 Task: Search one way flight ticket for 2 adults, 2 infants in seat and 1 infant on lap in first from Harlingen: Valley International Airport to Evansville: Evansville Regional Airport on 8-3-2023. Choice of flights is Emirates and Kenya Airways. Number of bags: 3 checked bags. Price is upto 65000. Outbound departure time preference is 18:15.
Action: Mouse moved to (420, 171)
Screenshot: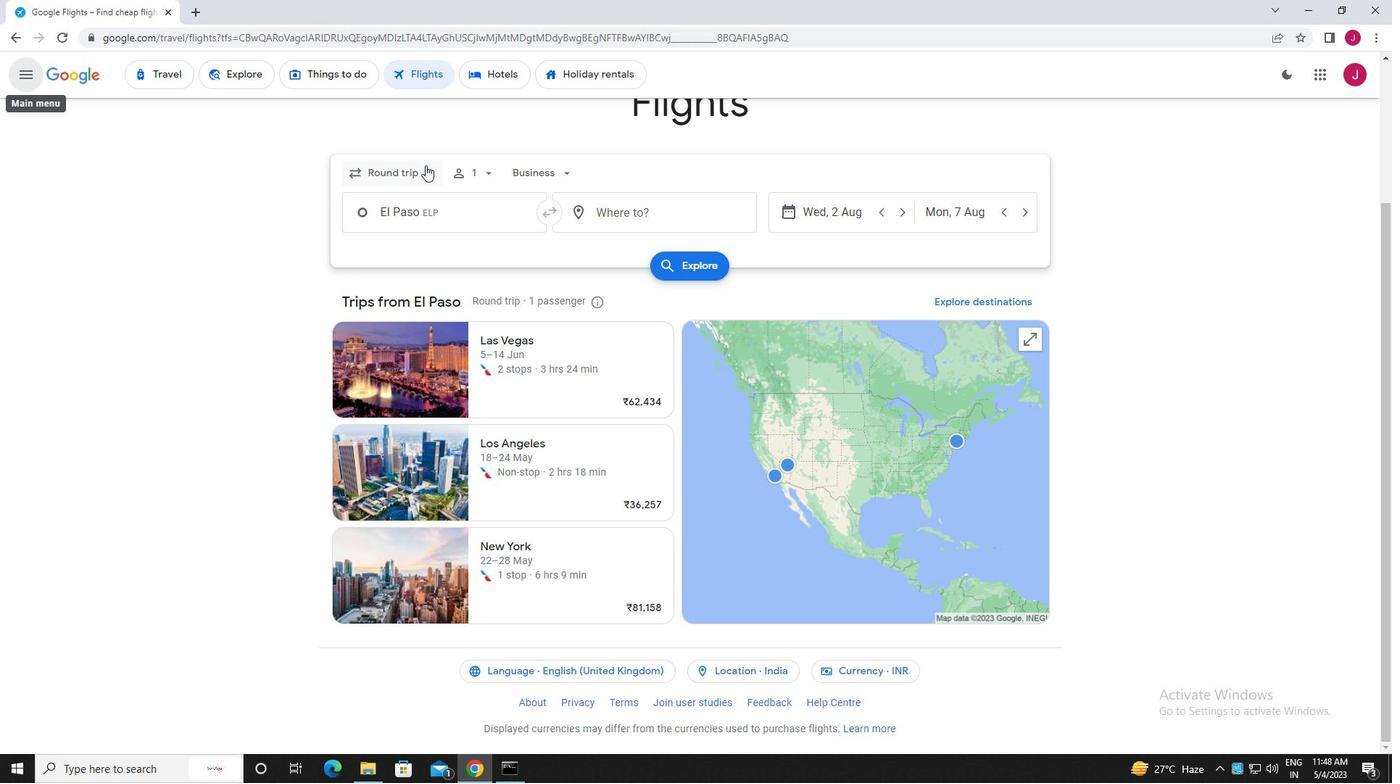 
Action: Mouse pressed left at (420, 171)
Screenshot: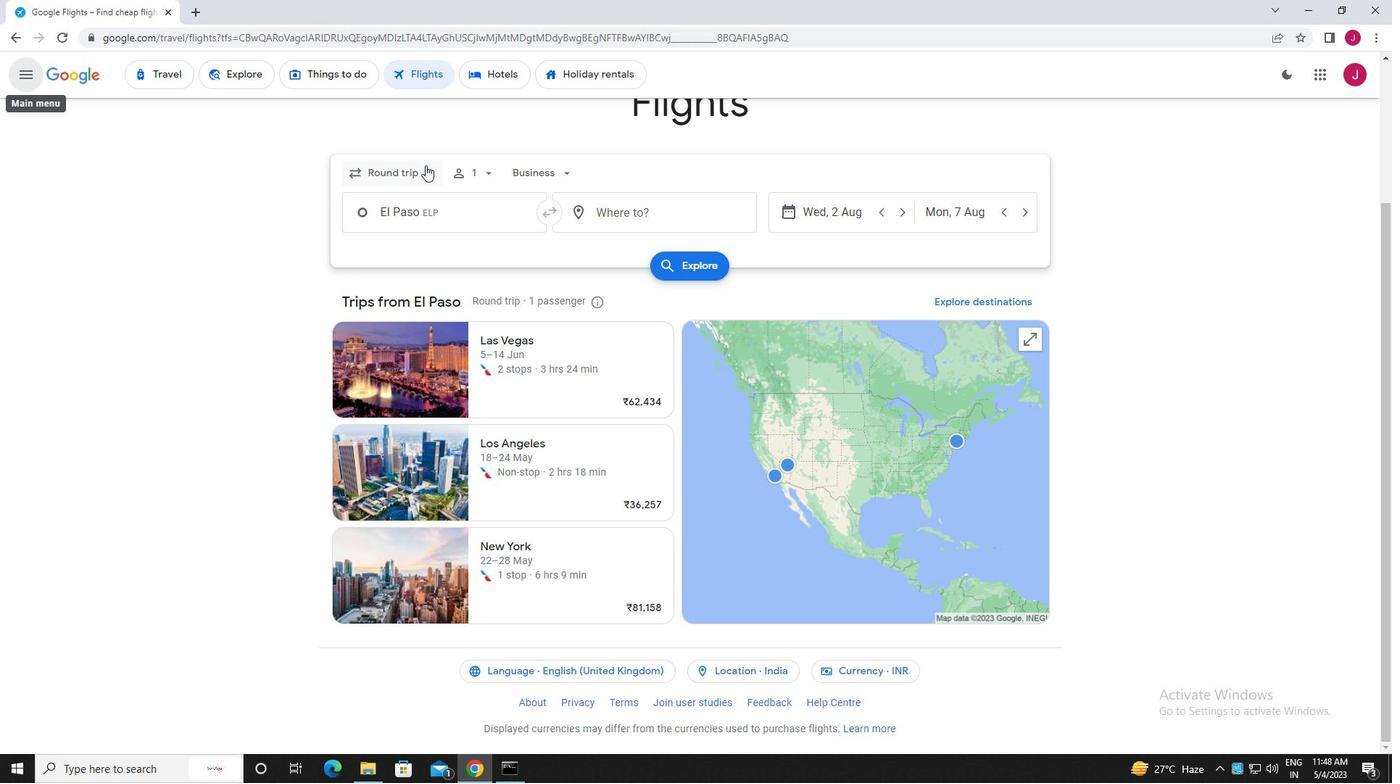 
Action: Mouse moved to (411, 241)
Screenshot: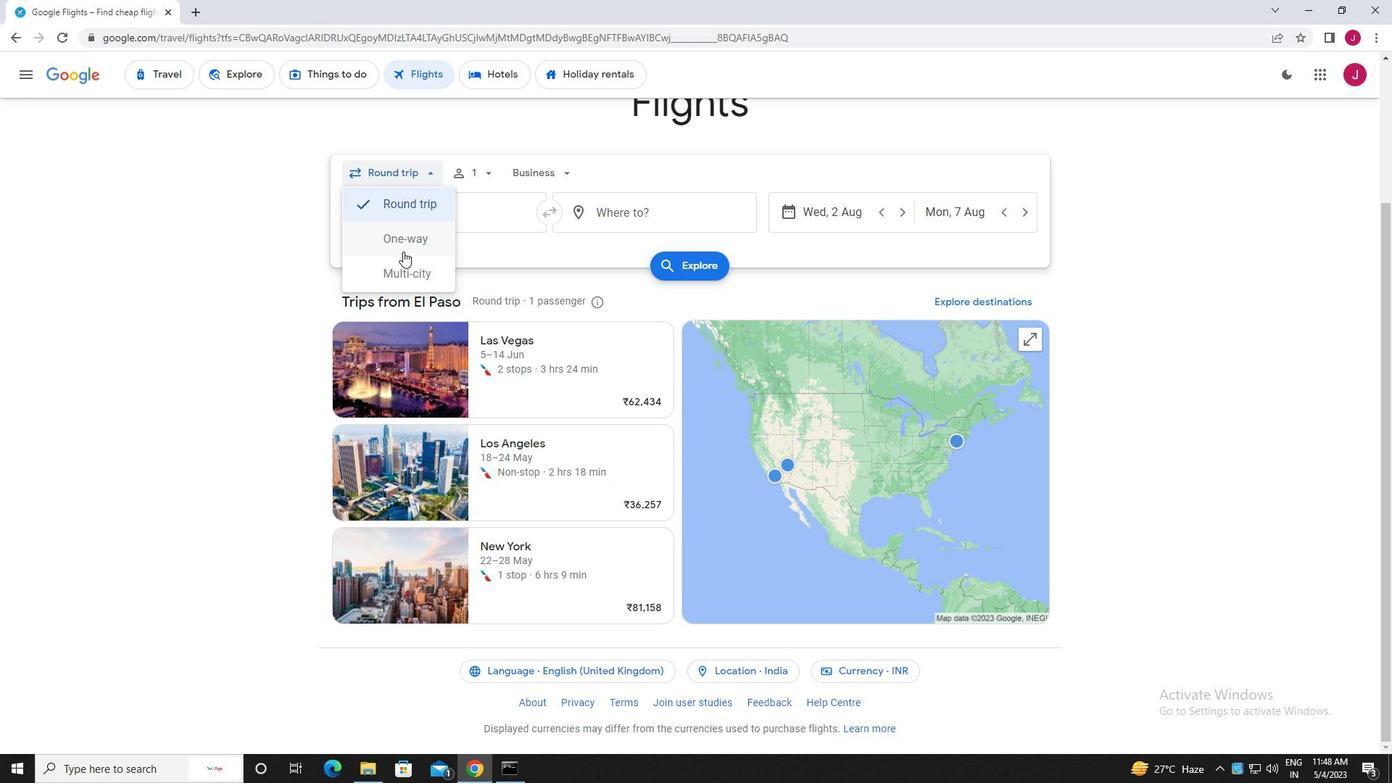 
Action: Mouse pressed left at (411, 241)
Screenshot: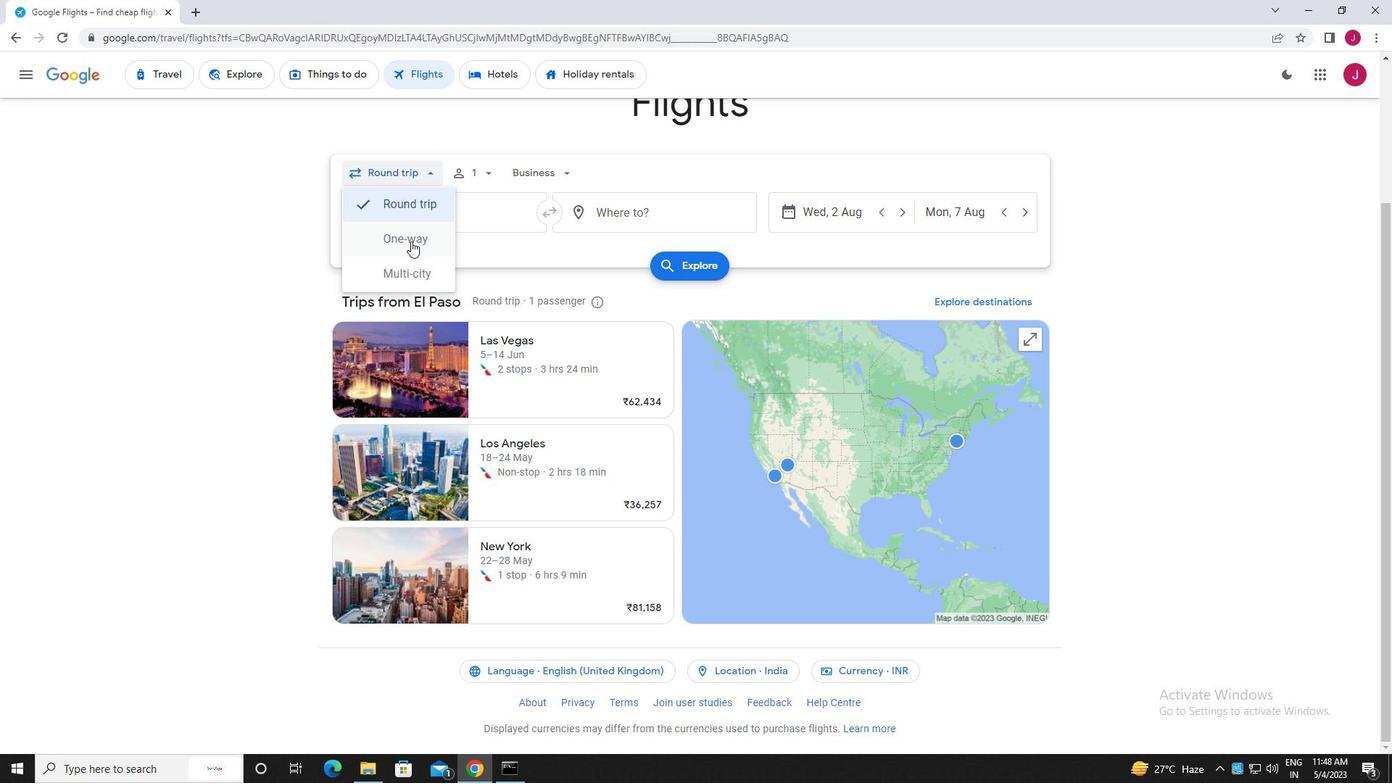 
Action: Mouse moved to (479, 174)
Screenshot: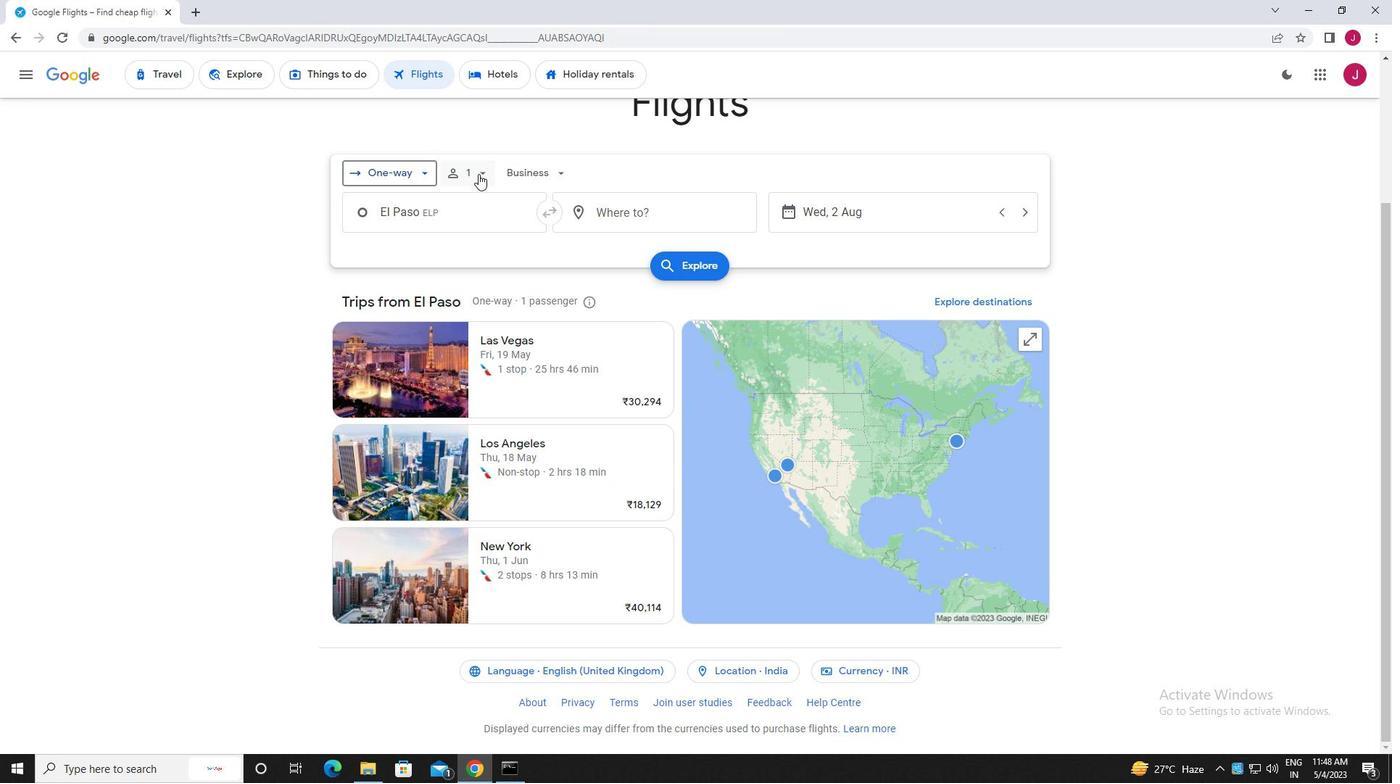 
Action: Mouse pressed left at (479, 174)
Screenshot: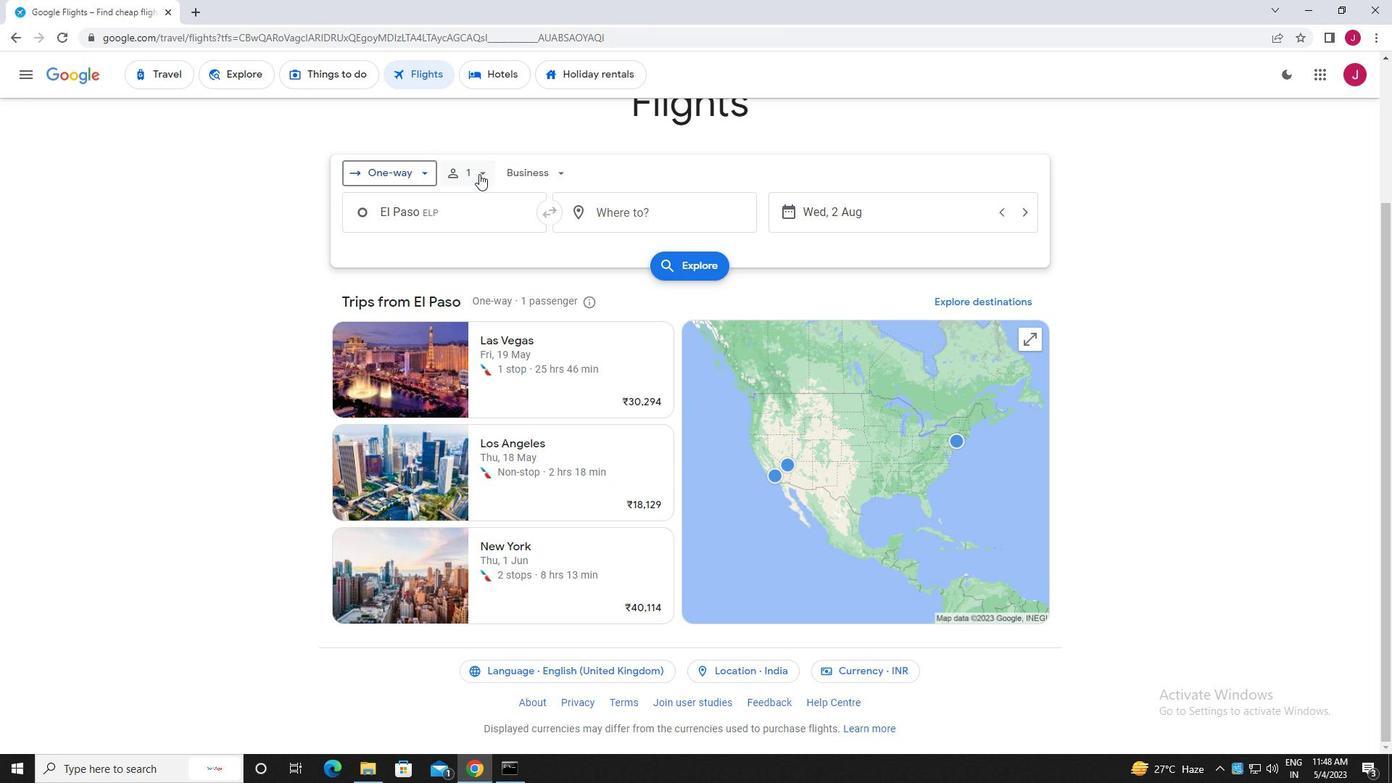 
Action: Mouse moved to (592, 214)
Screenshot: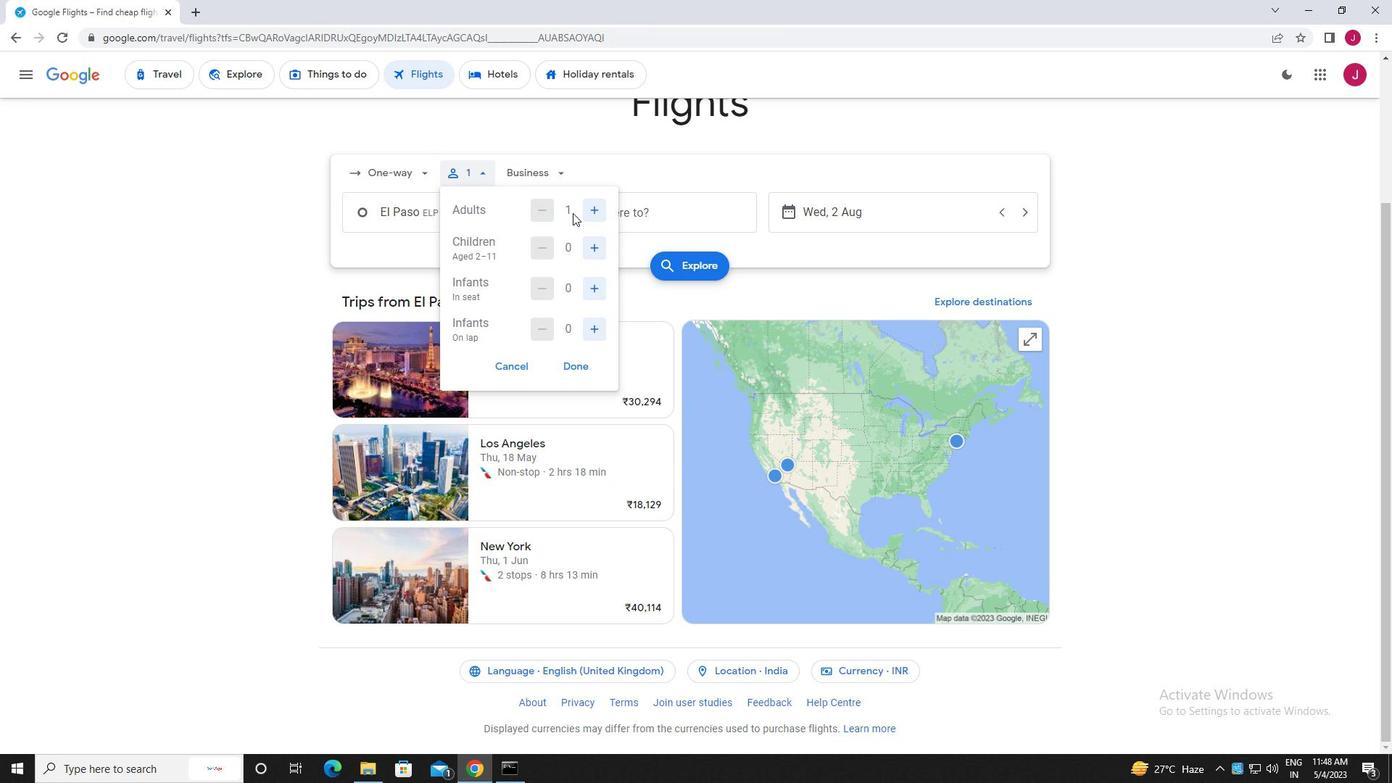 
Action: Mouse pressed left at (592, 214)
Screenshot: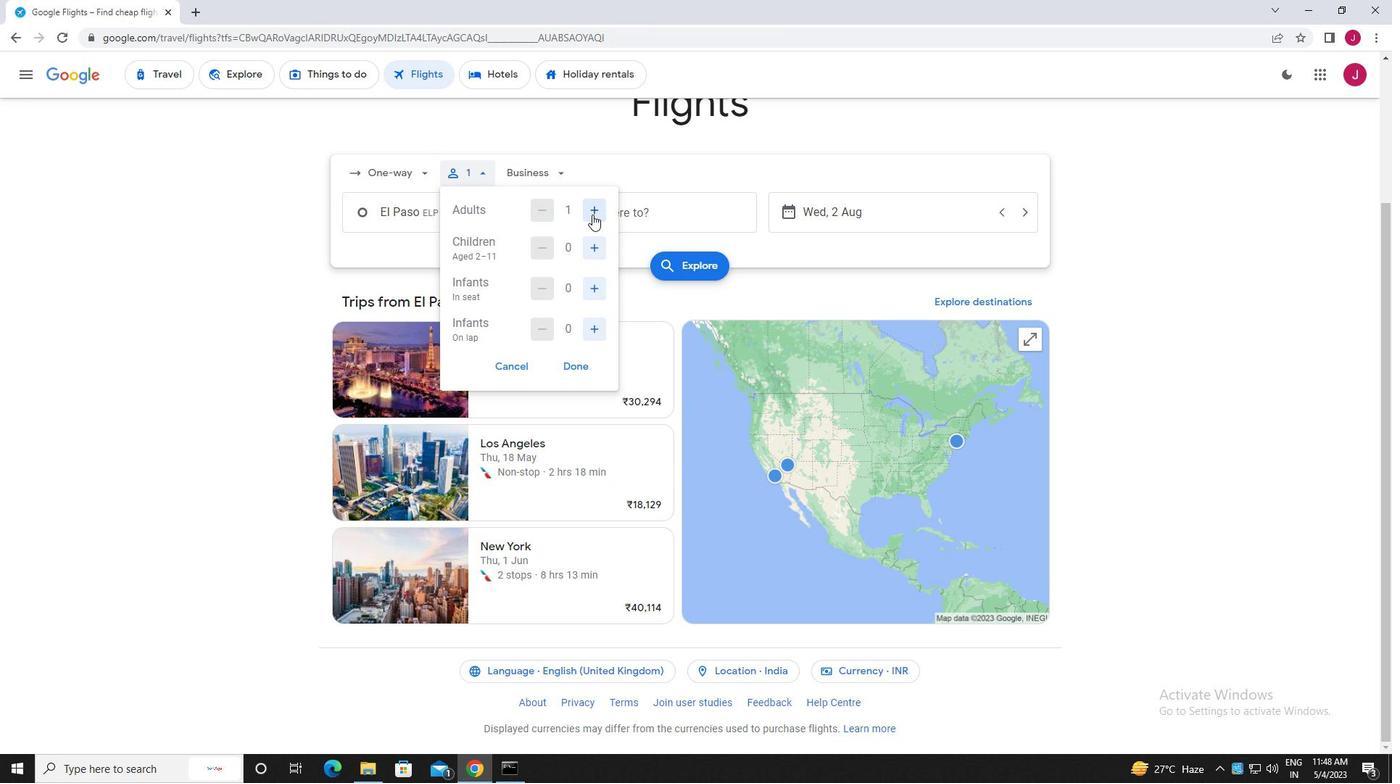 
Action: Mouse moved to (593, 249)
Screenshot: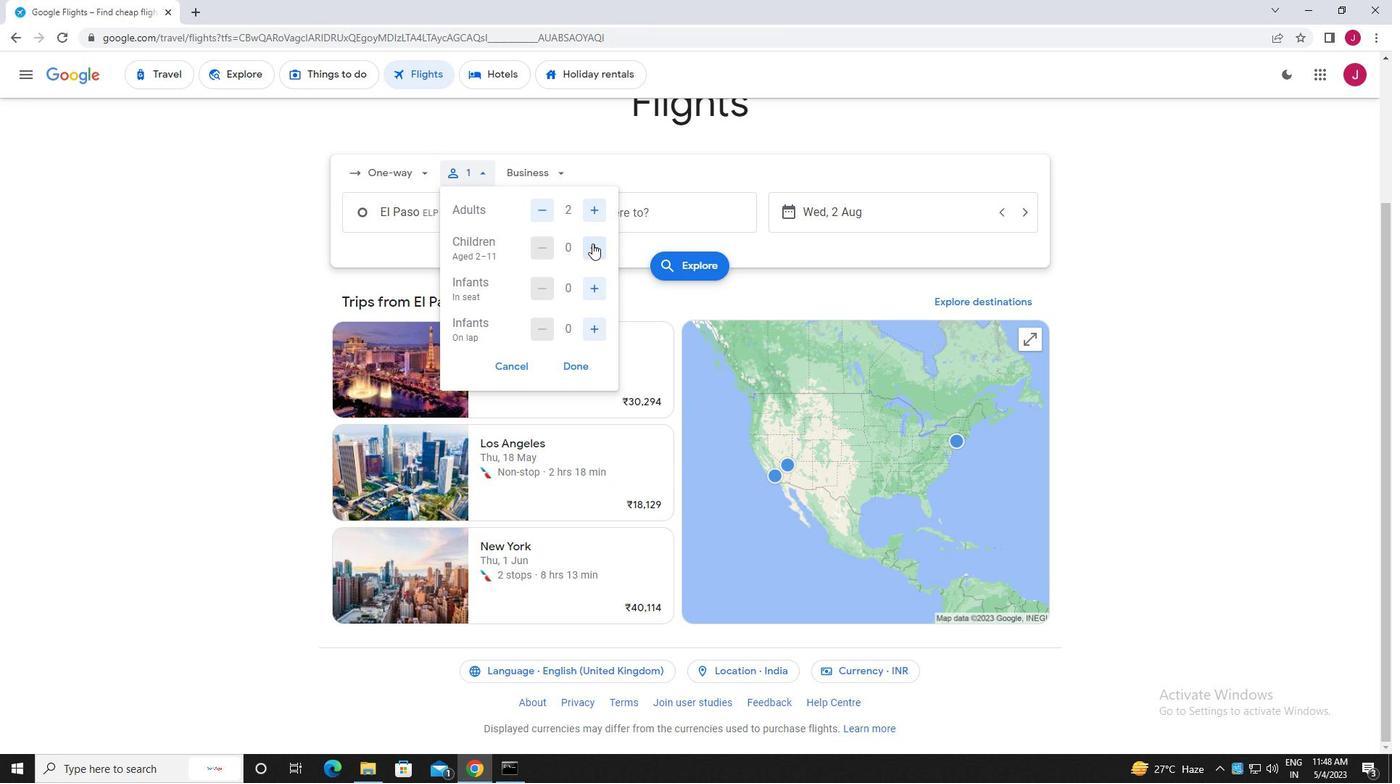 
Action: Mouse pressed left at (593, 249)
Screenshot: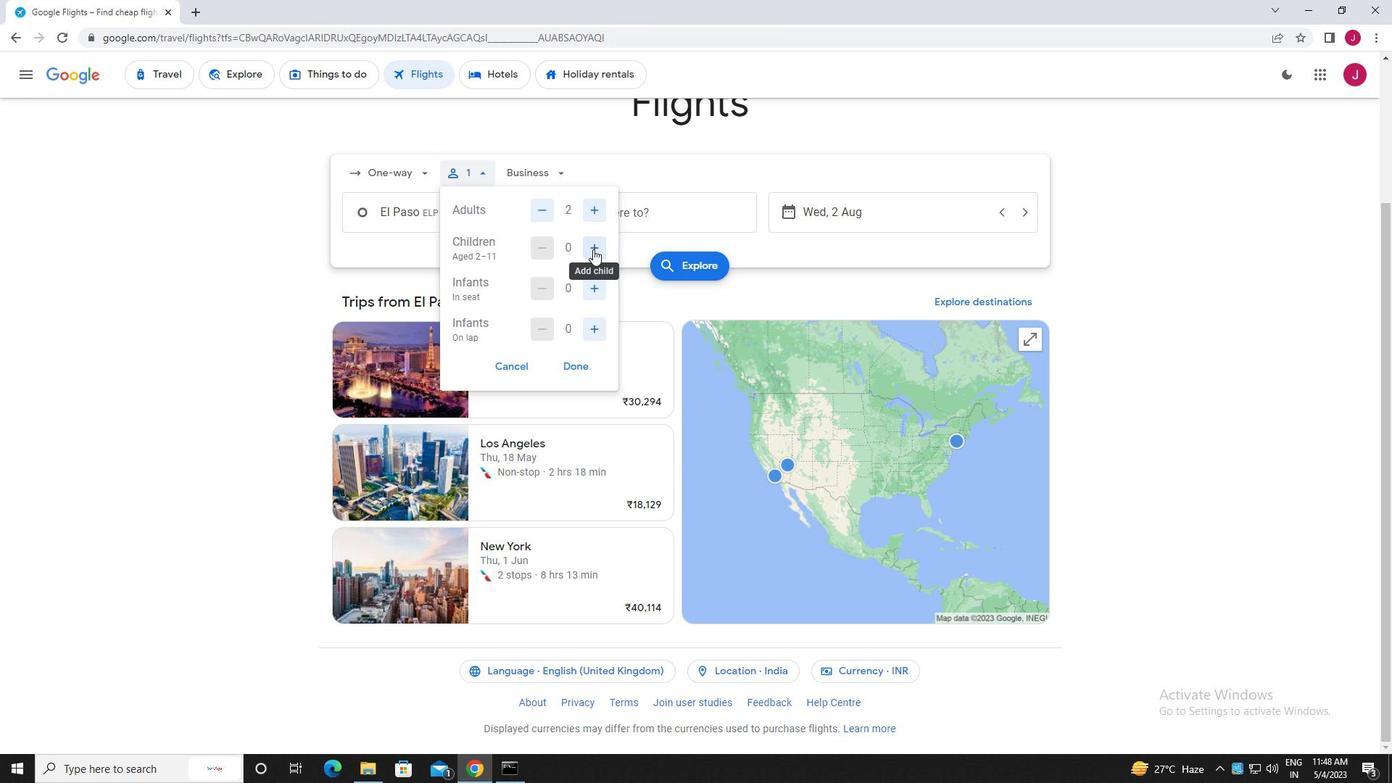 
Action: Mouse moved to (536, 243)
Screenshot: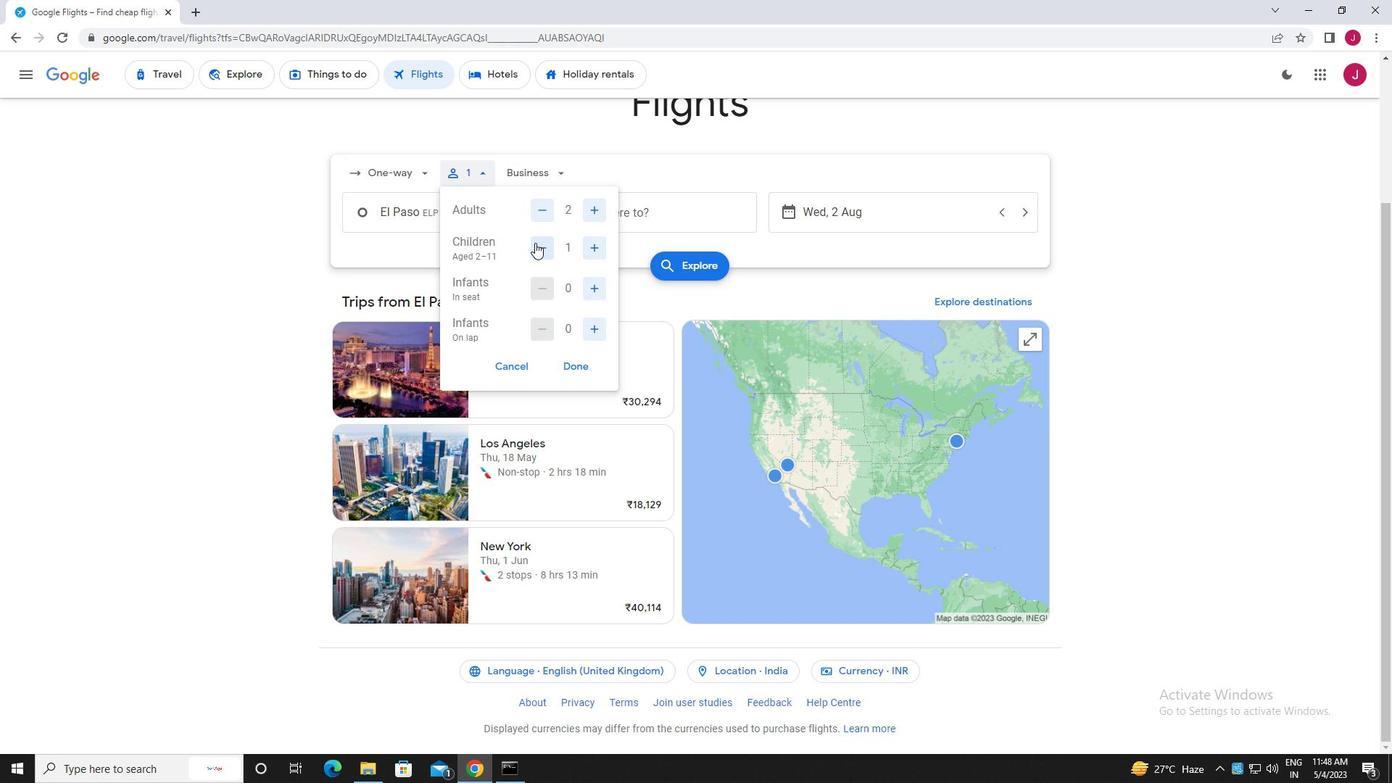 
Action: Mouse pressed left at (536, 243)
Screenshot: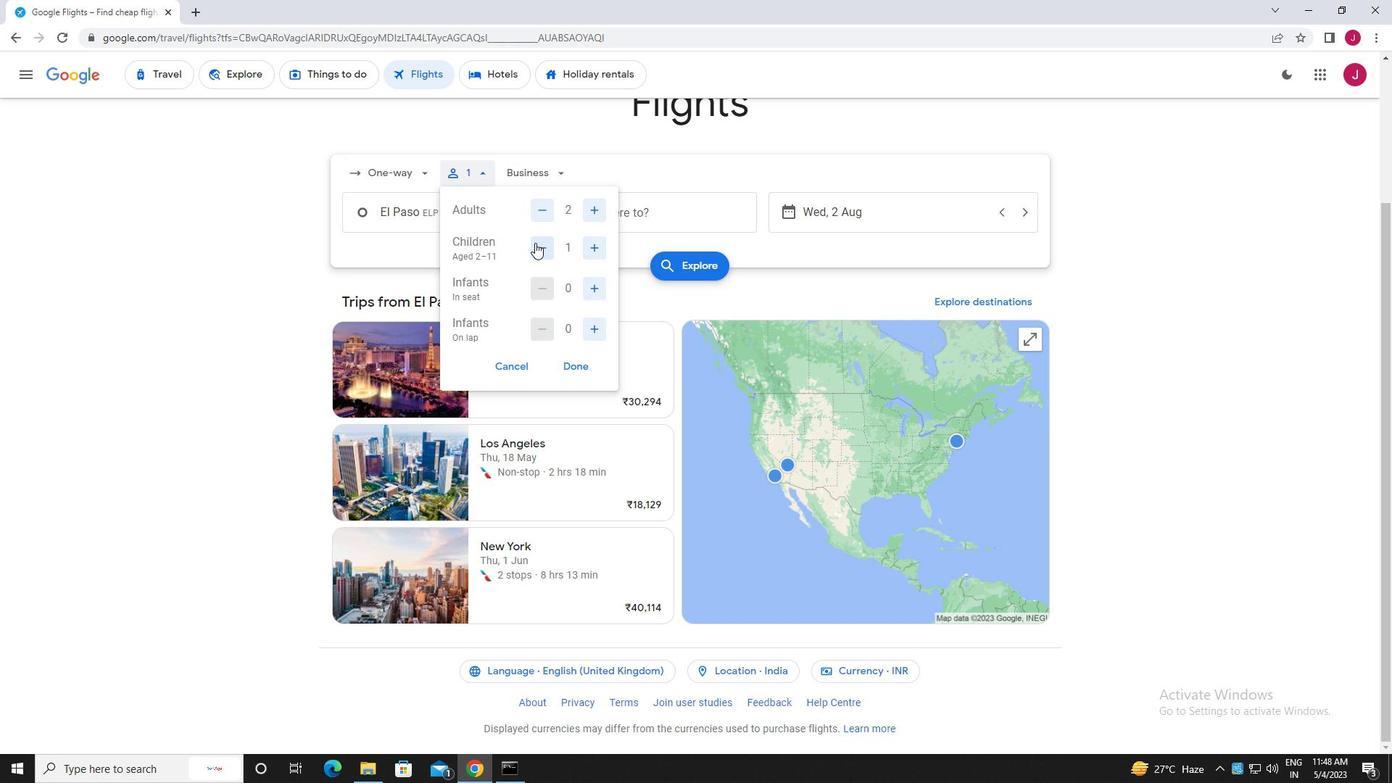 
Action: Mouse moved to (594, 285)
Screenshot: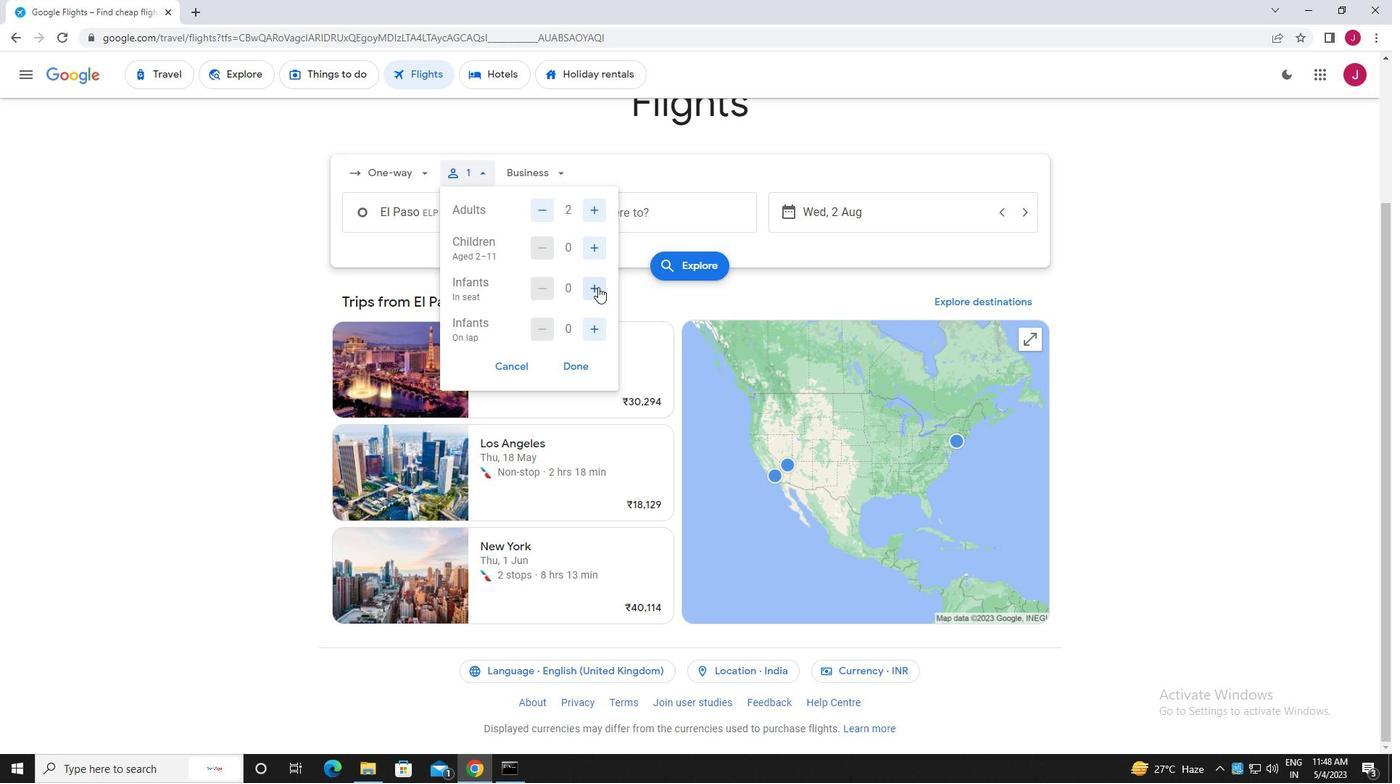 
Action: Mouse pressed left at (594, 285)
Screenshot: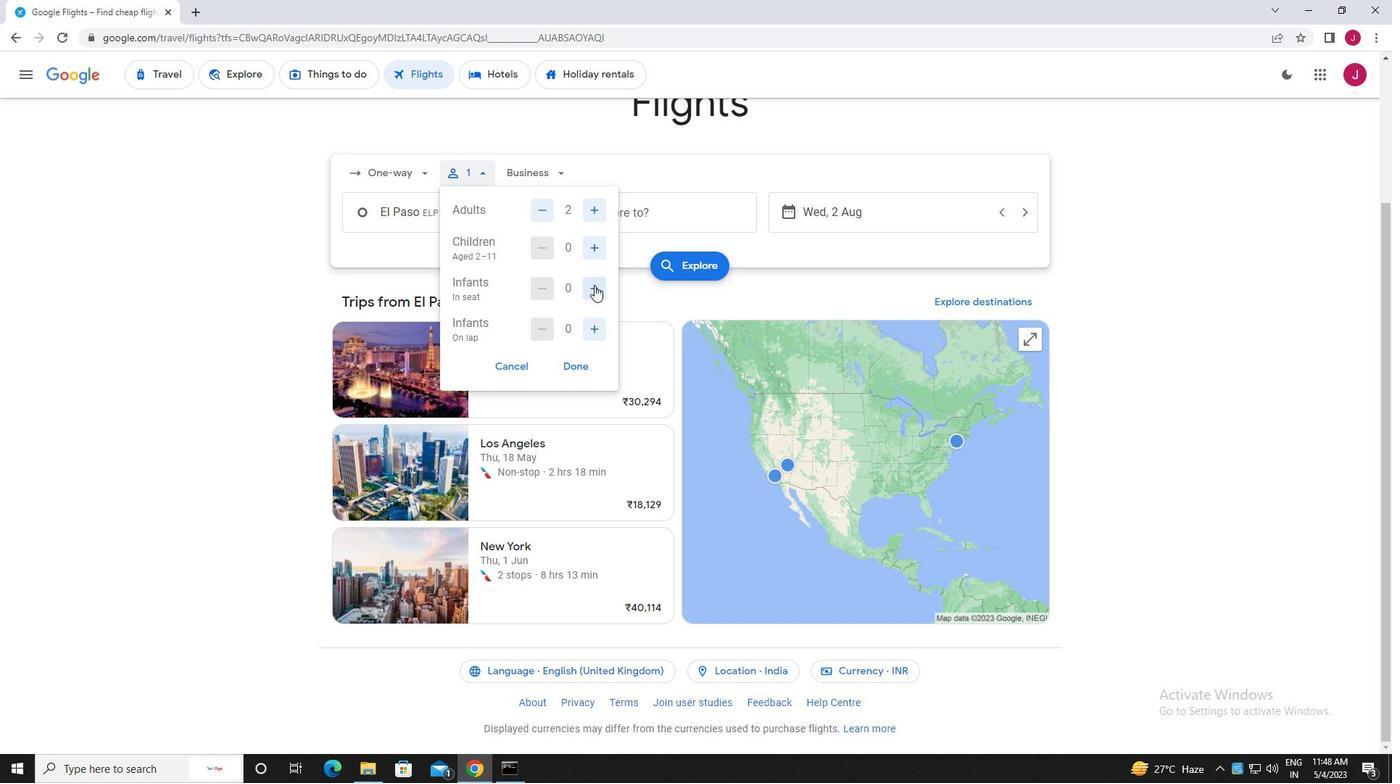 
Action: Mouse pressed left at (594, 285)
Screenshot: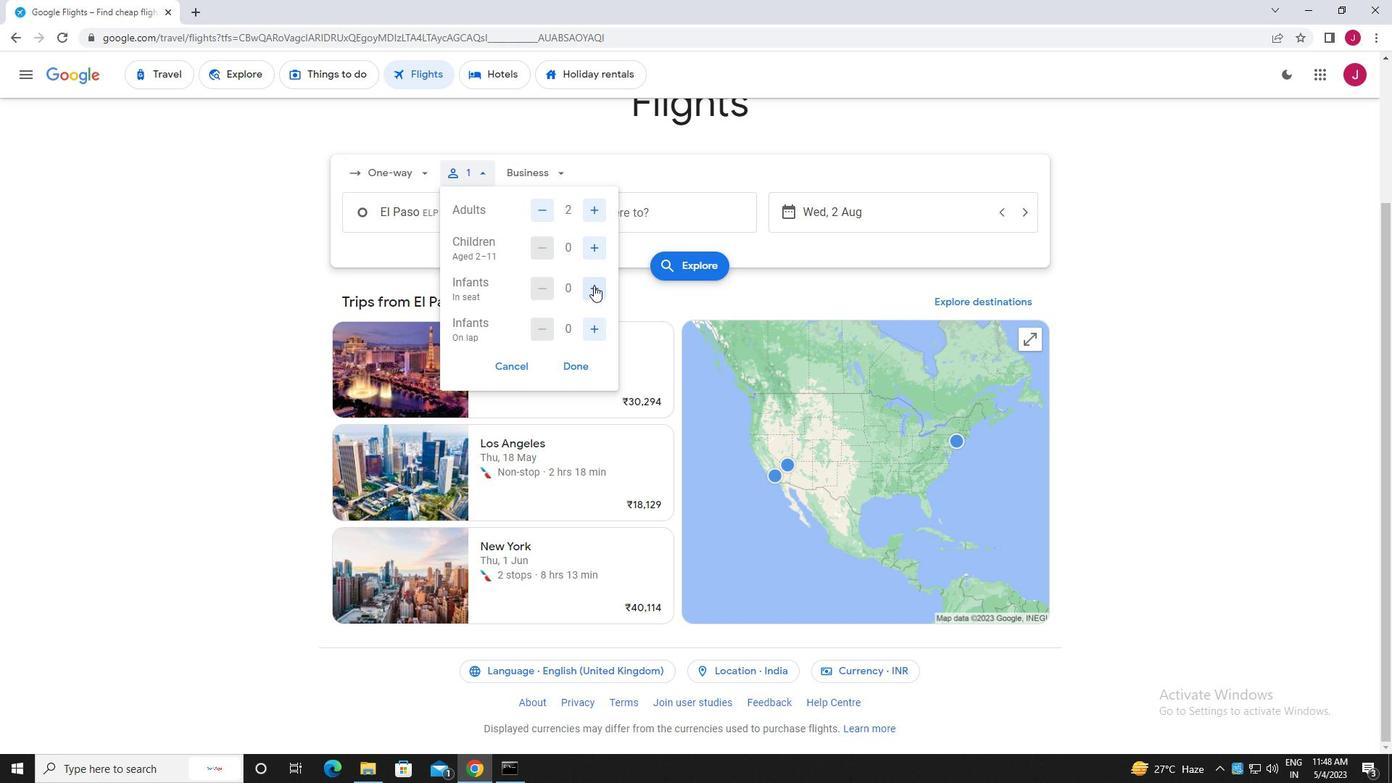 
Action: Mouse moved to (590, 331)
Screenshot: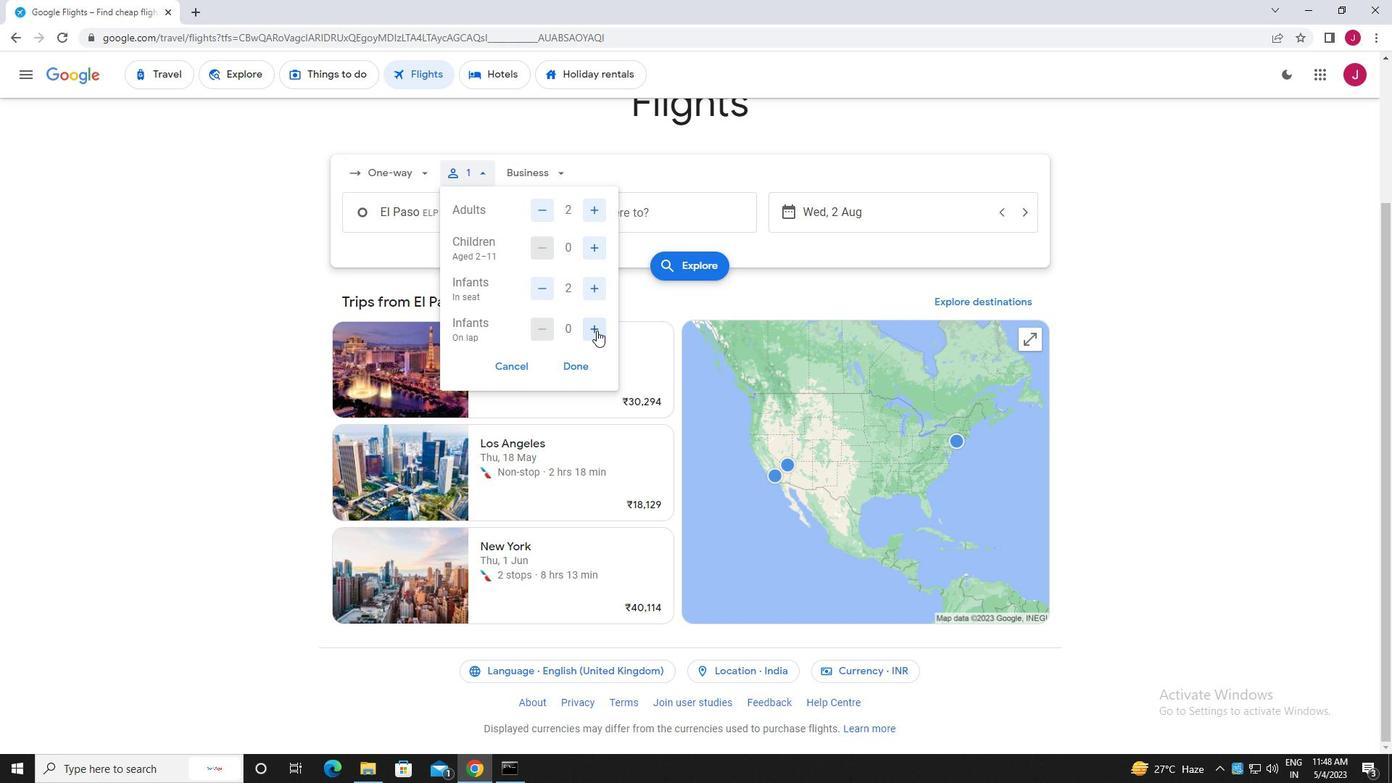 
Action: Mouse pressed left at (590, 331)
Screenshot: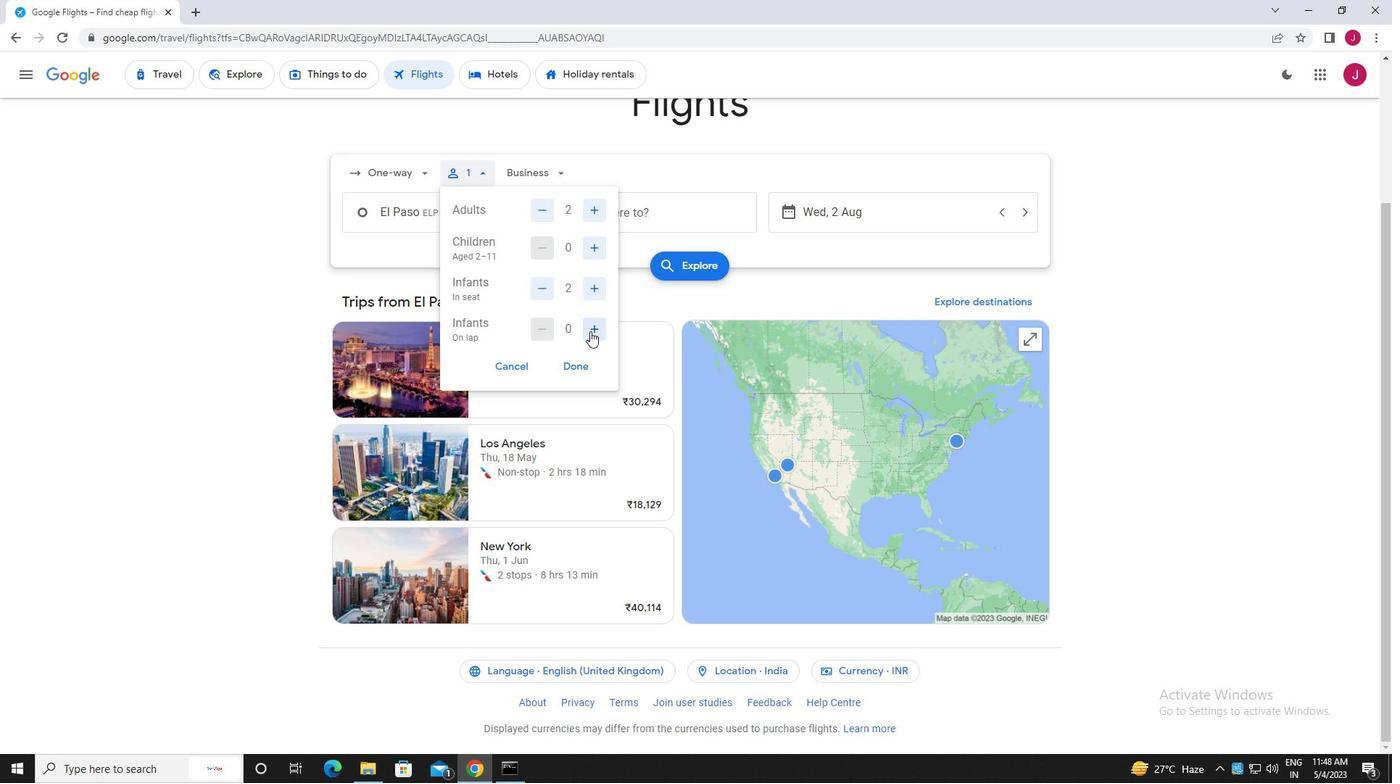 
Action: Mouse moved to (578, 361)
Screenshot: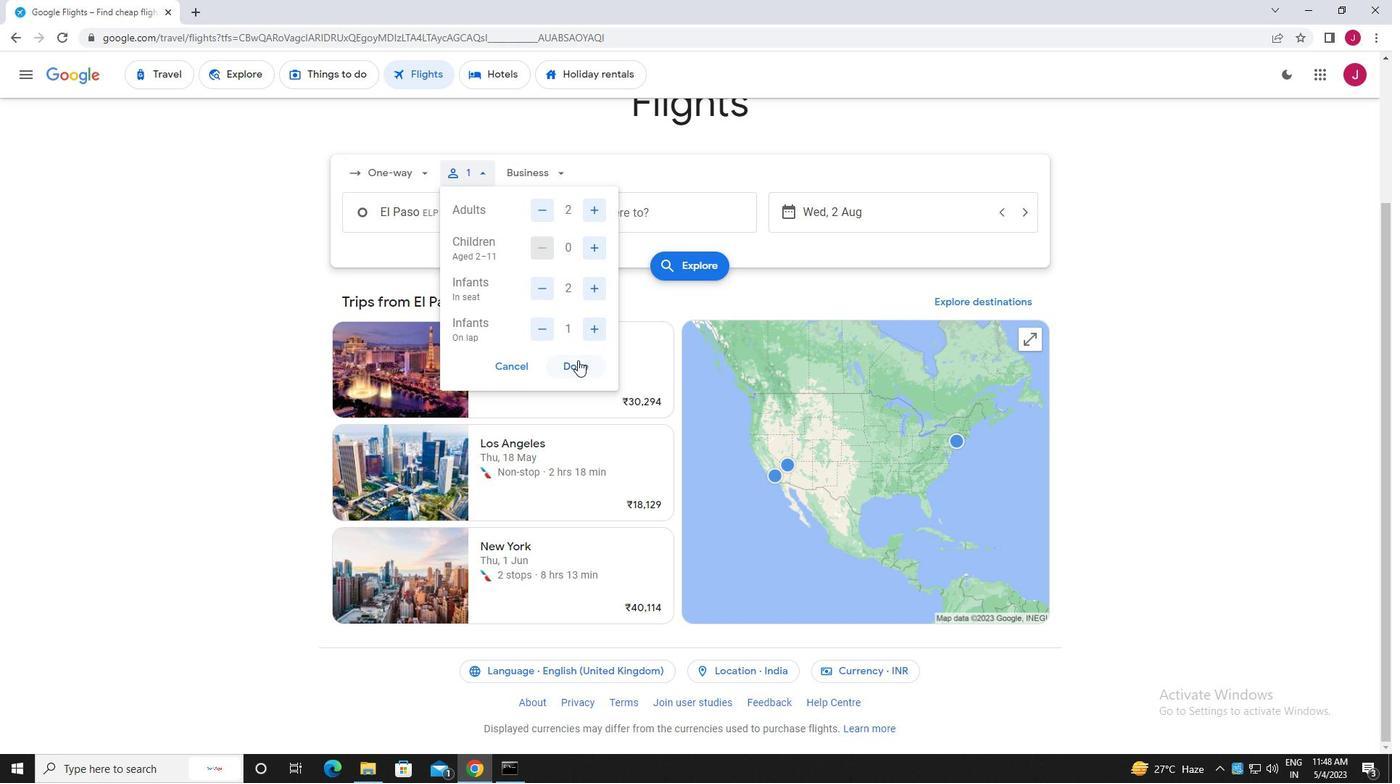 
Action: Mouse pressed left at (578, 361)
Screenshot: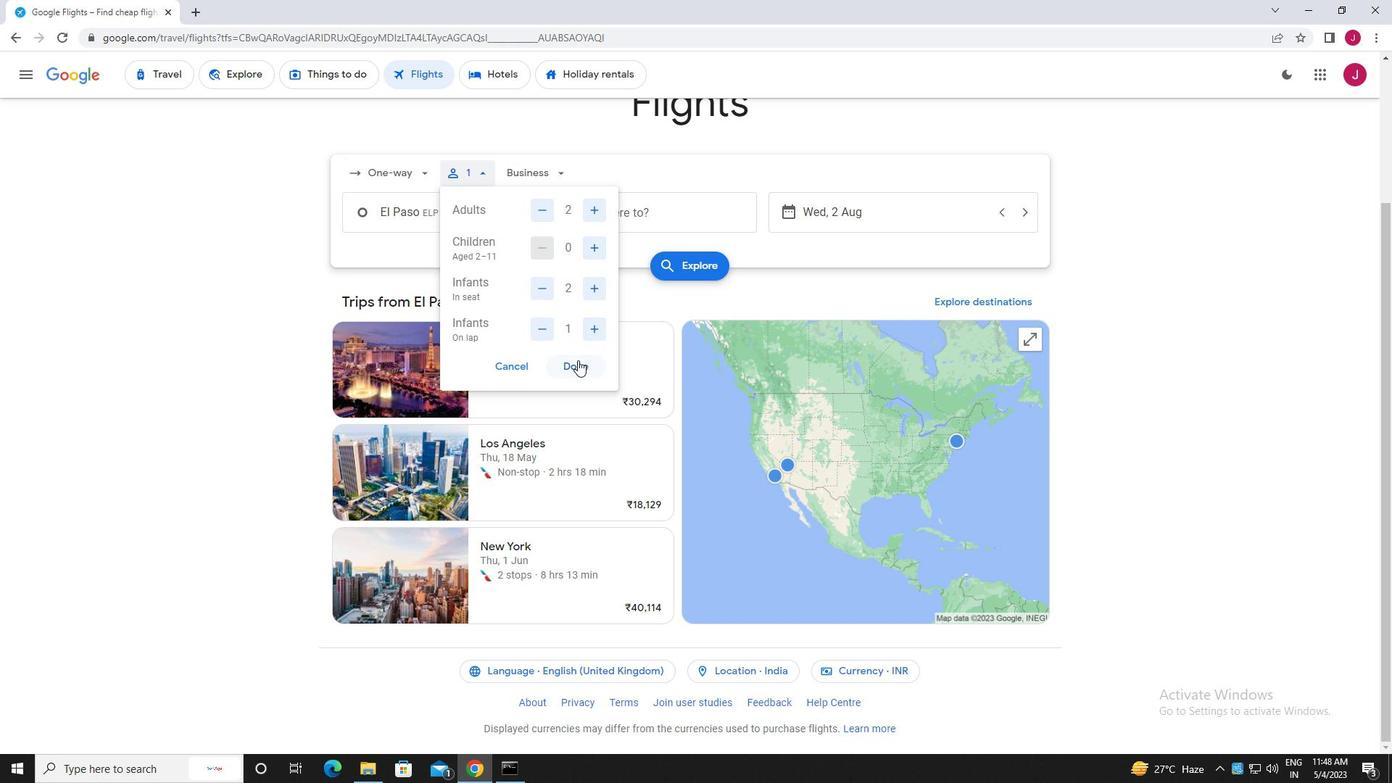 
Action: Mouse moved to (558, 164)
Screenshot: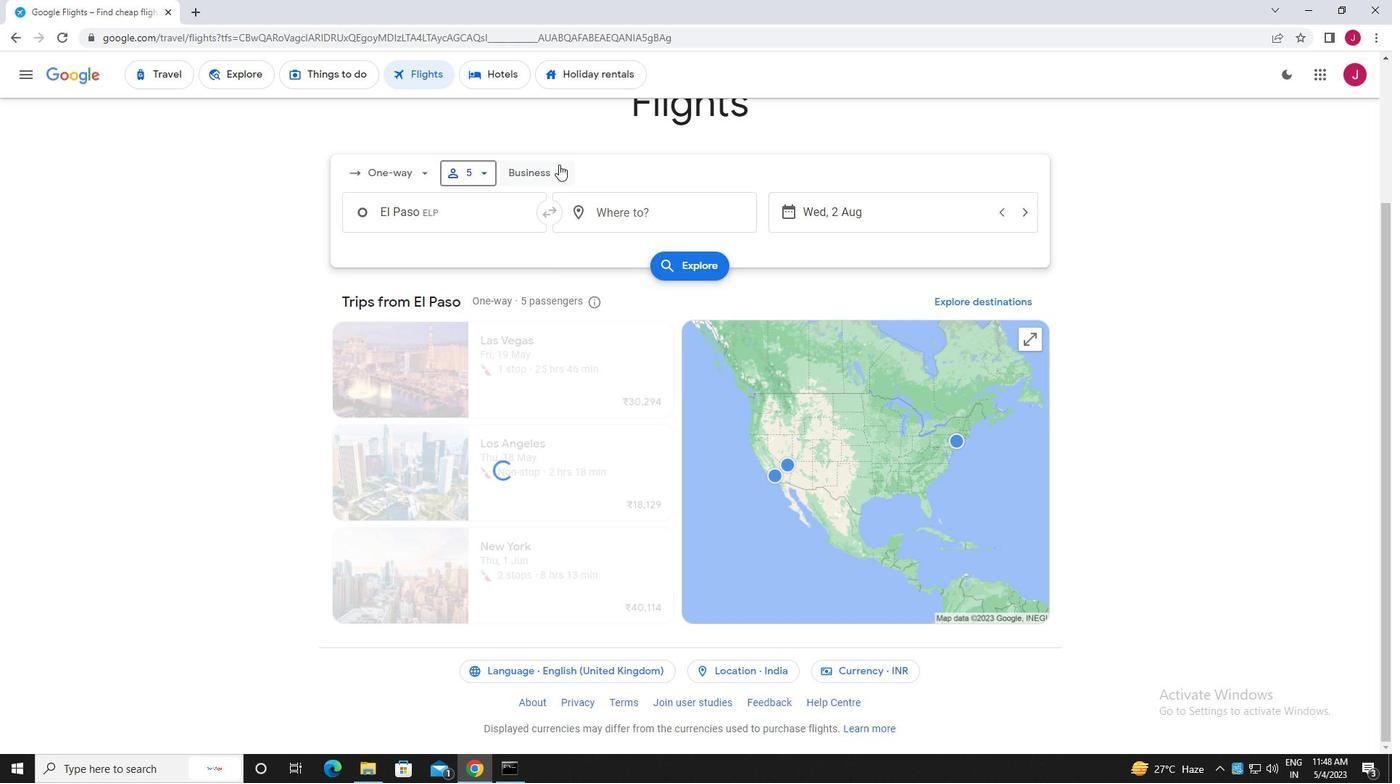 
Action: Mouse pressed left at (558, 164)
Screenshot: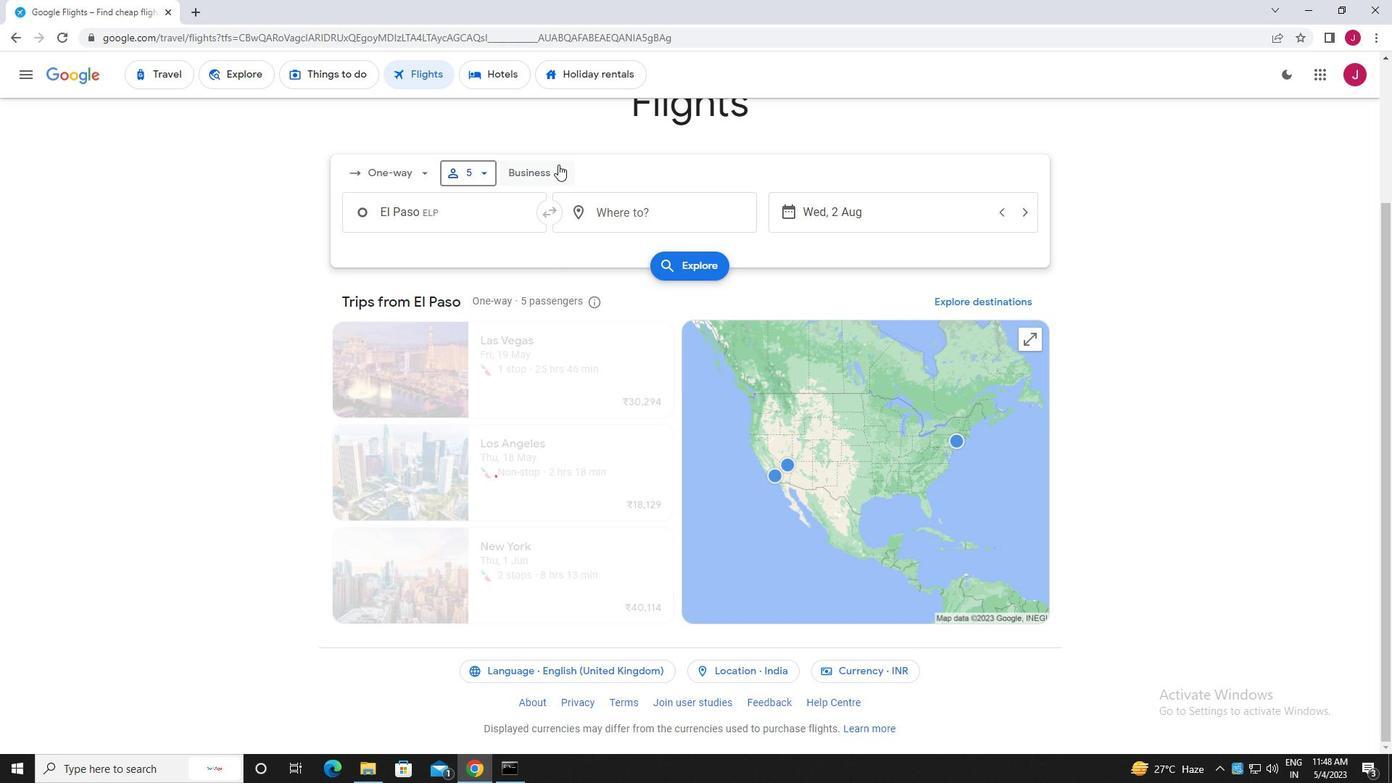 
Action: Mouse moved to (564, 307)
Screenshot: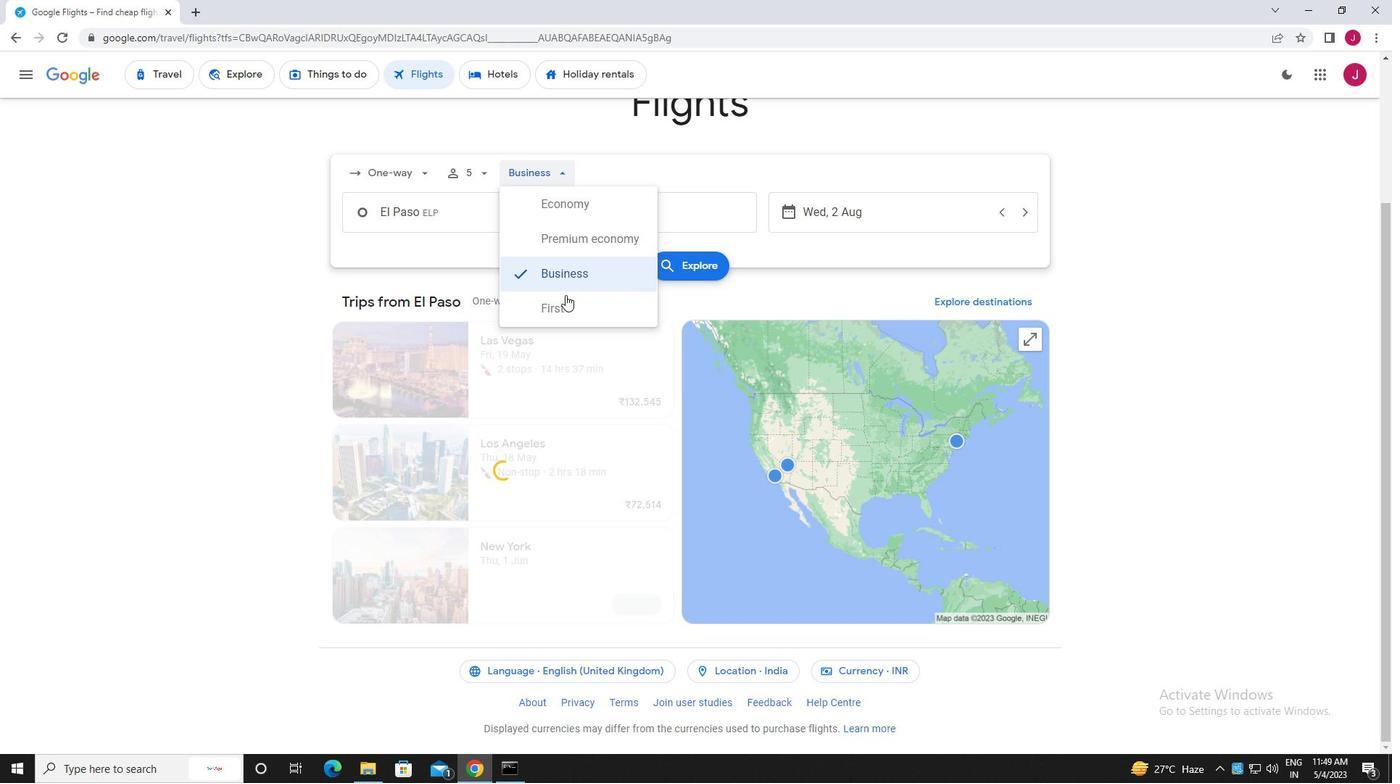 
Action: Mouse pressed left at (564, 307)
Screenshot: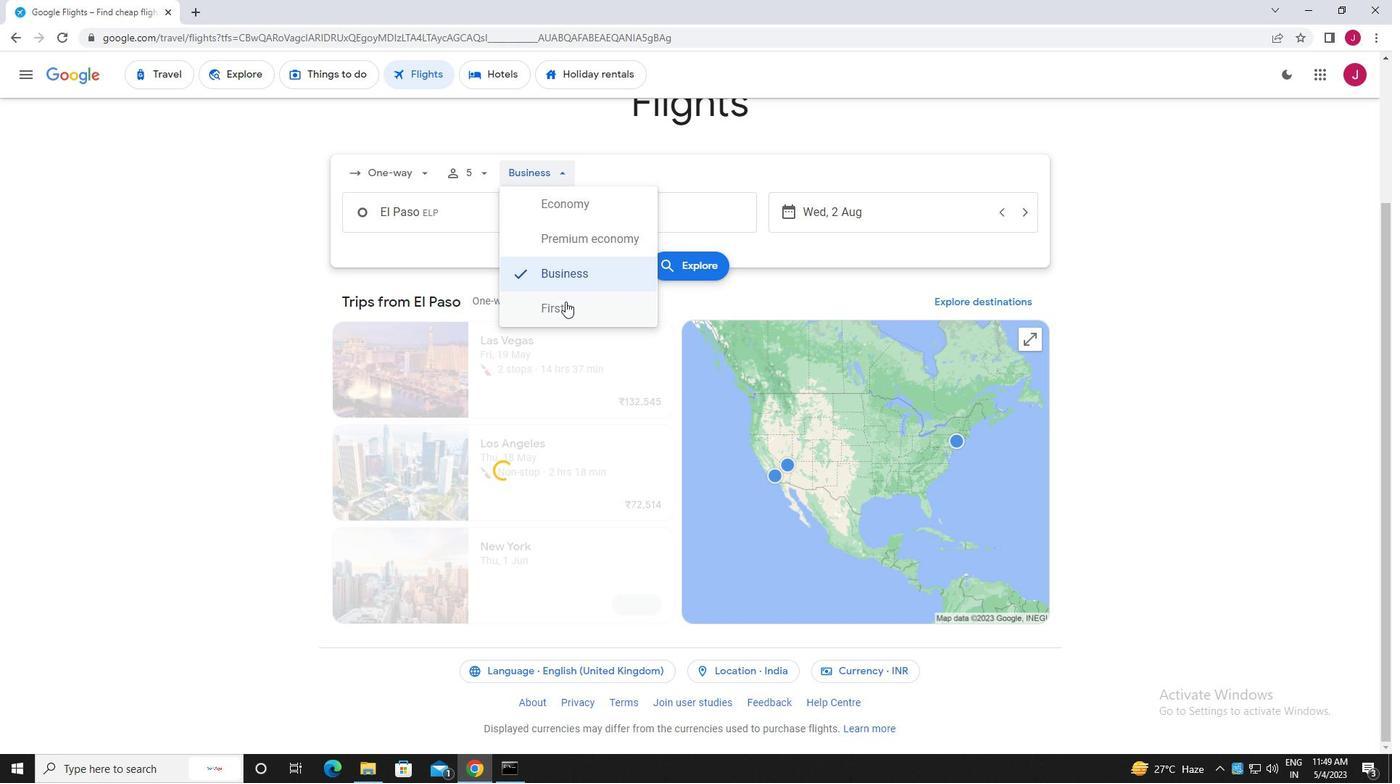 
Action: Mouse moved to (477, 213)
Screenshot: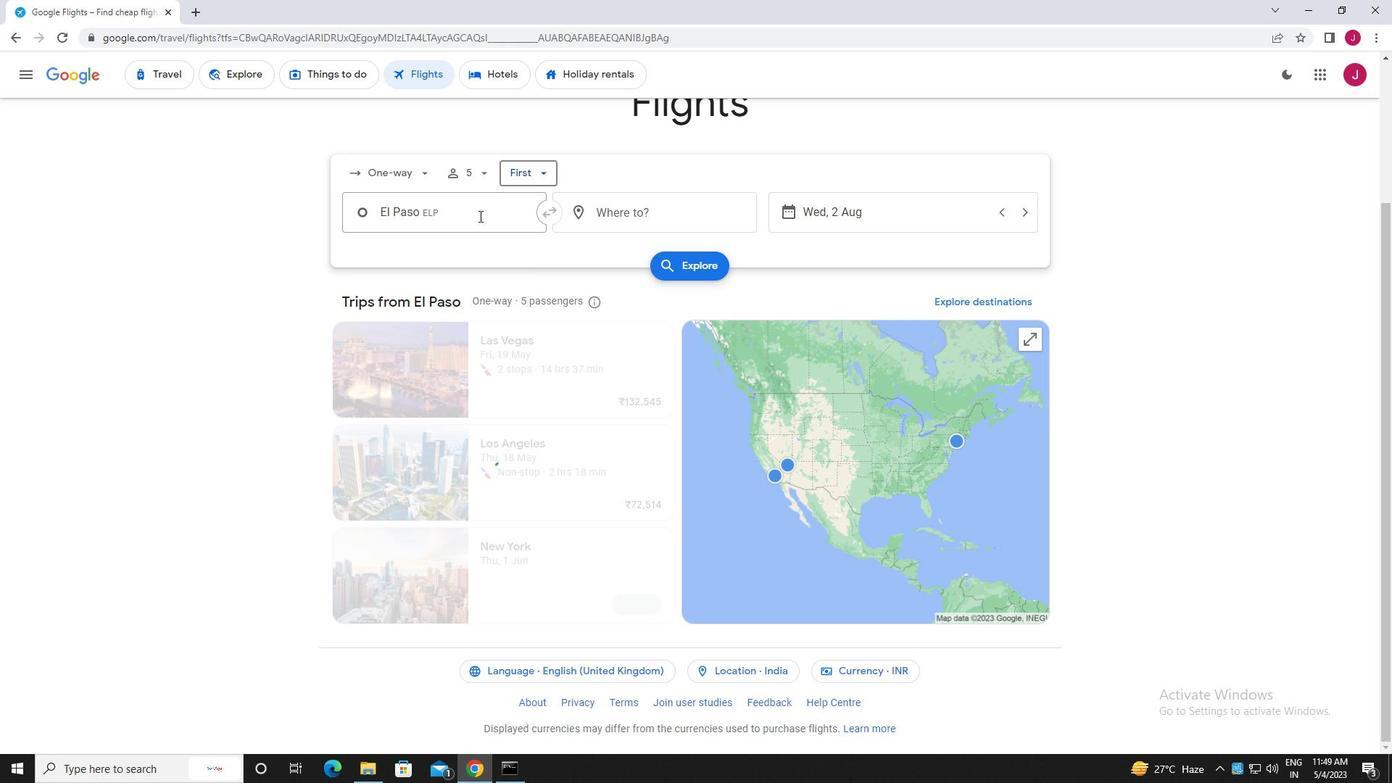 
Action: Mouse pressed left at (477, 213)
Screenshot: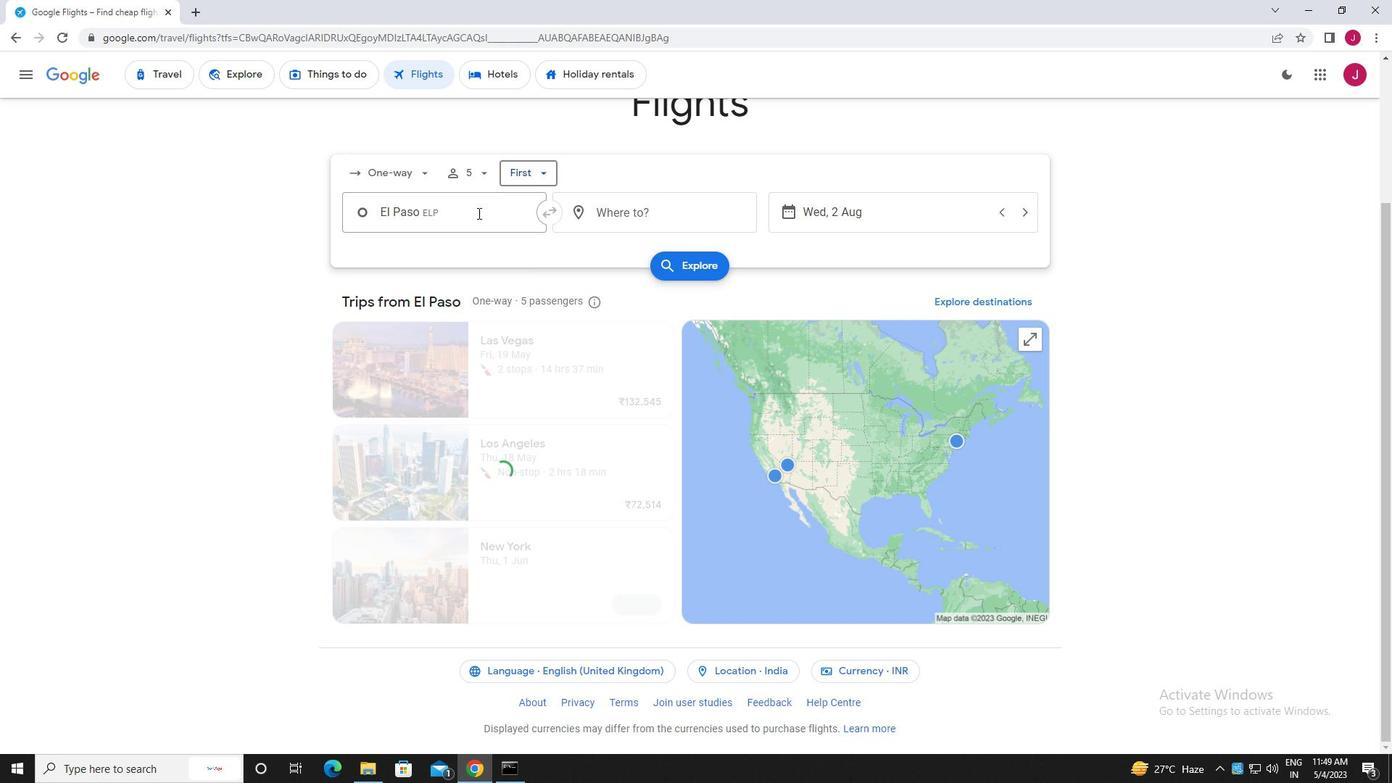 
Action: Mouse moved to (481, 211)
Screenshot: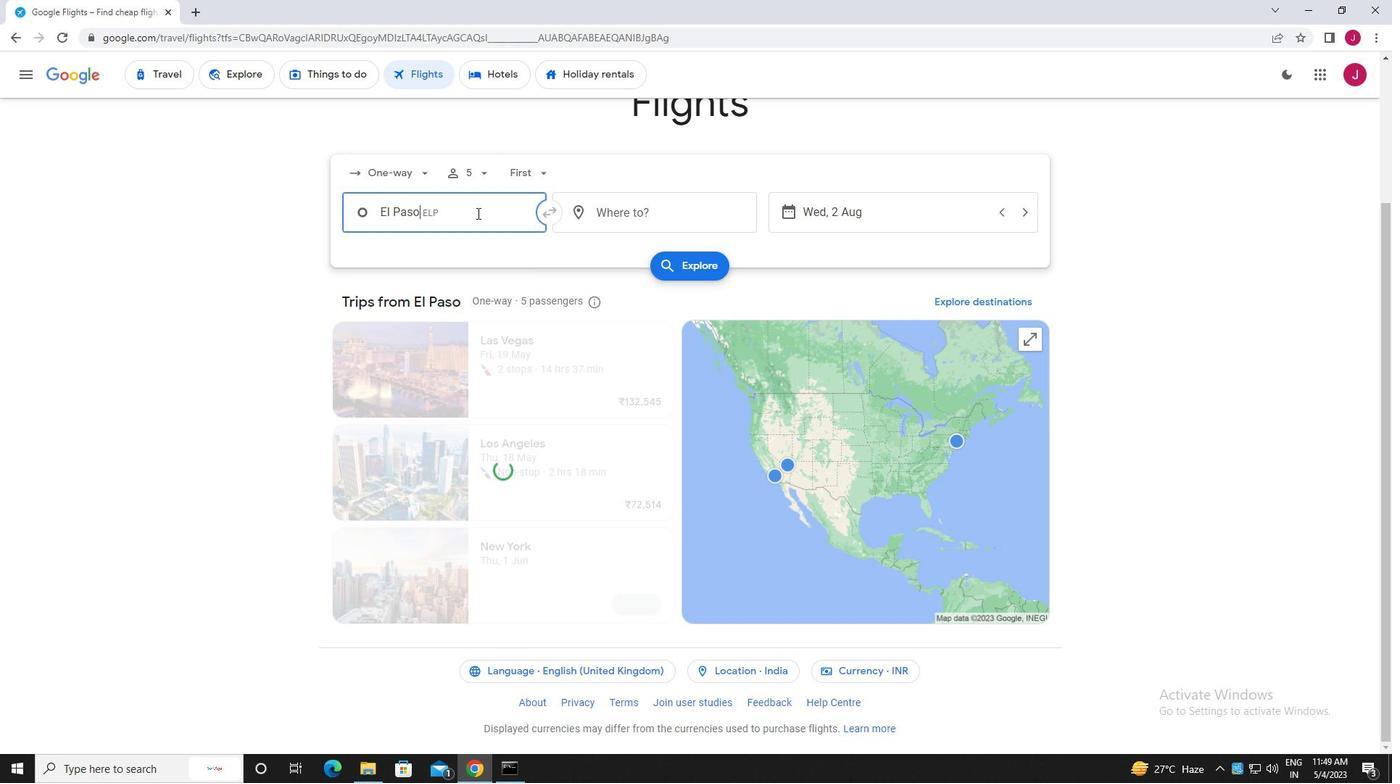 
Action: Key pressed harlington
Screenshot: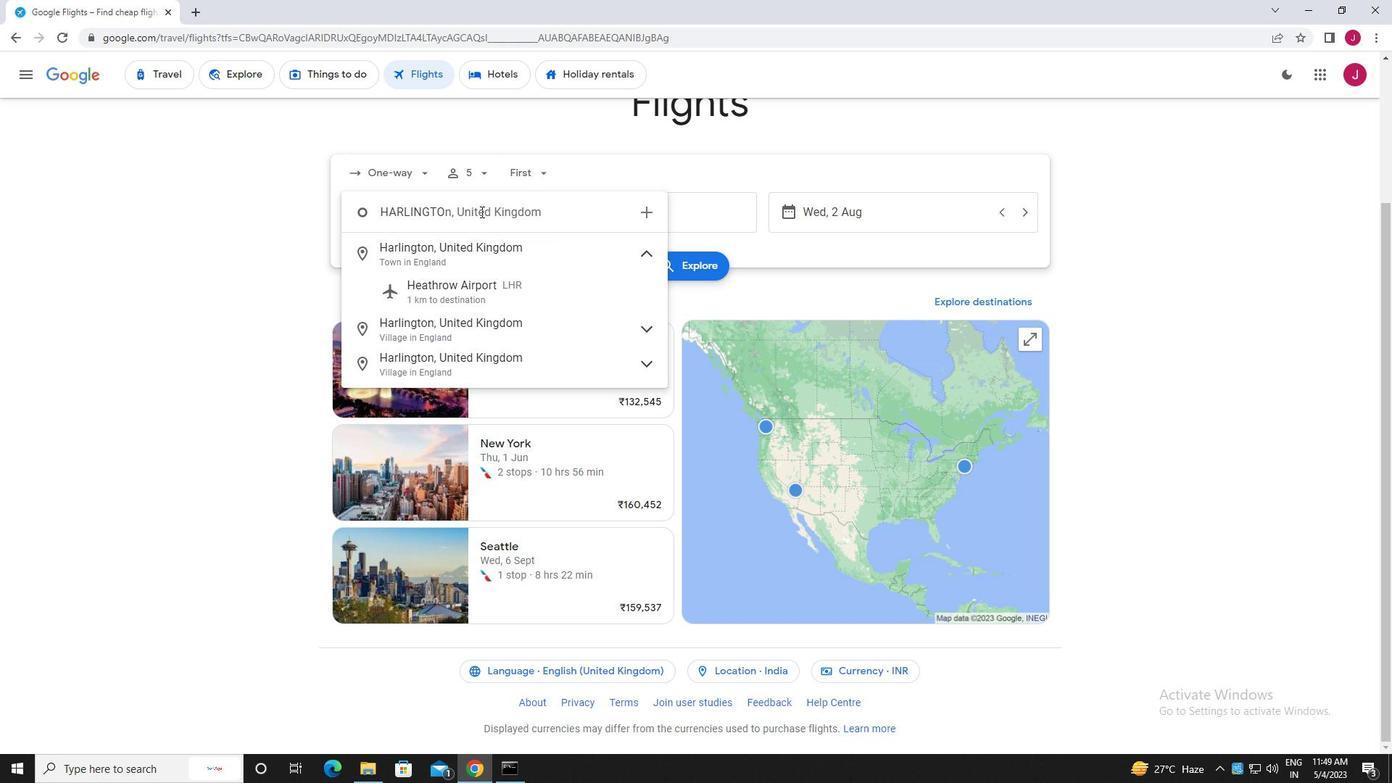 
Action: Mouse moved to (481, 211)
Screenshot: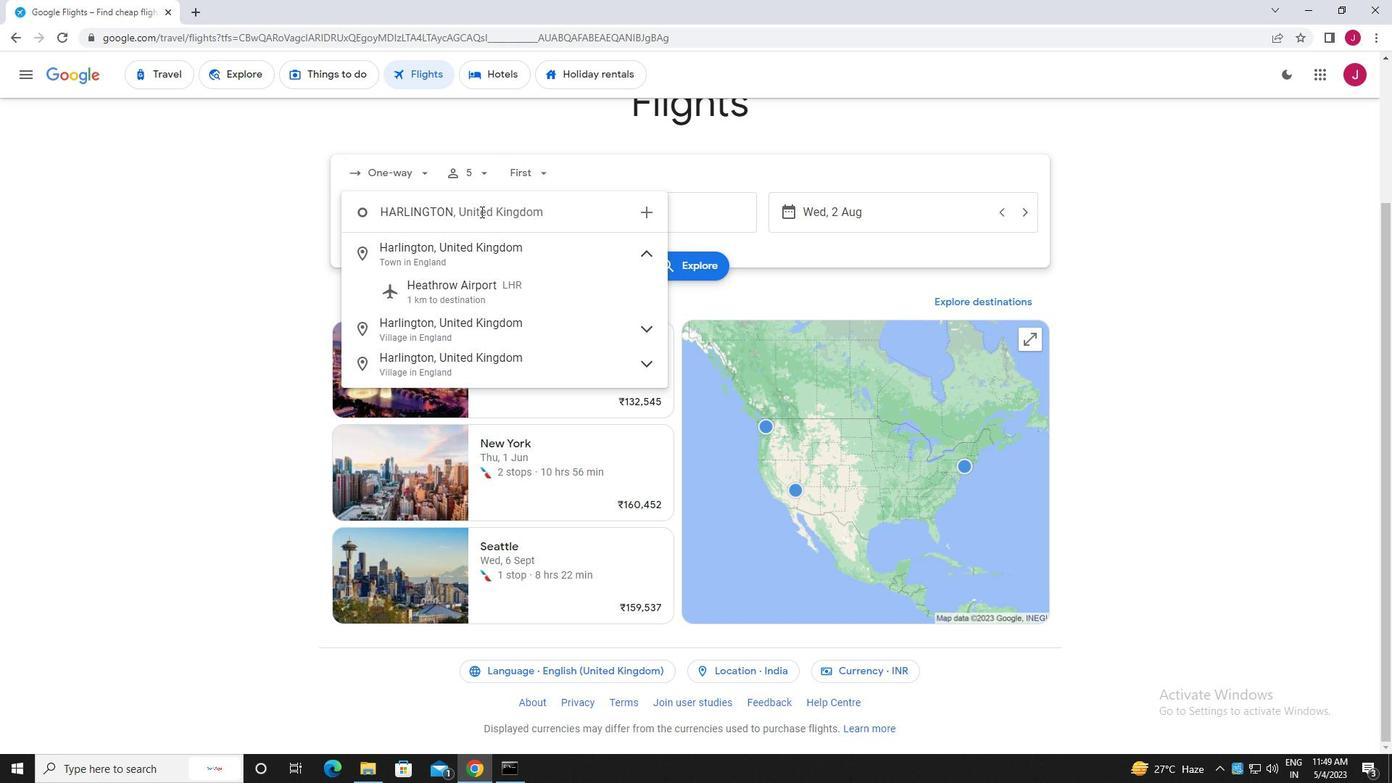 
Action: Key pressed <Key.space>v<Key.backspace><Key.backspace><Key.backspace><Key.backspace><Key.backspace><Key.backspace><Key.backspace><Key.backspace><Key.backspace><Key.backspace><Key.backspace><Key.backspace><Key.backspace><Key.backspace><Key.backspace><Key.backspace><Key.backspace>valley<Key.space>int
Screenshot: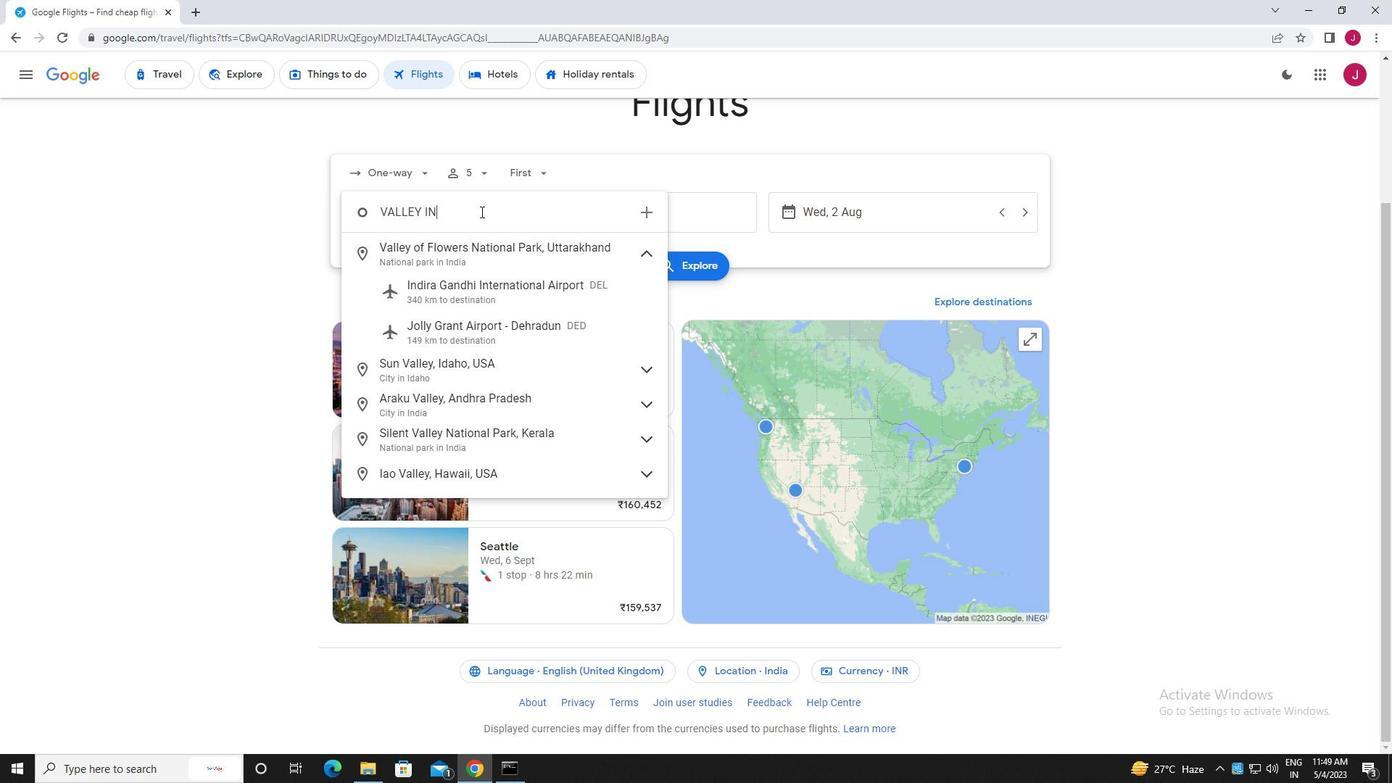 
Action: Mouse moved to (467, 326)
Screenshot: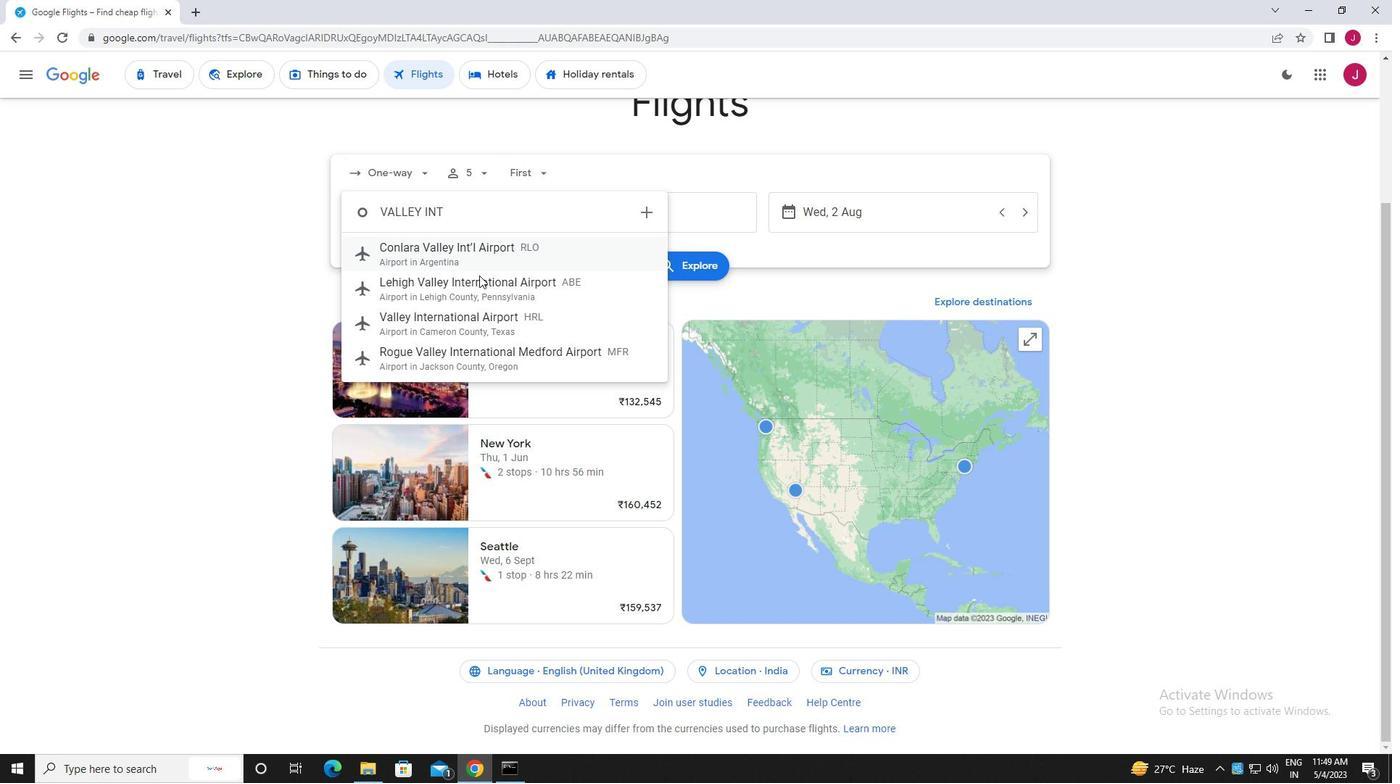 
Action: Mouse pressed left at (467, 326)
Screenshot: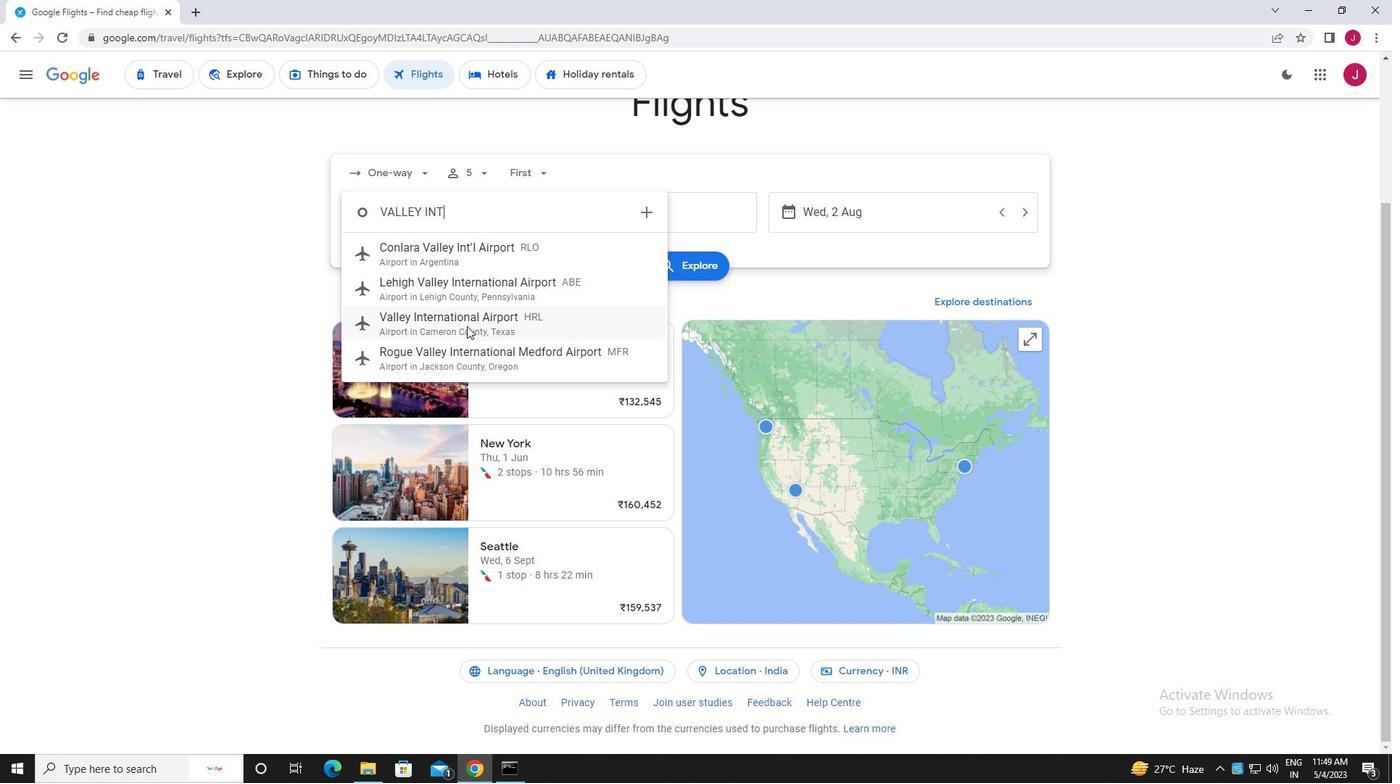 
Action: Mouse moved to (652, 222)
Screenshot: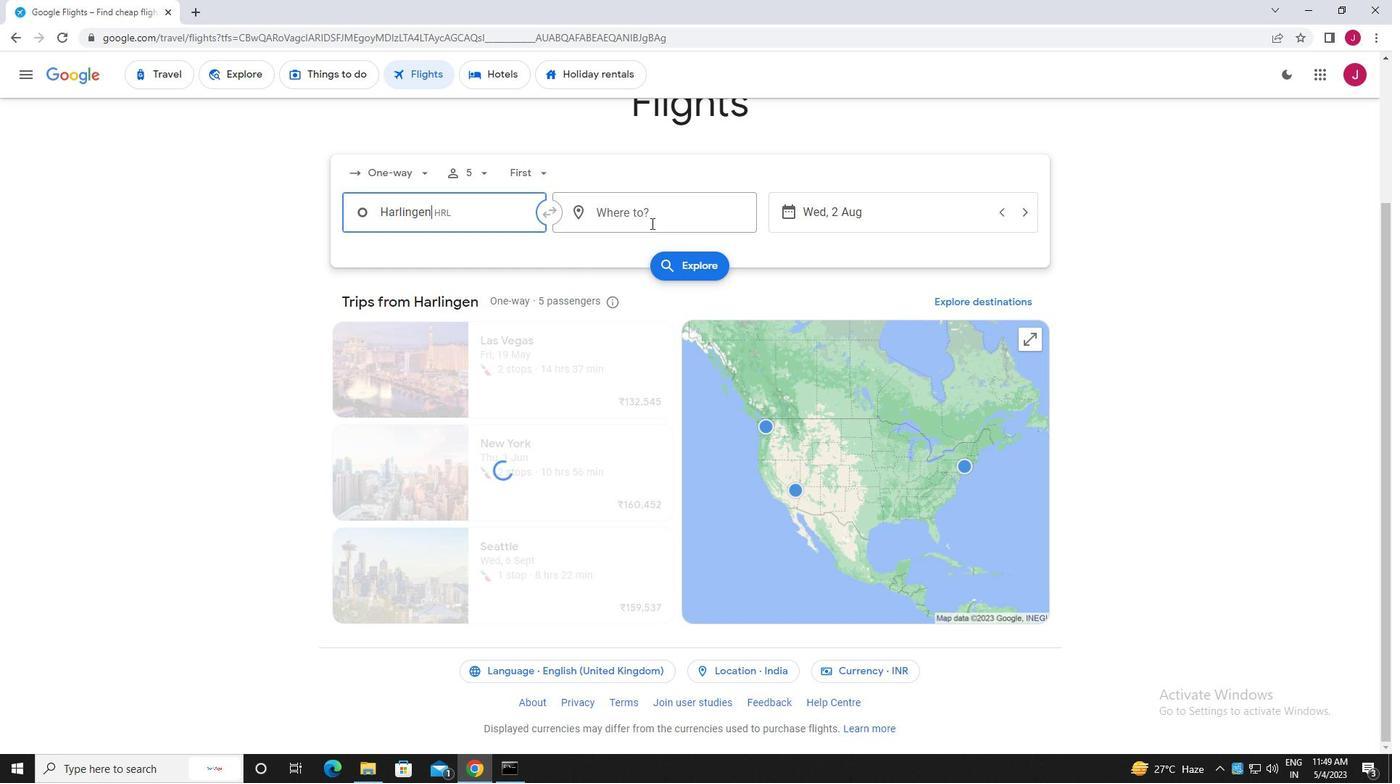 
Action: Mouse pressed left at (652, 222)
Screenshot: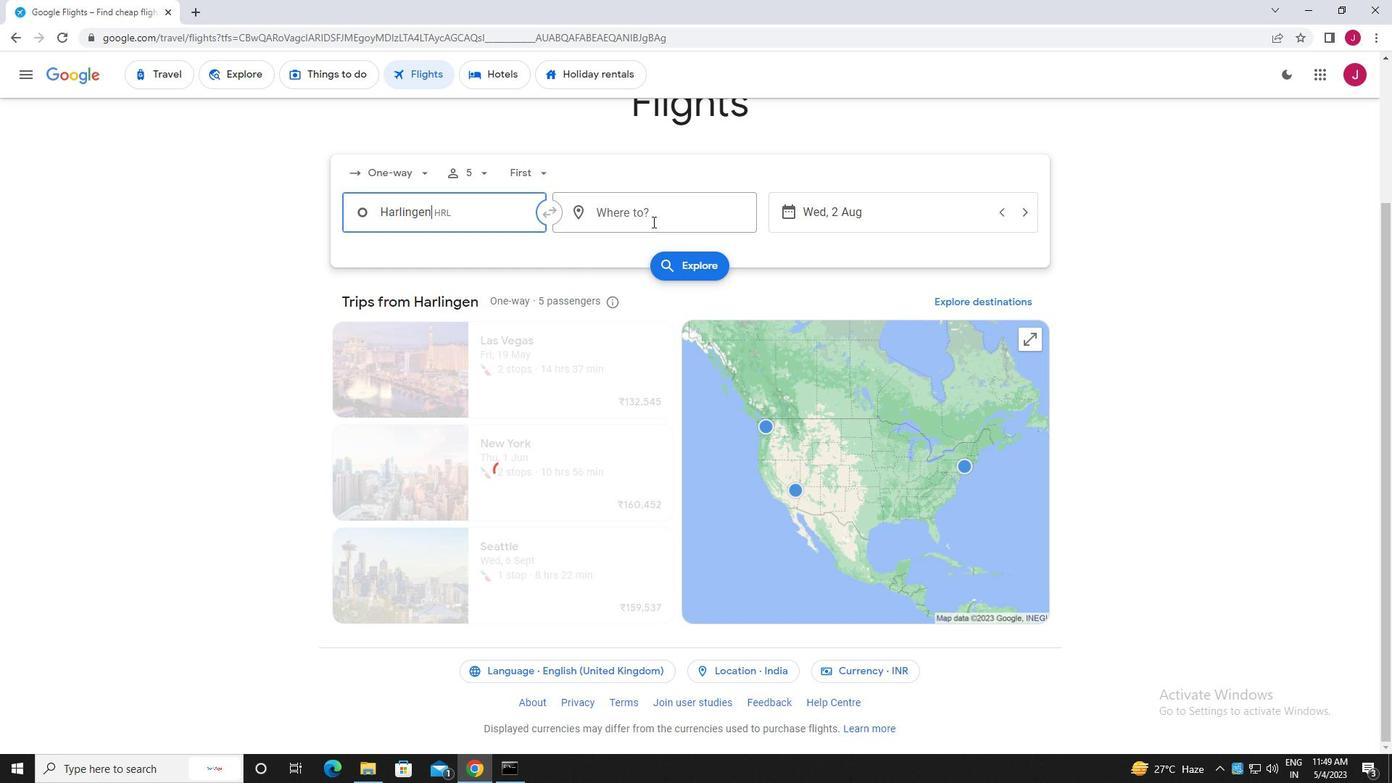 
Action: Mouse moved to (655, 222)
Screenshot: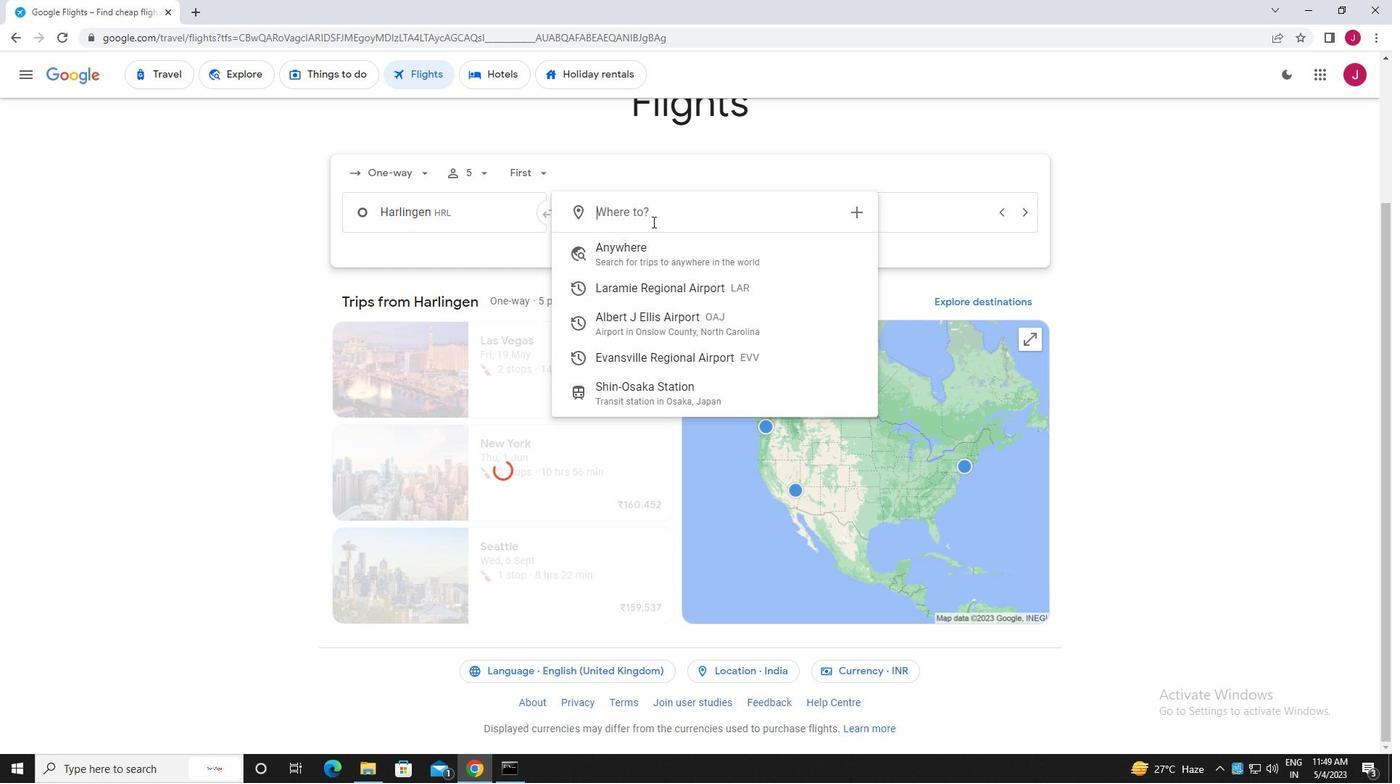 
Action: Key pressed evans
Screenshot: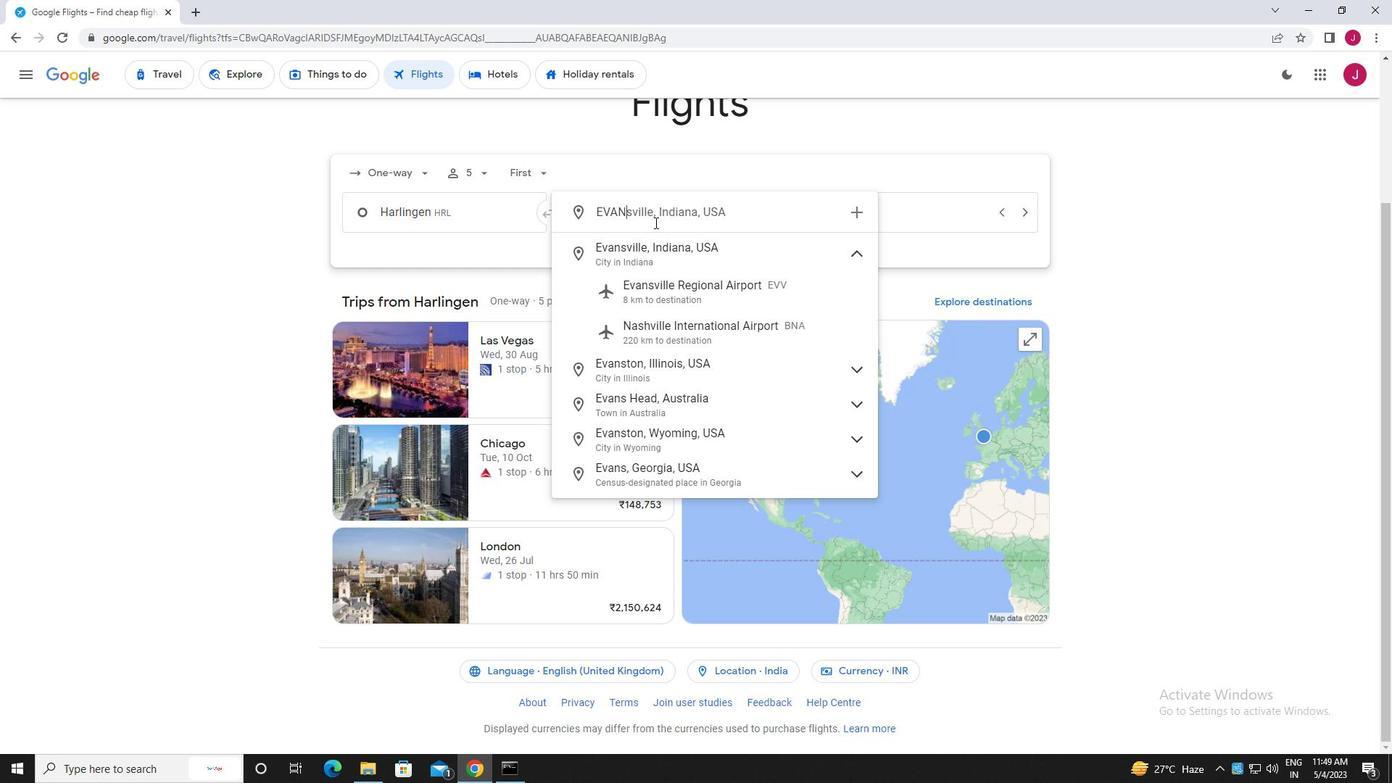 
Action: Mouse moved to (701, 285)
Screenshot: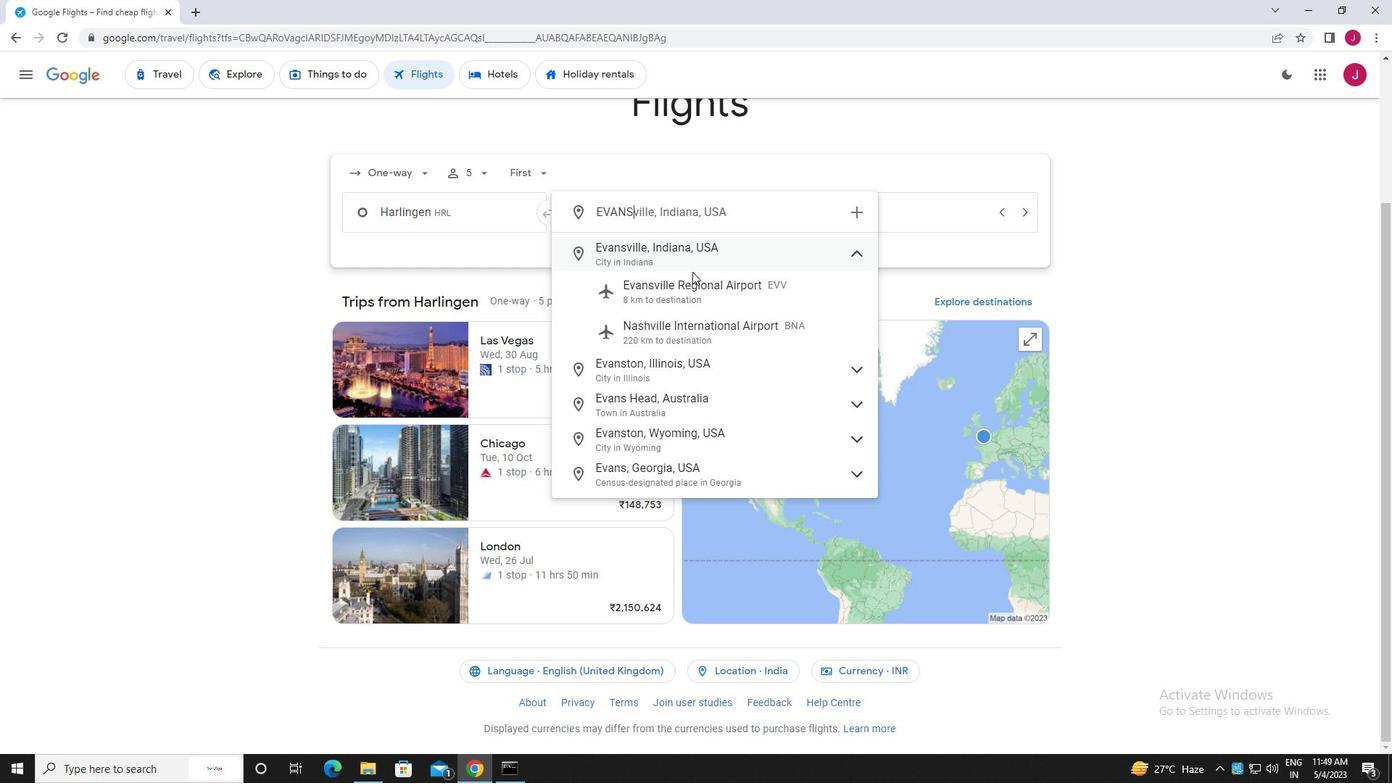 
Action: Mouse pressed left at (701, 285)
Screenshot: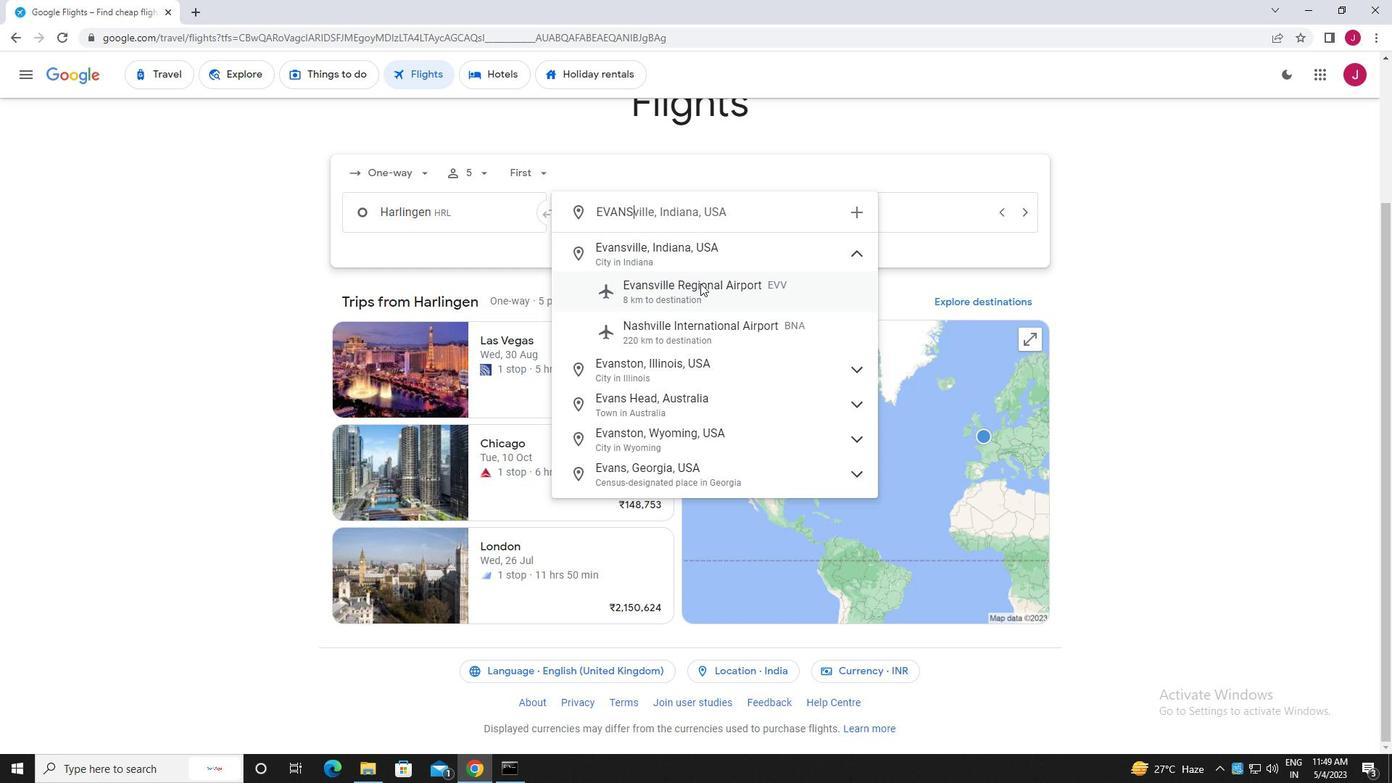 
Action: Mouse moved to (855, 214)
Screenshot: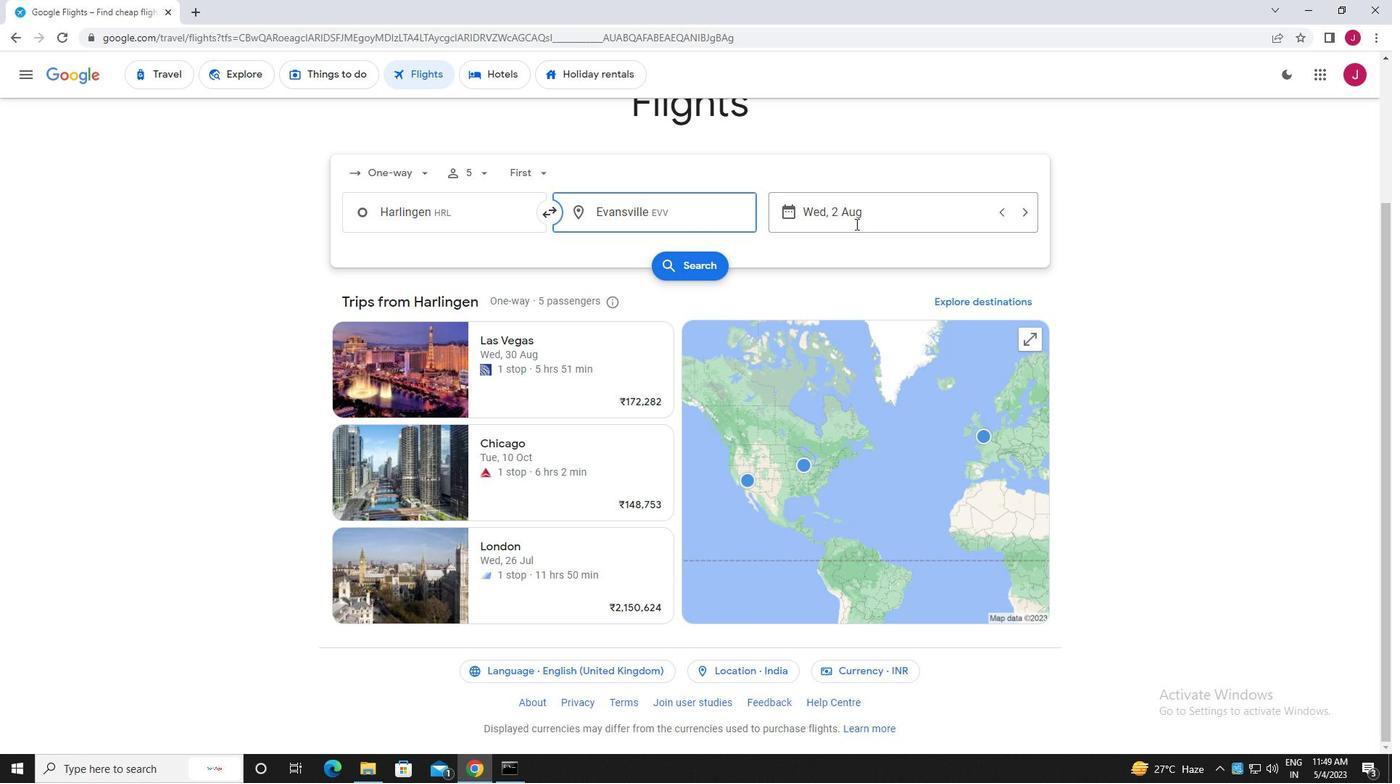 
Action: Mouse pressed left at (855, 214)
Screenshot: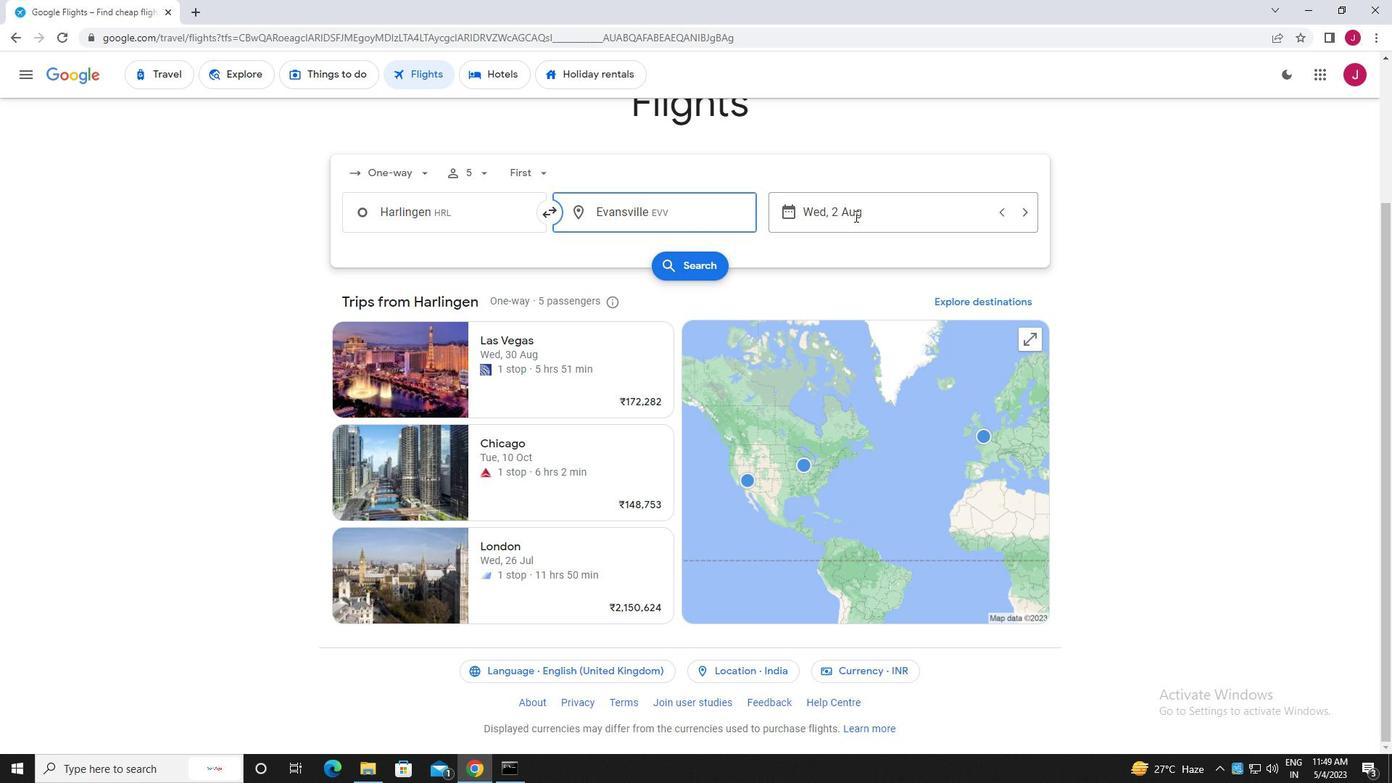 
Action: Mouse moved to (660, 330)
Screenshot: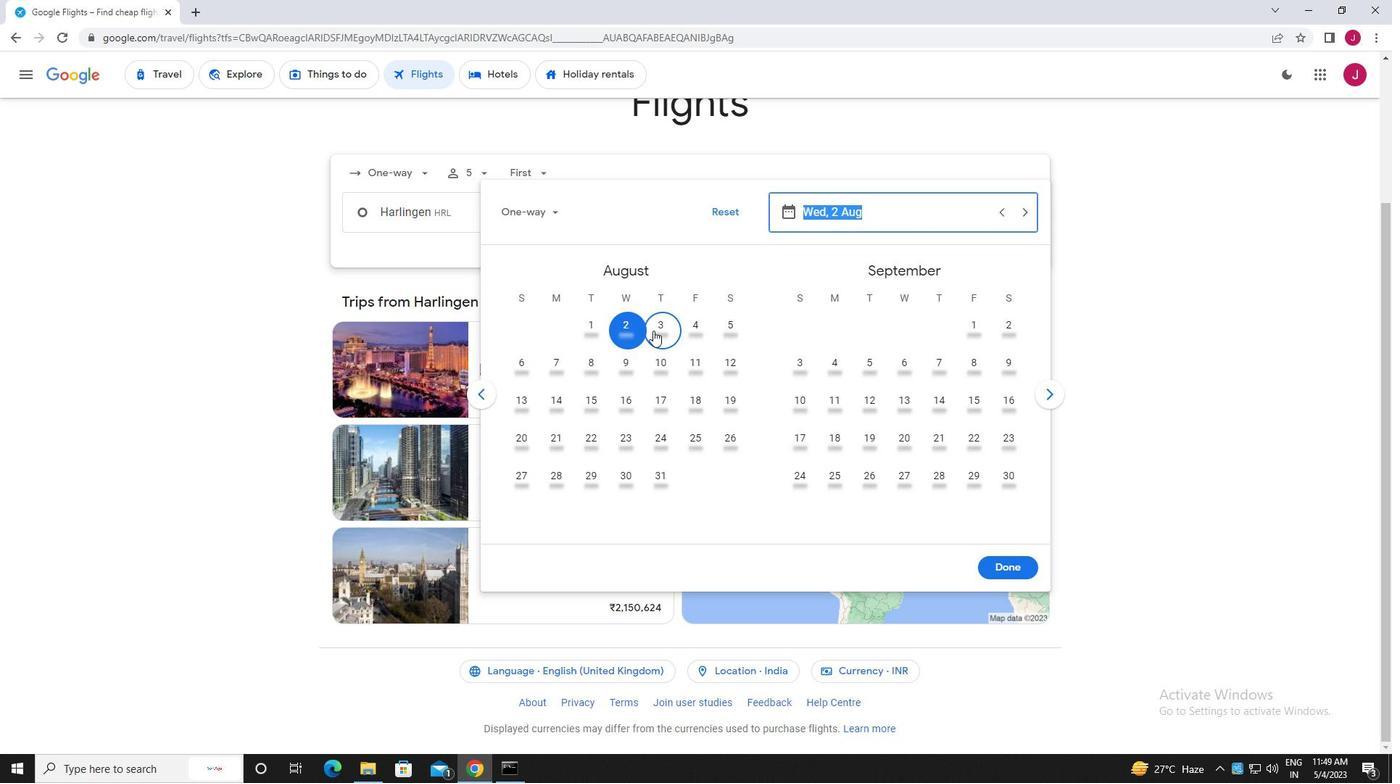 
Action: Mouse pressed left at (660, 330)
Screenshot: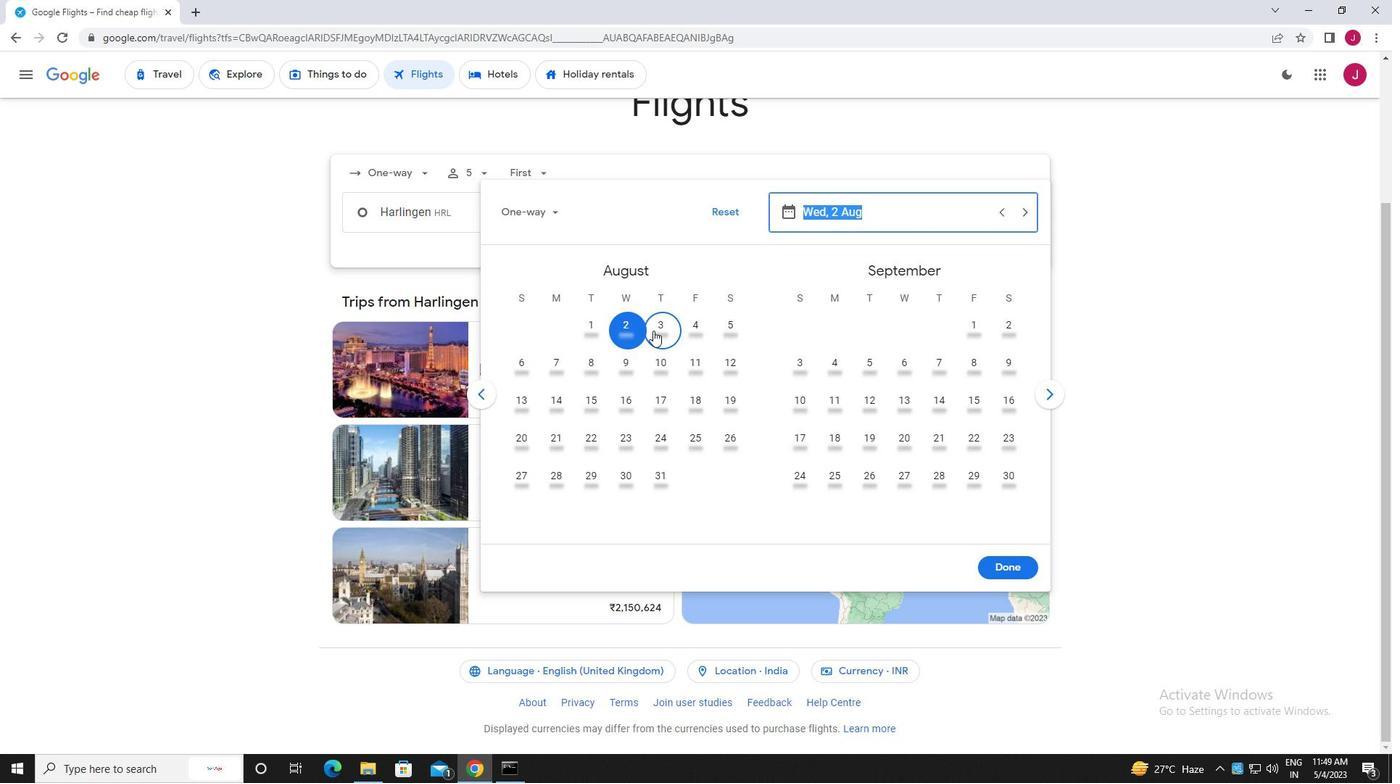 
Action: Mouse moved to (1016, 568)
Screenshot: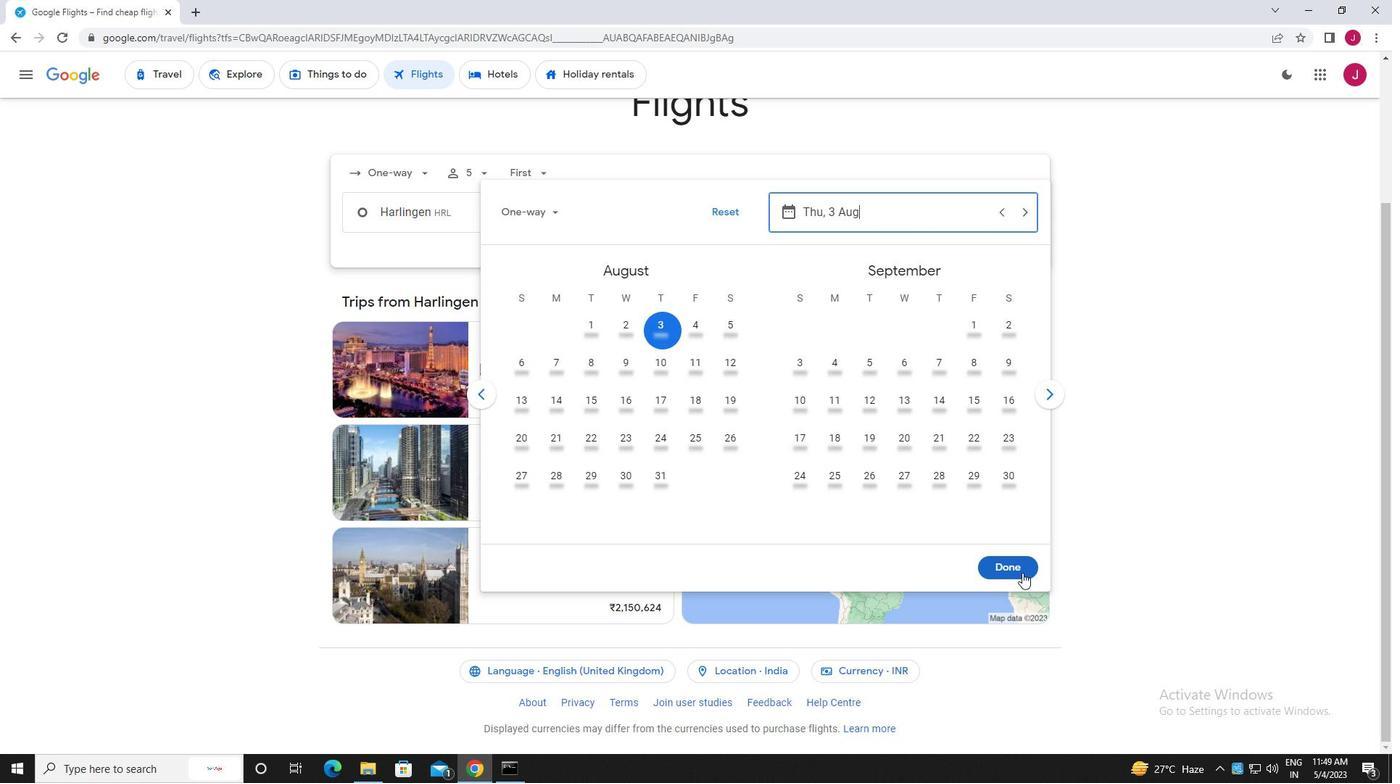 
Action: Mouse pressed left at (1016, 568)
Screenshot: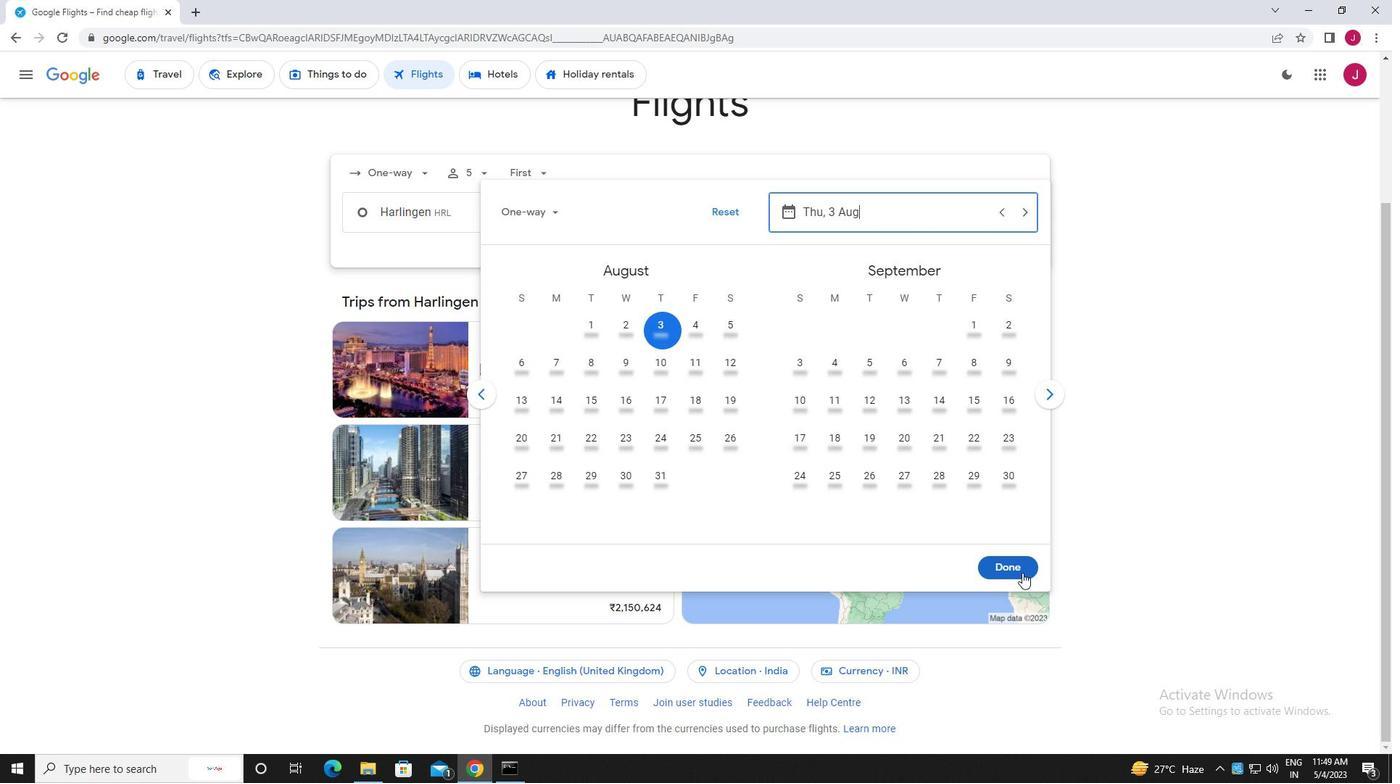 
Action: Mouse moved to (700, 262)
Screenshot: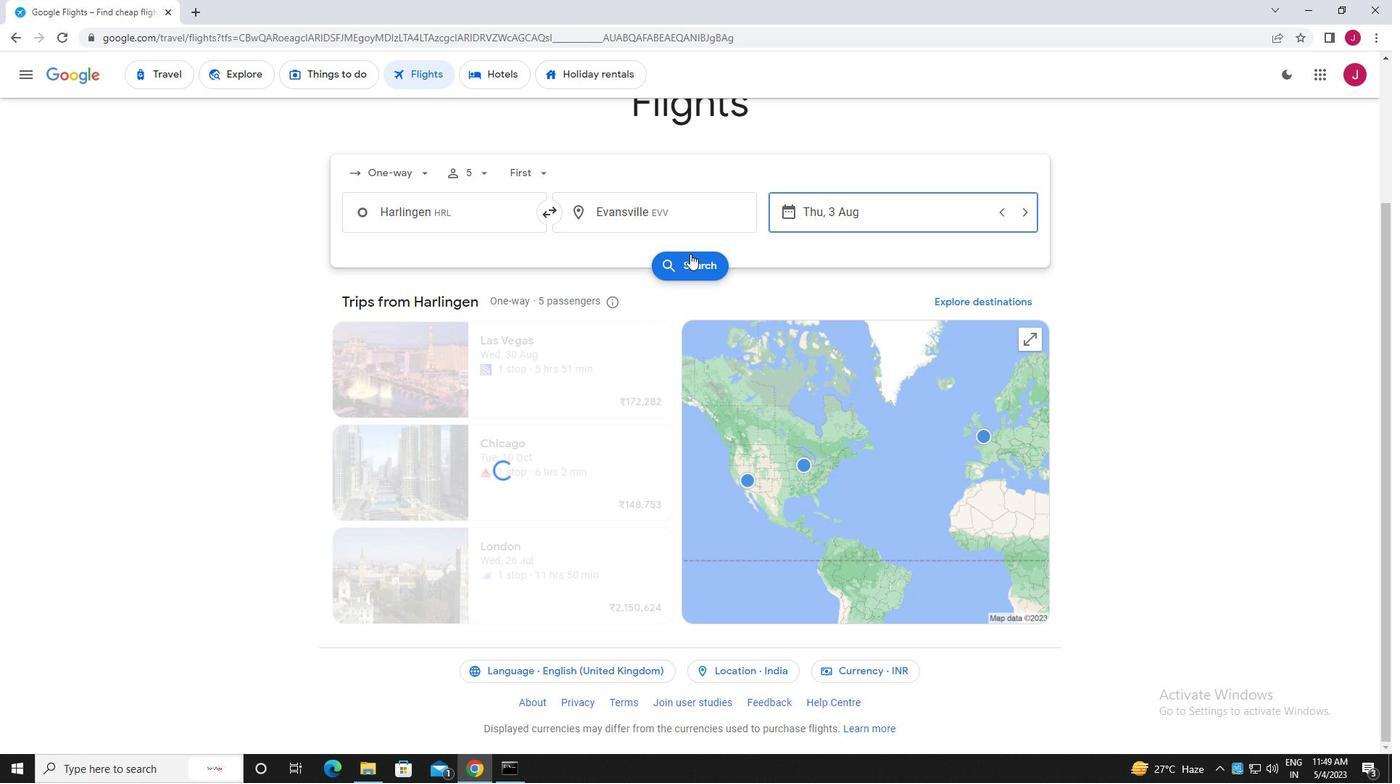 
Action: Mouse pressed left at (700, 262)
Screenshot: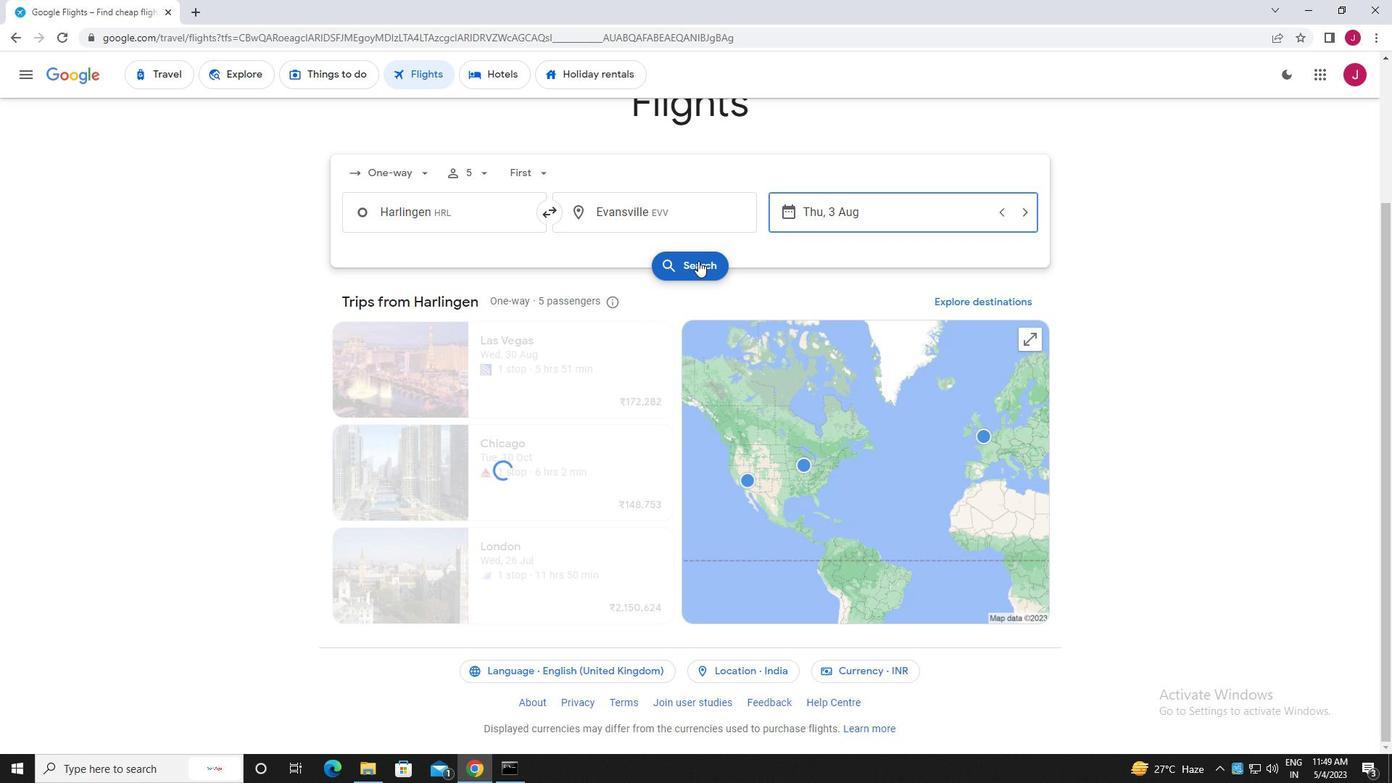 
Action: Mouse moved to (377, 208)
Screenshot: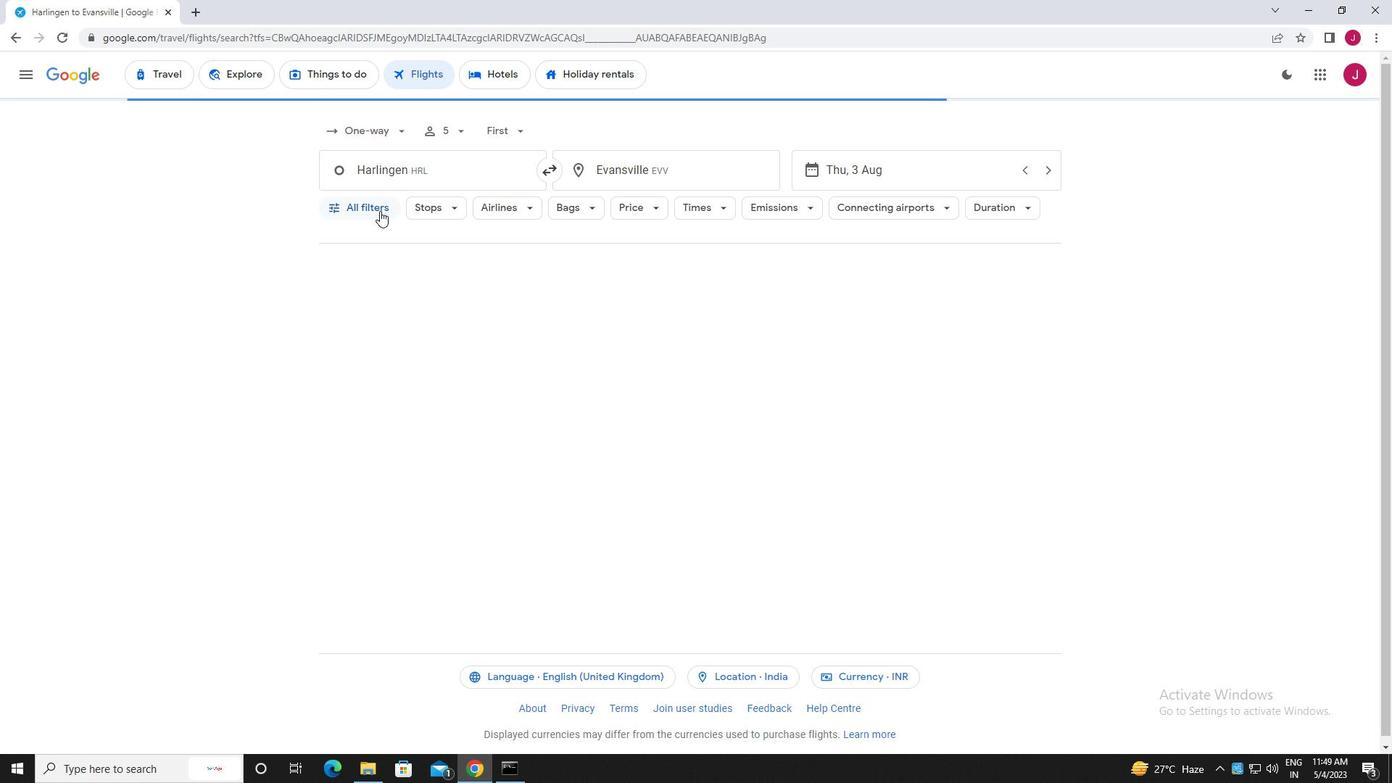 
Action: Mouse pressed left at (377, 208)
Screenshot: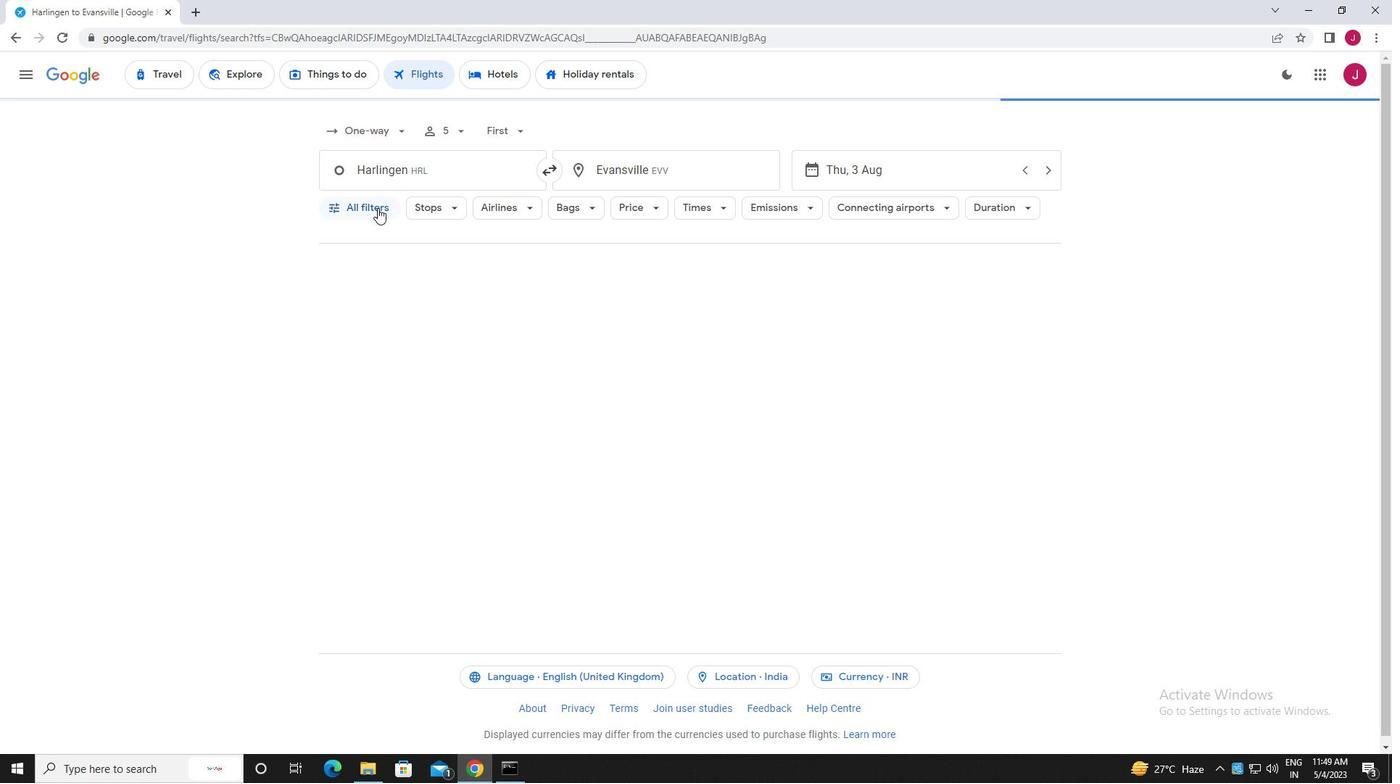 
Action: Mouse moved to (448, 334)
Screenshot: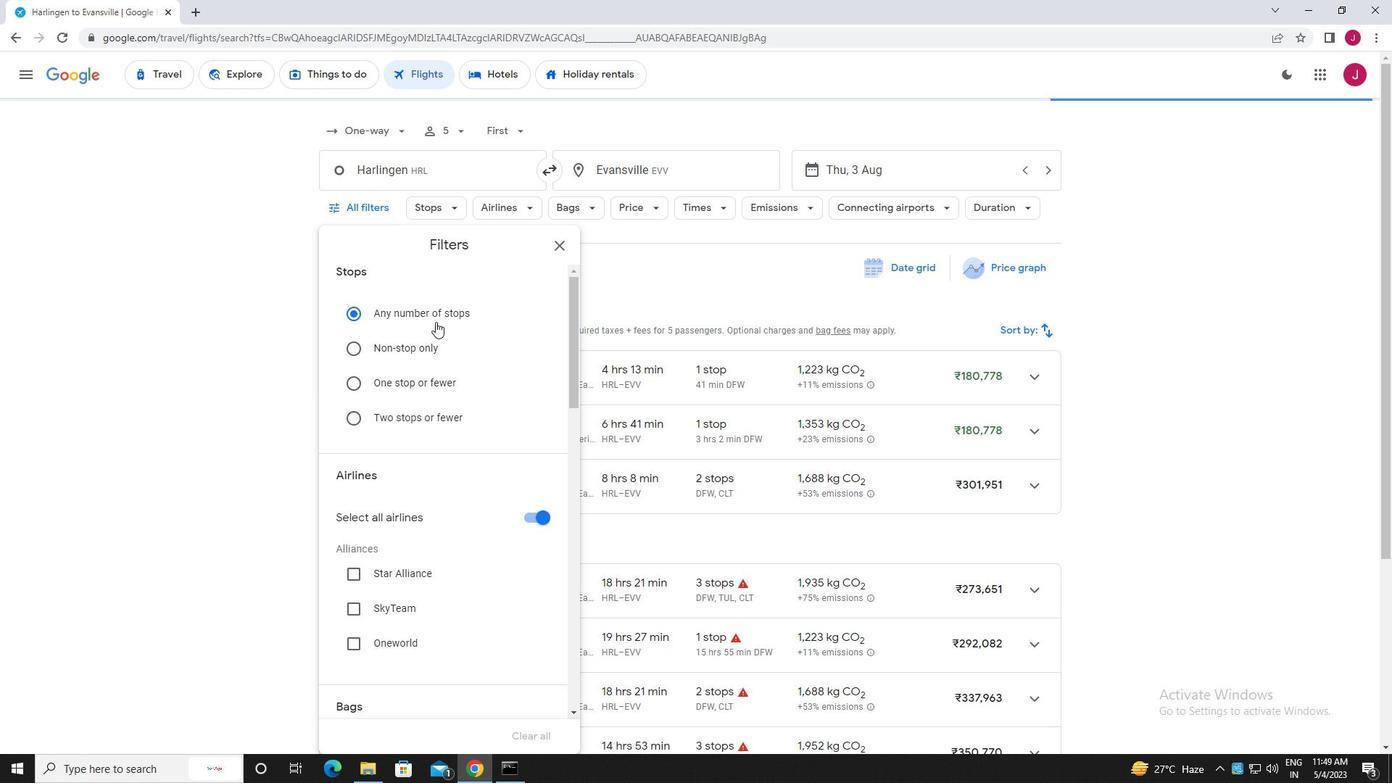 
Action: Mouse scrolled (448, 333) with delta (0, 0)
Screenshot: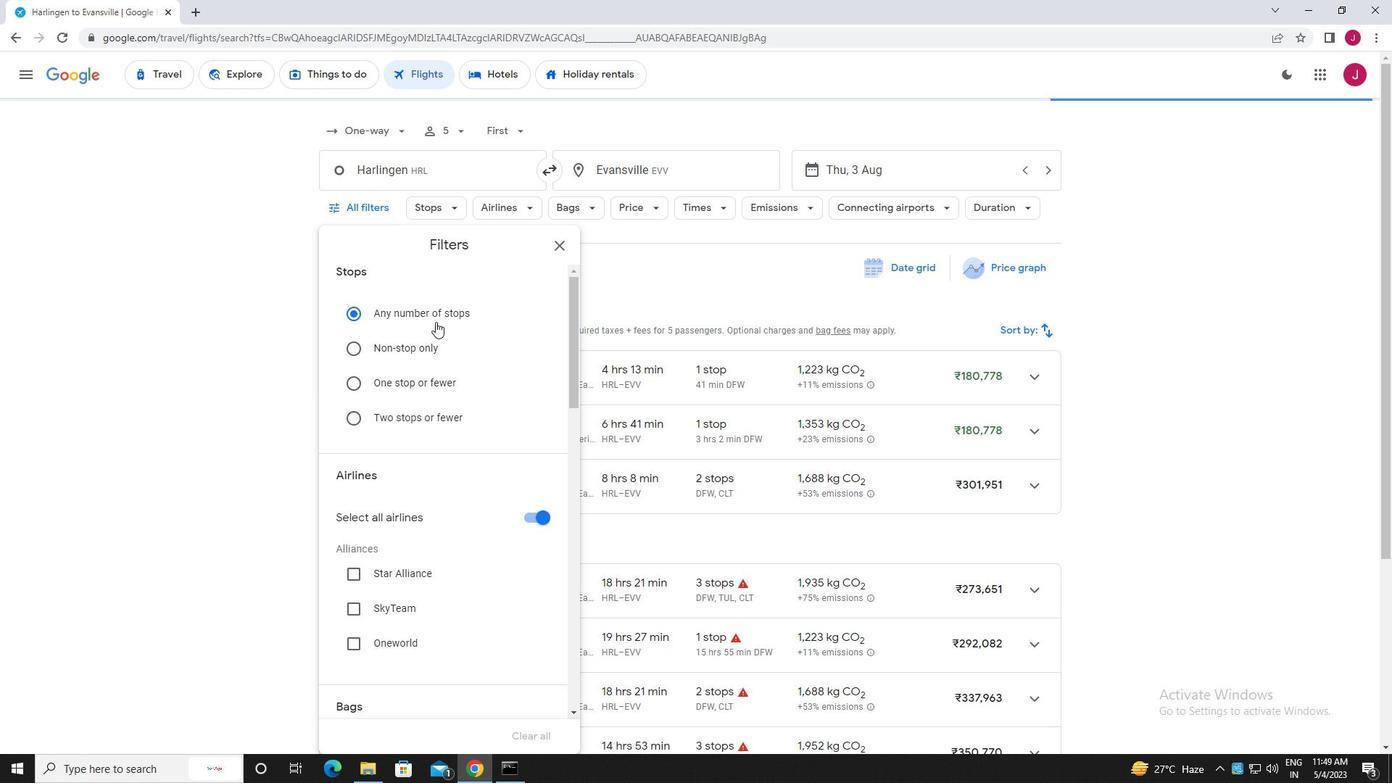 
Action: Mouse moved to (448, 335)
Screenshot: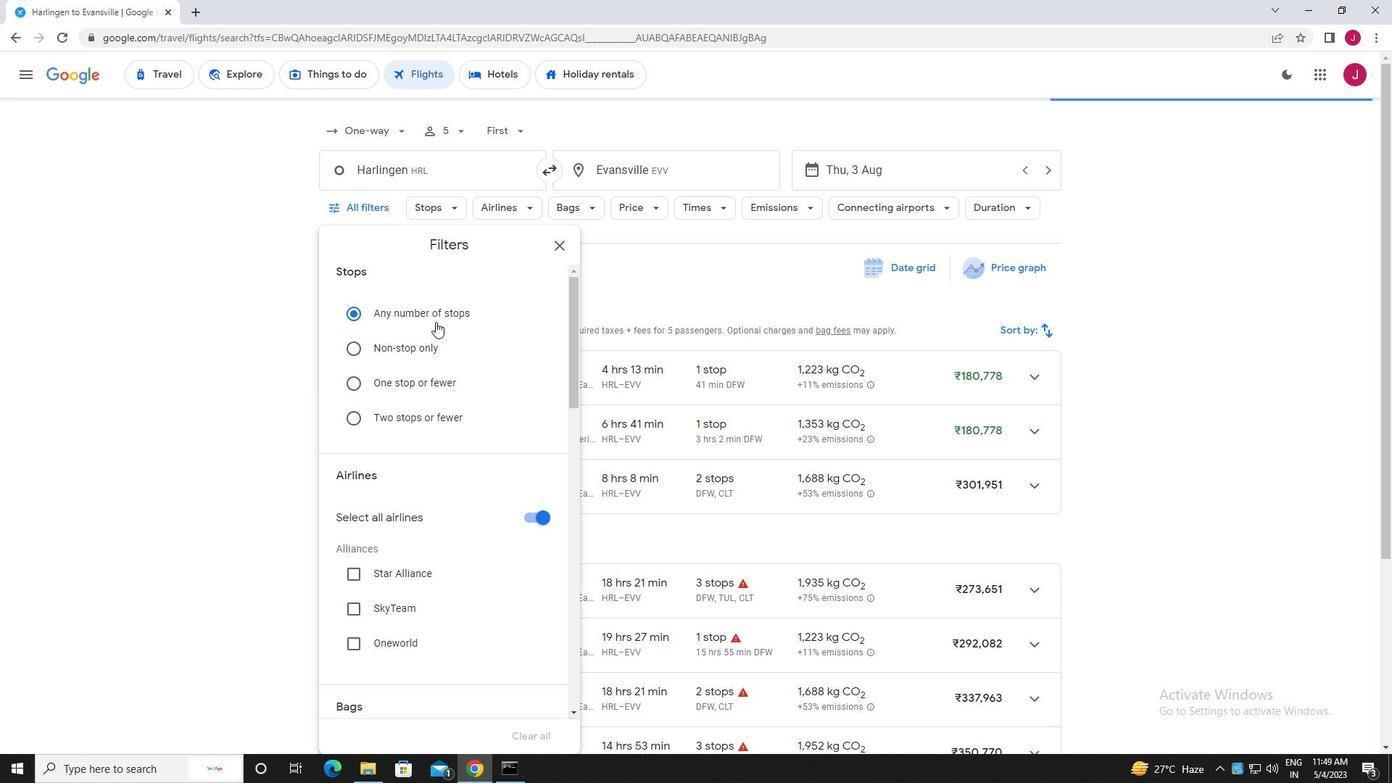 
Action: Mouse scrolled (448, 334) with delta (0, 0)
Screenshot: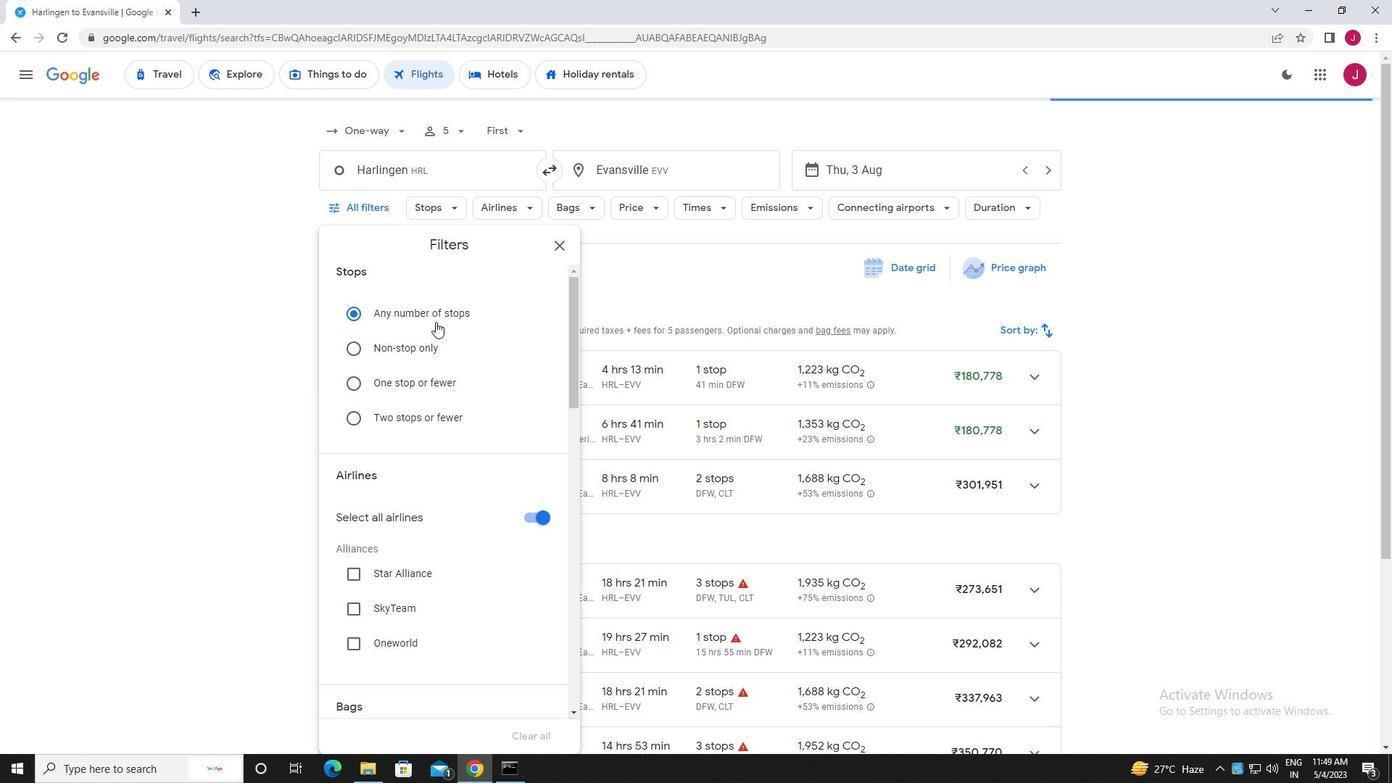 
Action: Mouse moved to (448, 335)
Screenshot: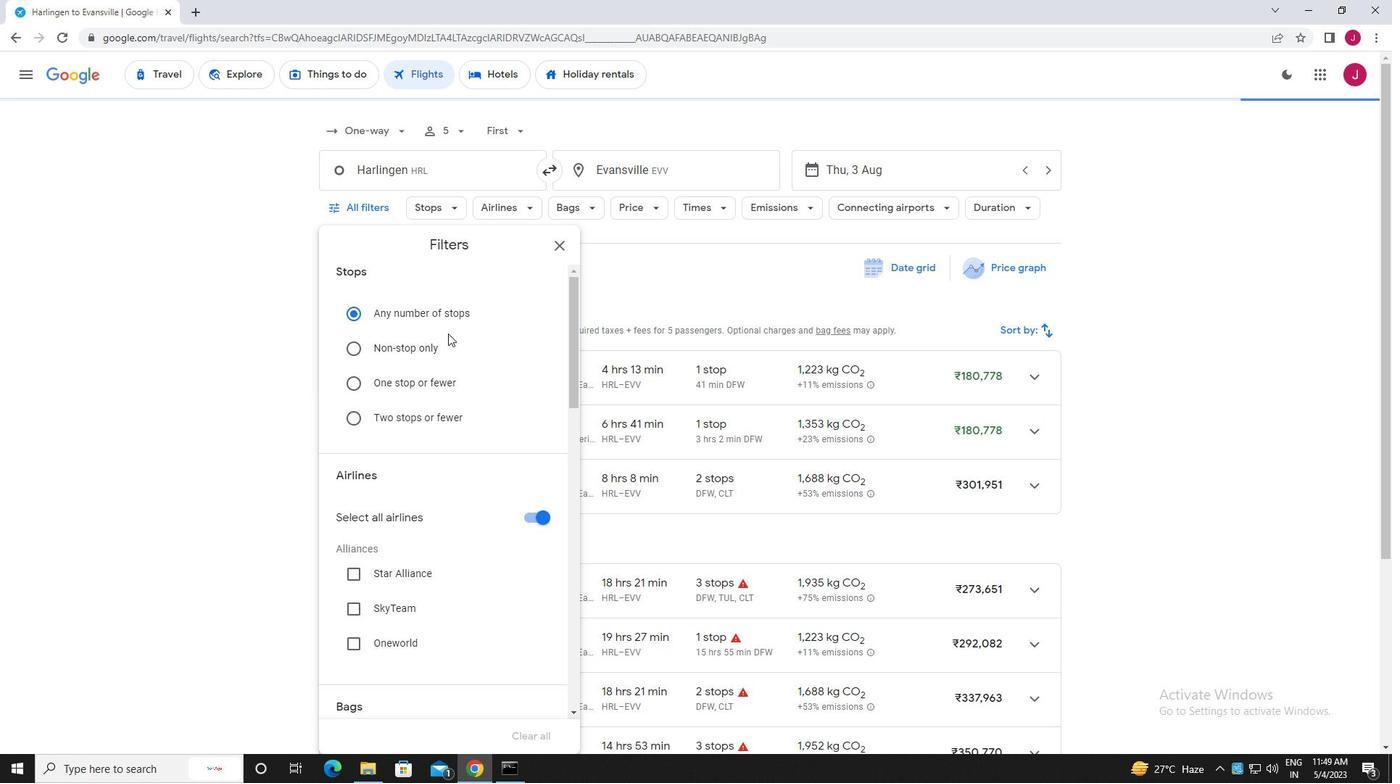 
Action: Mouse scrolled (448, 335) with delta (0, 0)
Screenshot: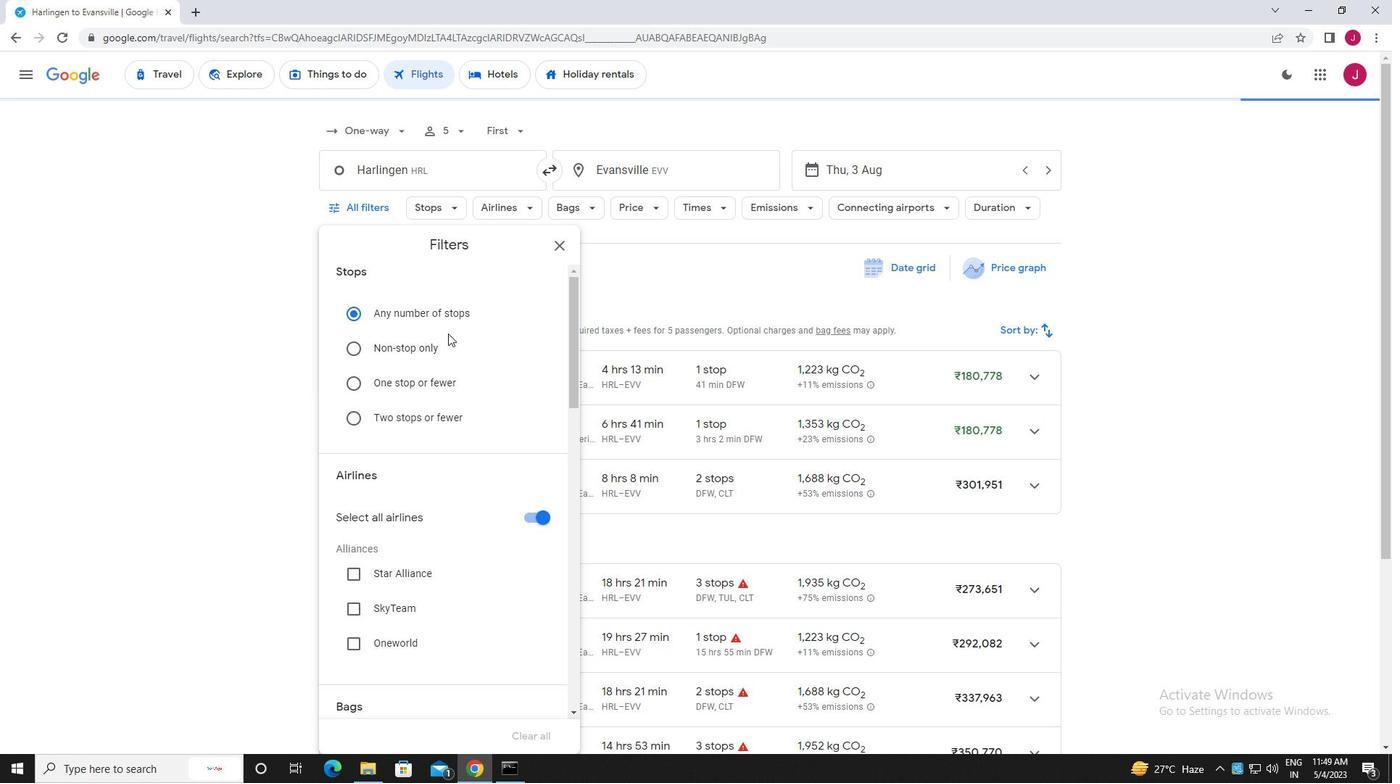 
Action: Mouse moved to (533, 298)
Screenshot: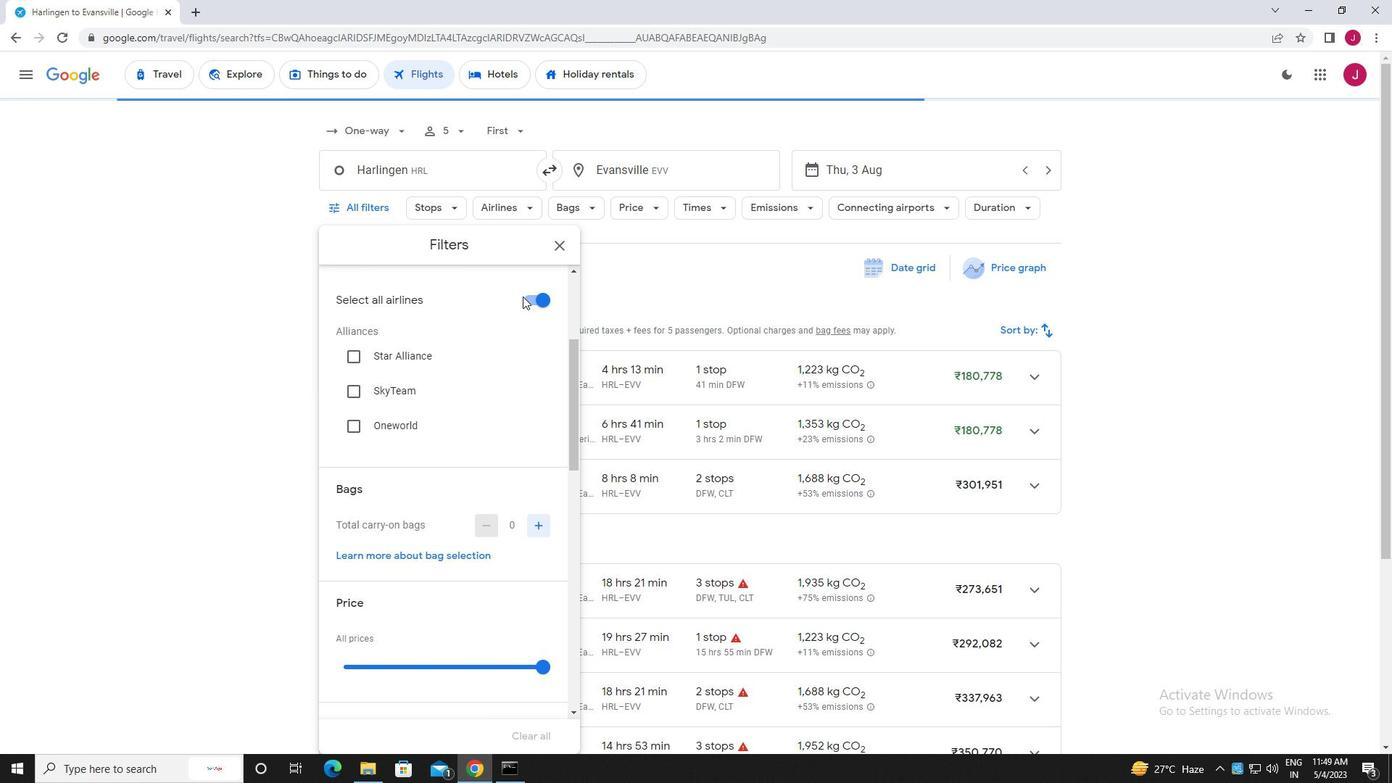 
Action: Mouse pressed left at (533, 298)
Screenshot: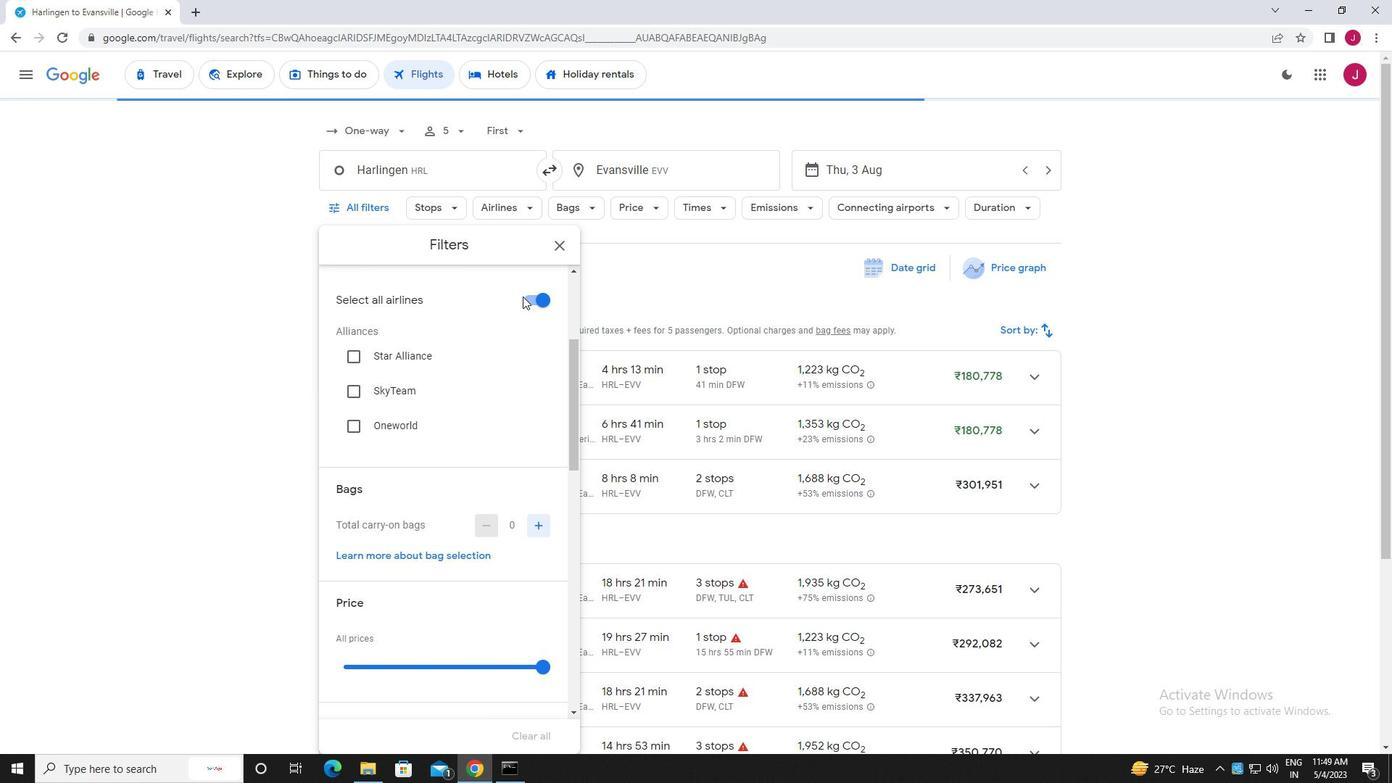 
Action: Mouse moved to (498, 304)
Screenshot: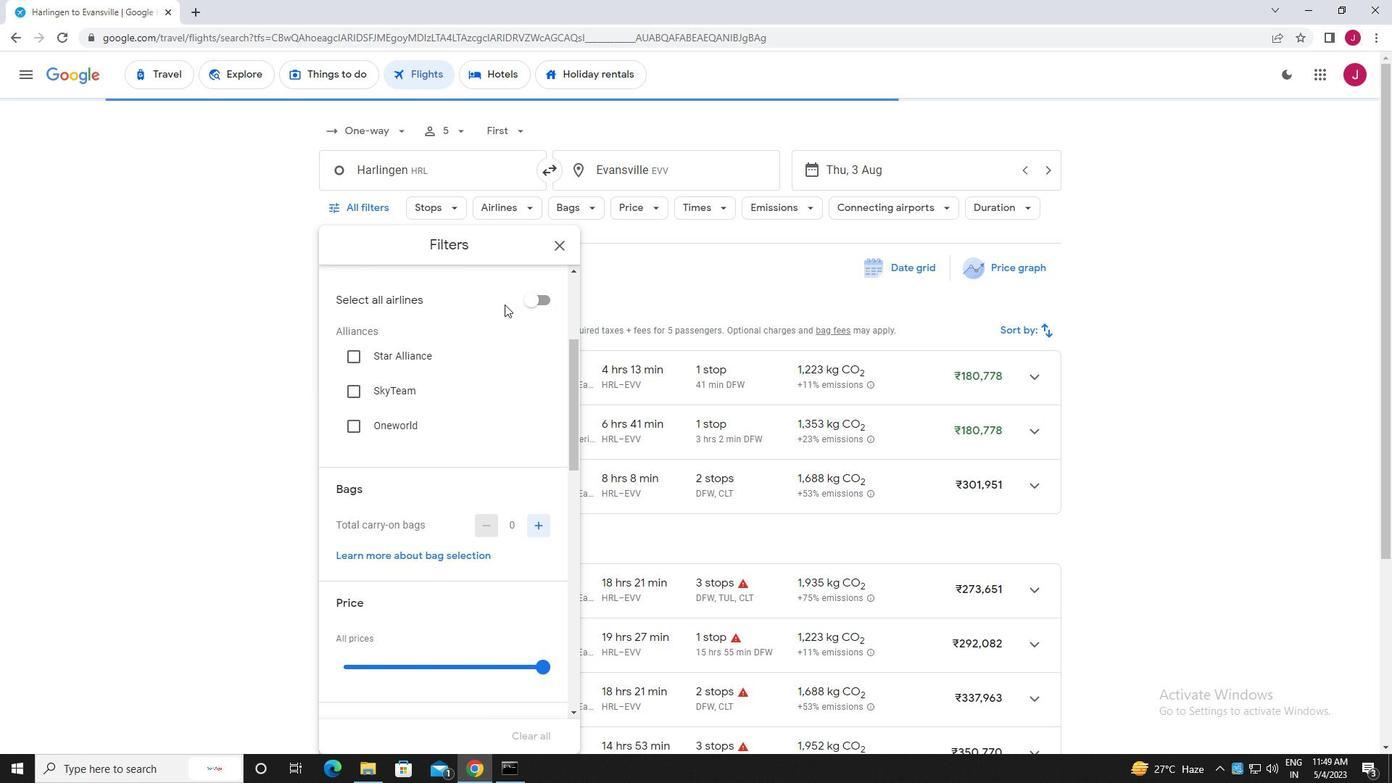 
Action: Mouse scrolled (498, 303) with delta (0, 0)
Screenshot: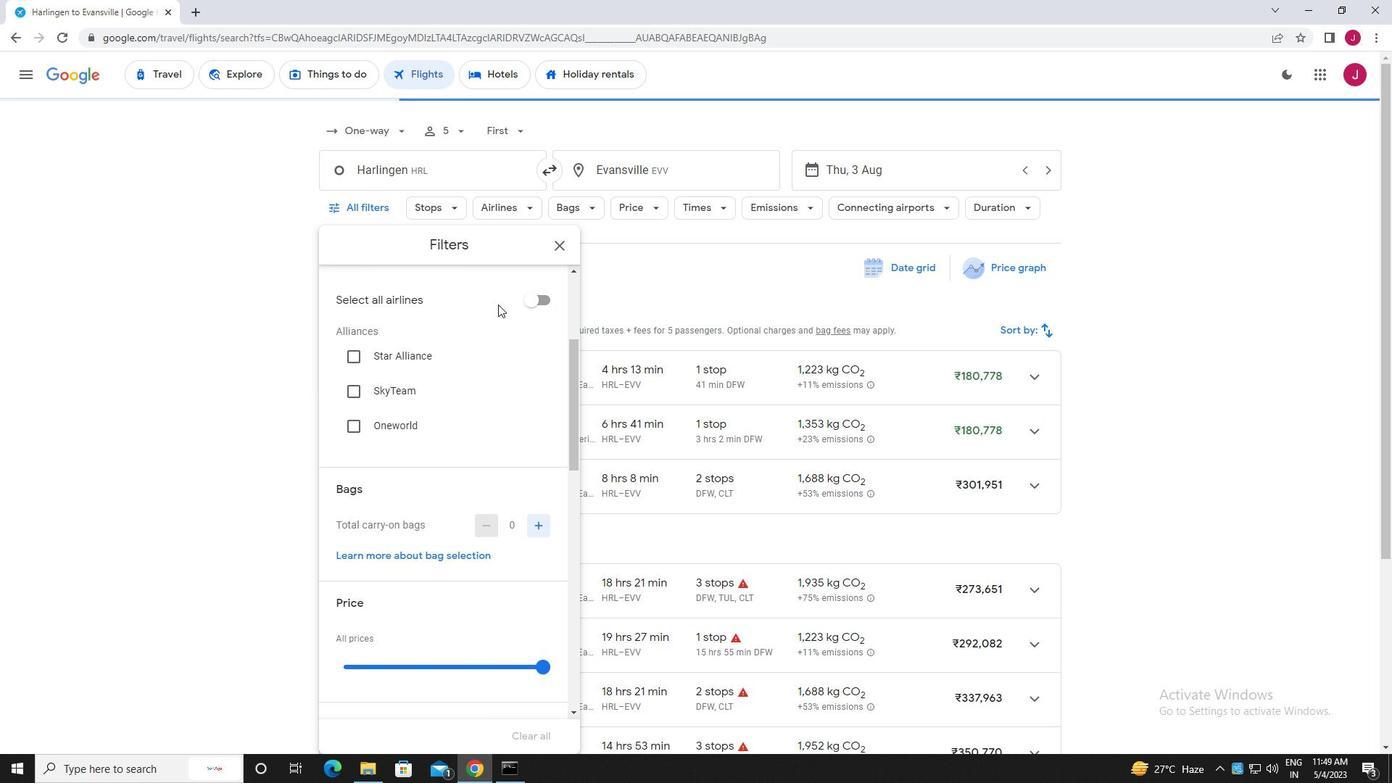 
Action: Mouse scrolled (498, 303) with delta (0, 0)
Screenshot: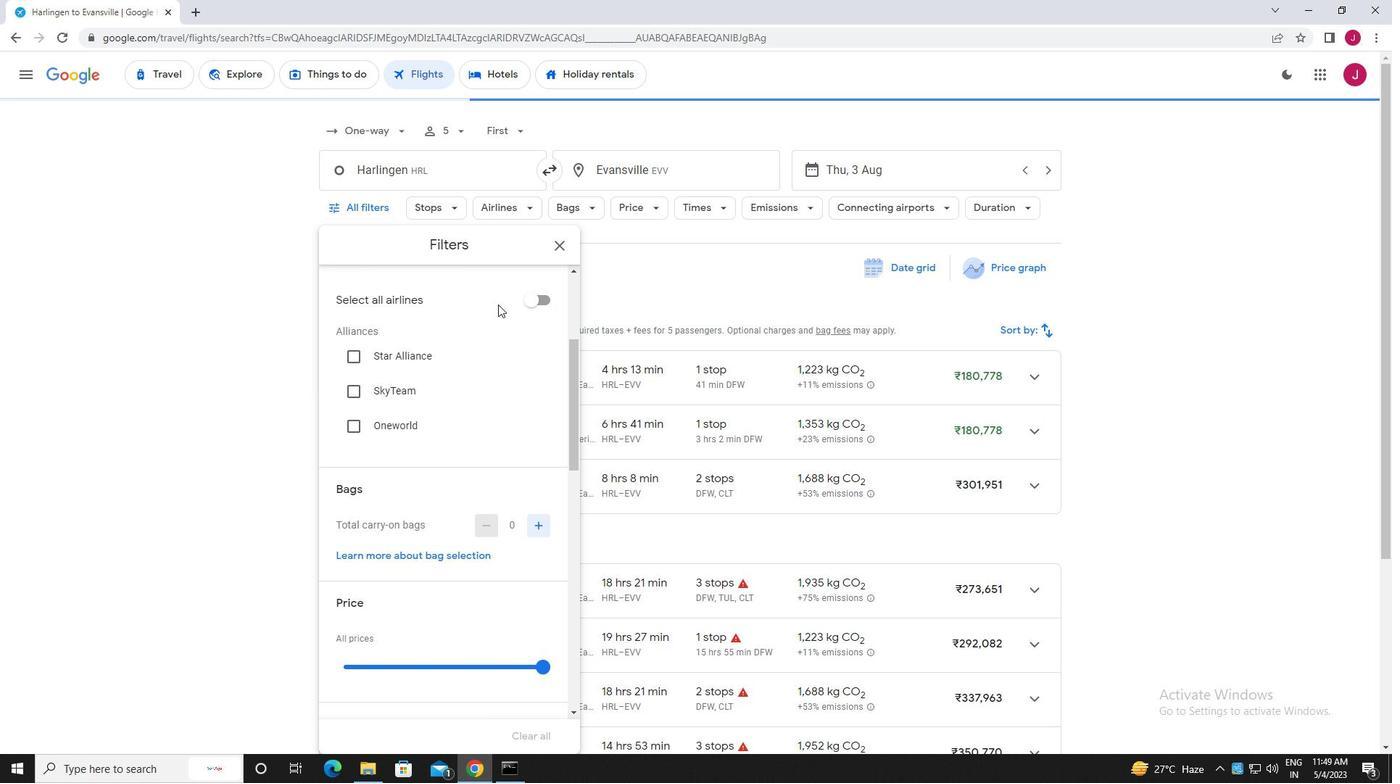 
Action: Mouse scrolled (498, 303) with delta (0, 0)
Screenshot: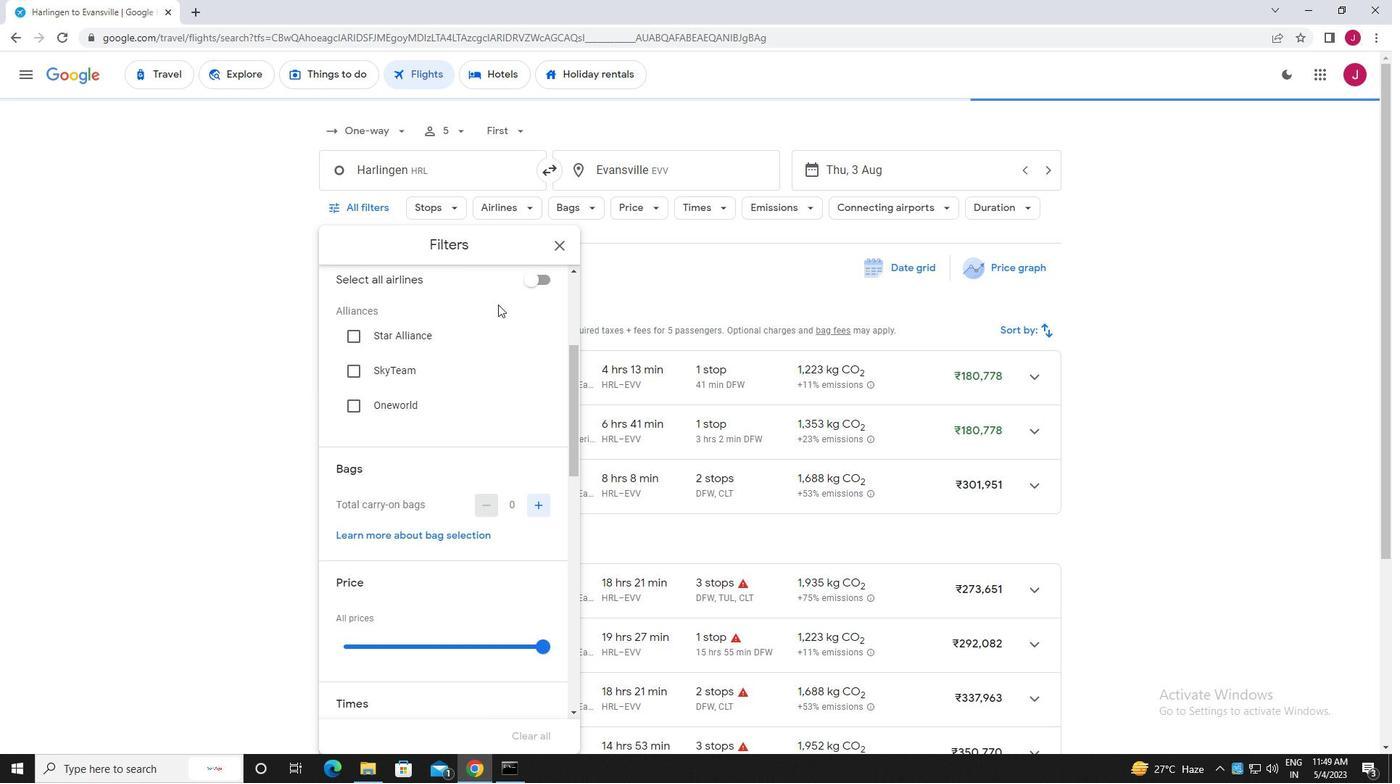
Action: Mouse moved to (543, 343)
Screenshot: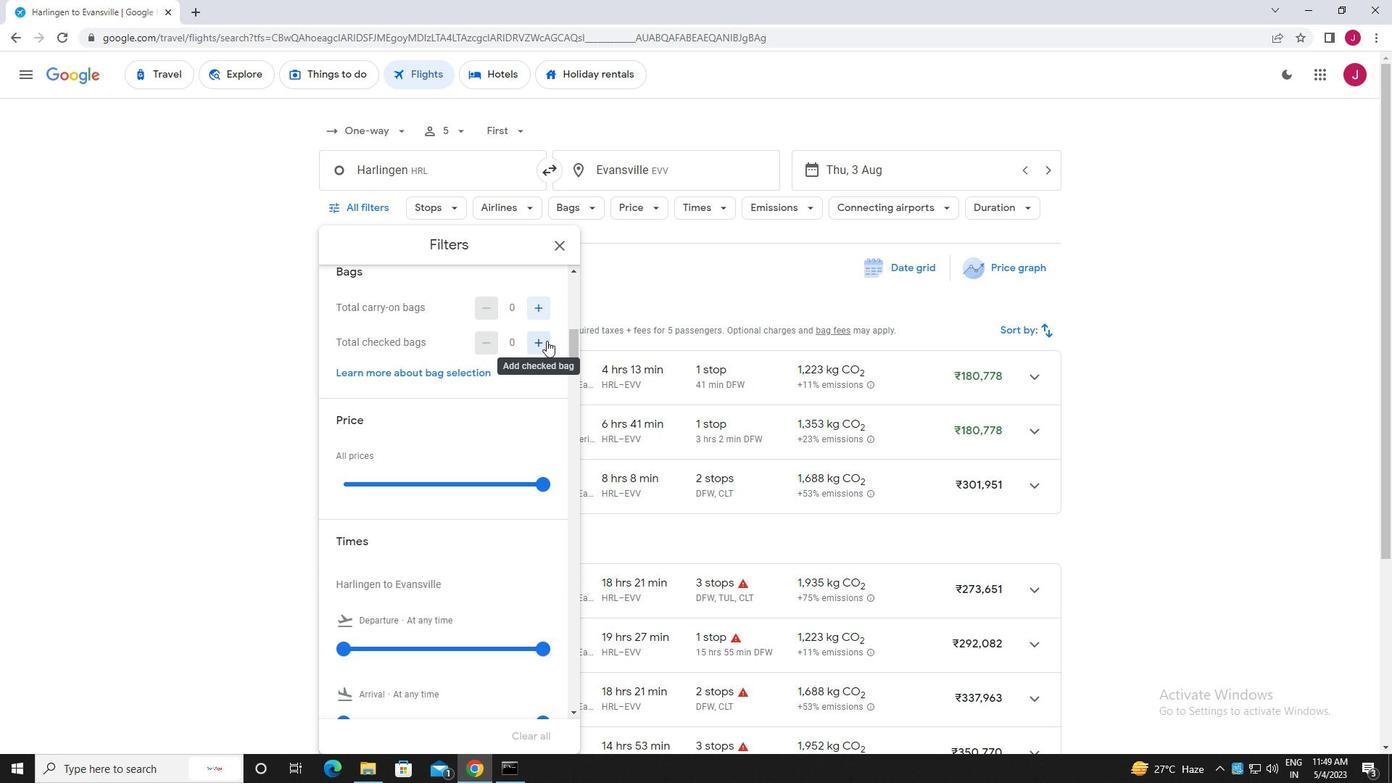 
Action: Mouse pressed left at (543, 343)
Screenshot: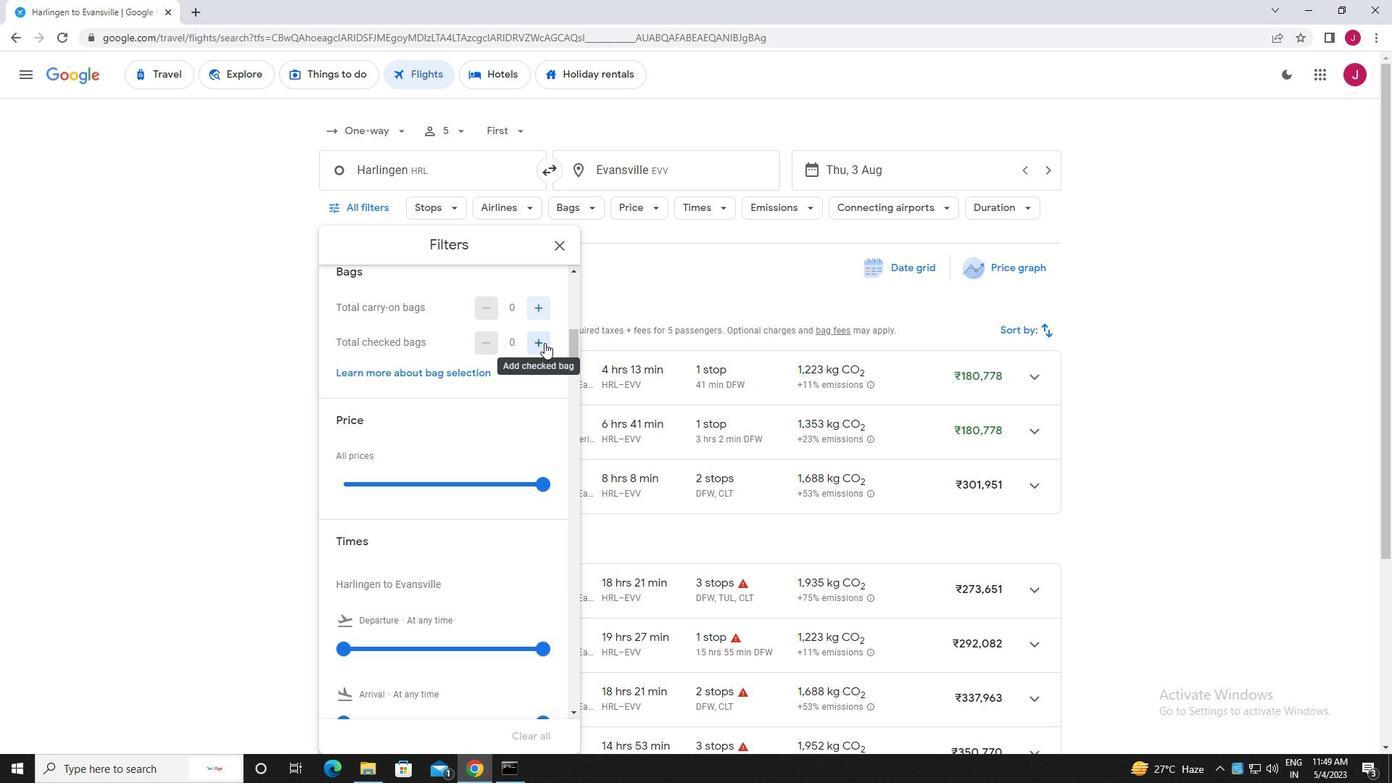 
Action: Mouse pressed left at (543, 343)
Screenshot: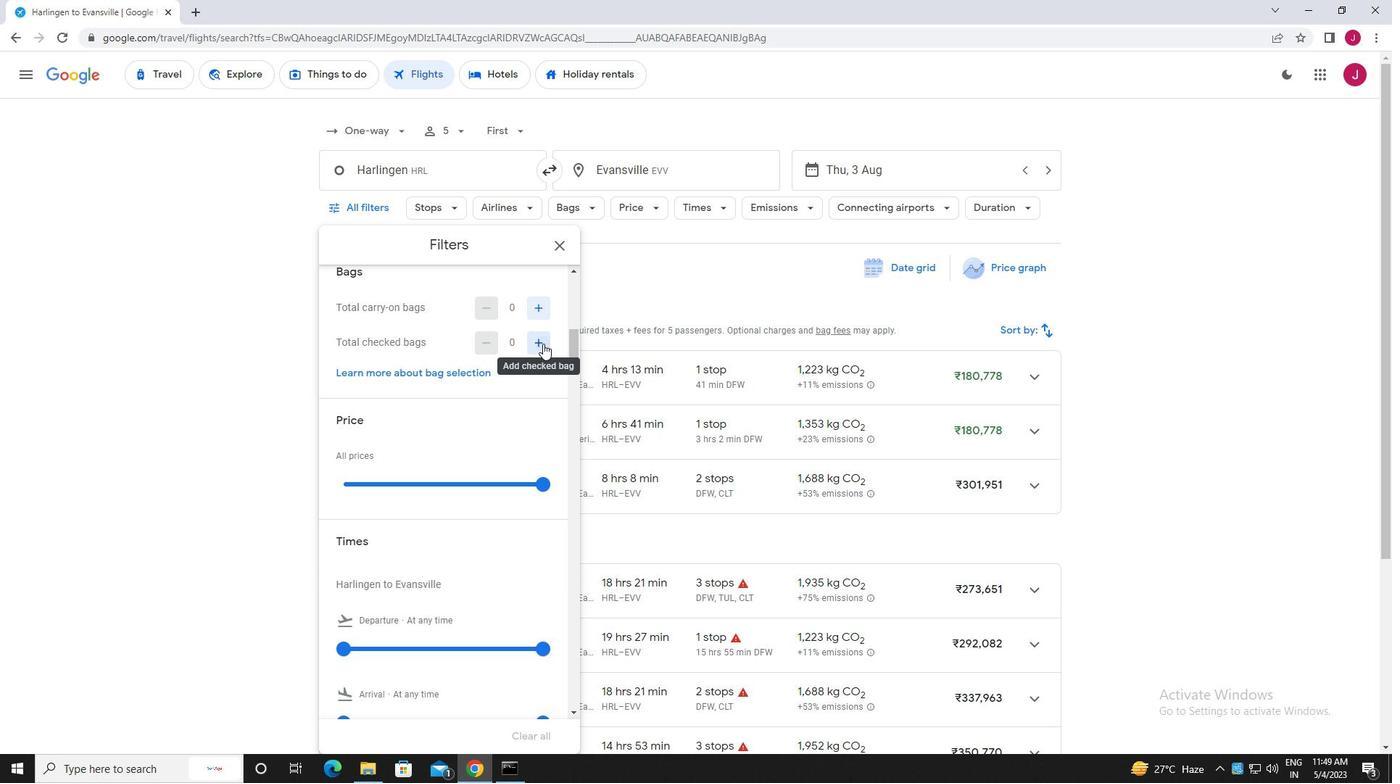 
Action: Mouse pressed left at (543, 343)
Screenshot: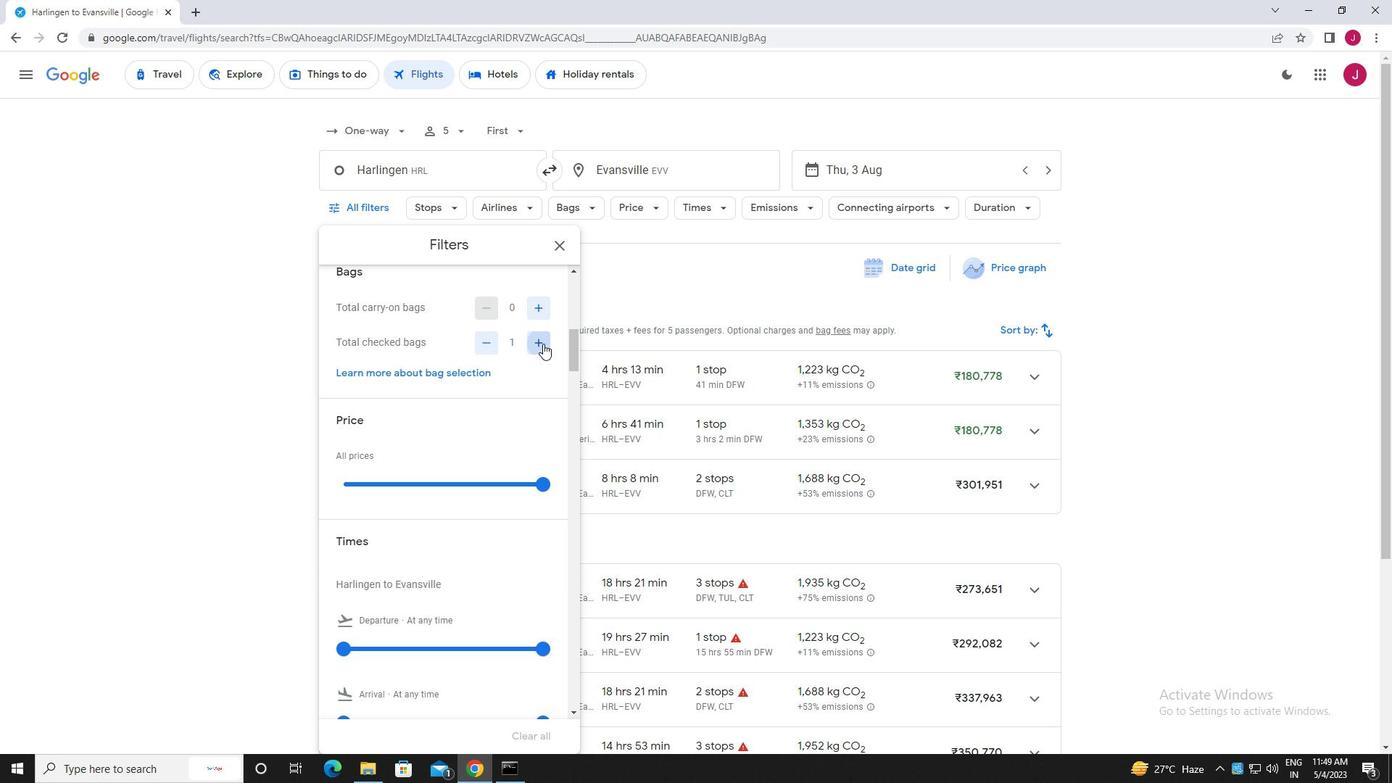 
Action: Mouse moved to (547, 483)
Screenshot: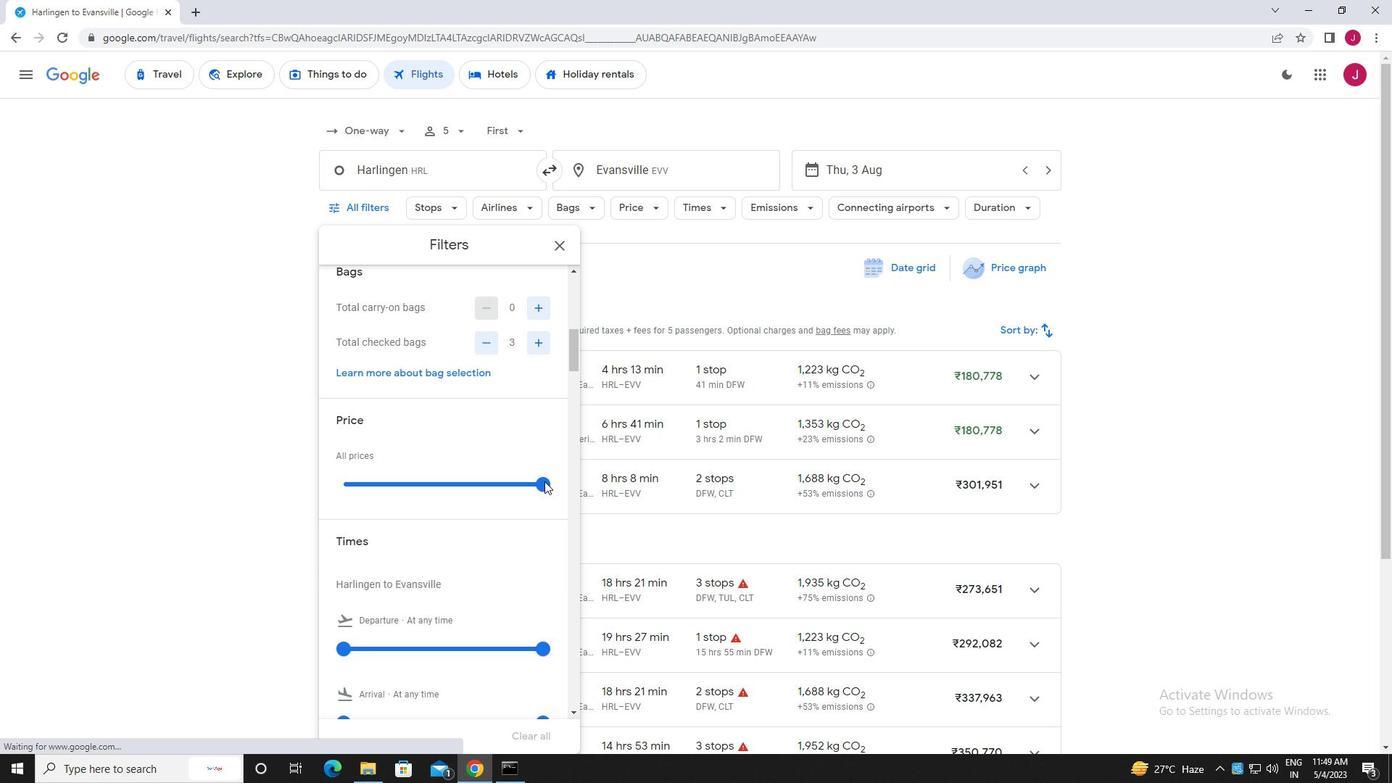 
Action: Mouse pressed left at (547, 483)
Screenshot: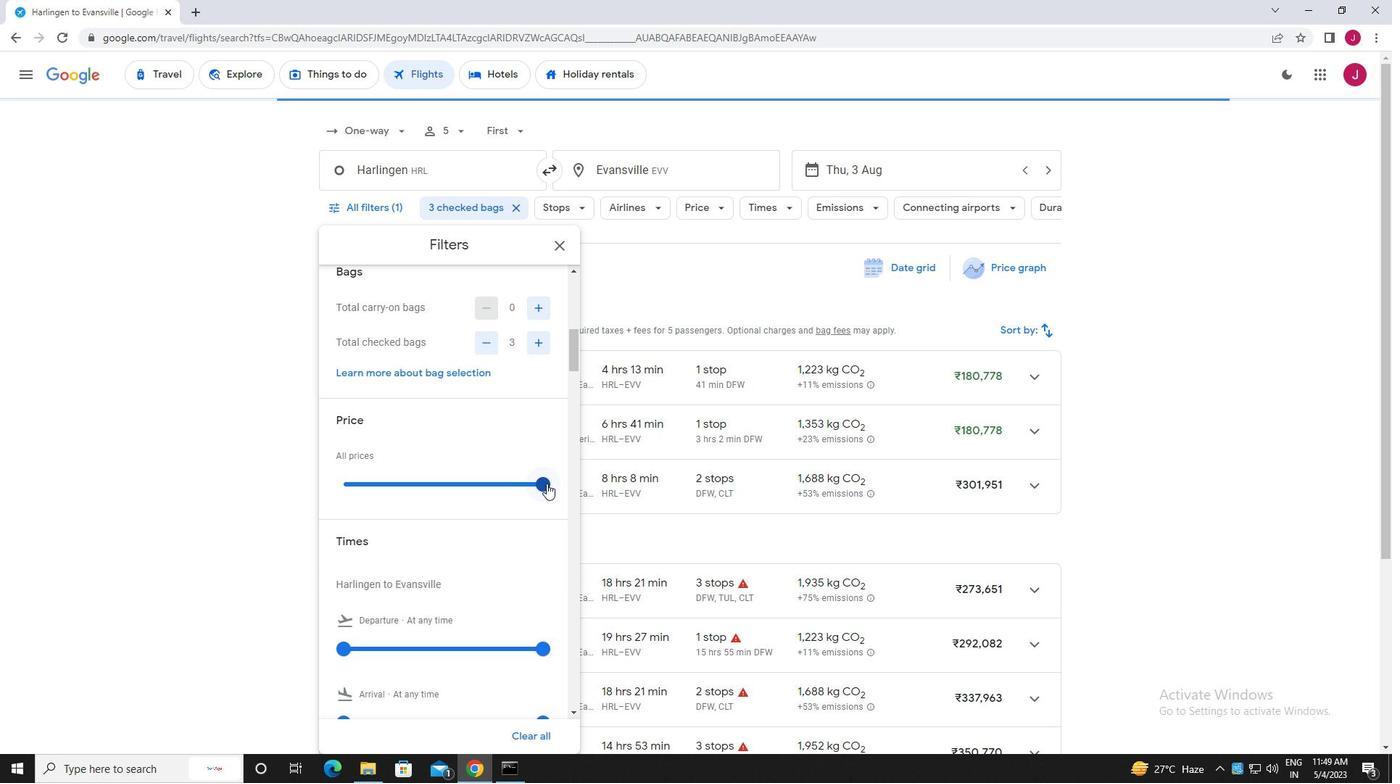 
Action: Mouse moved to (470, 436)
Screenshot: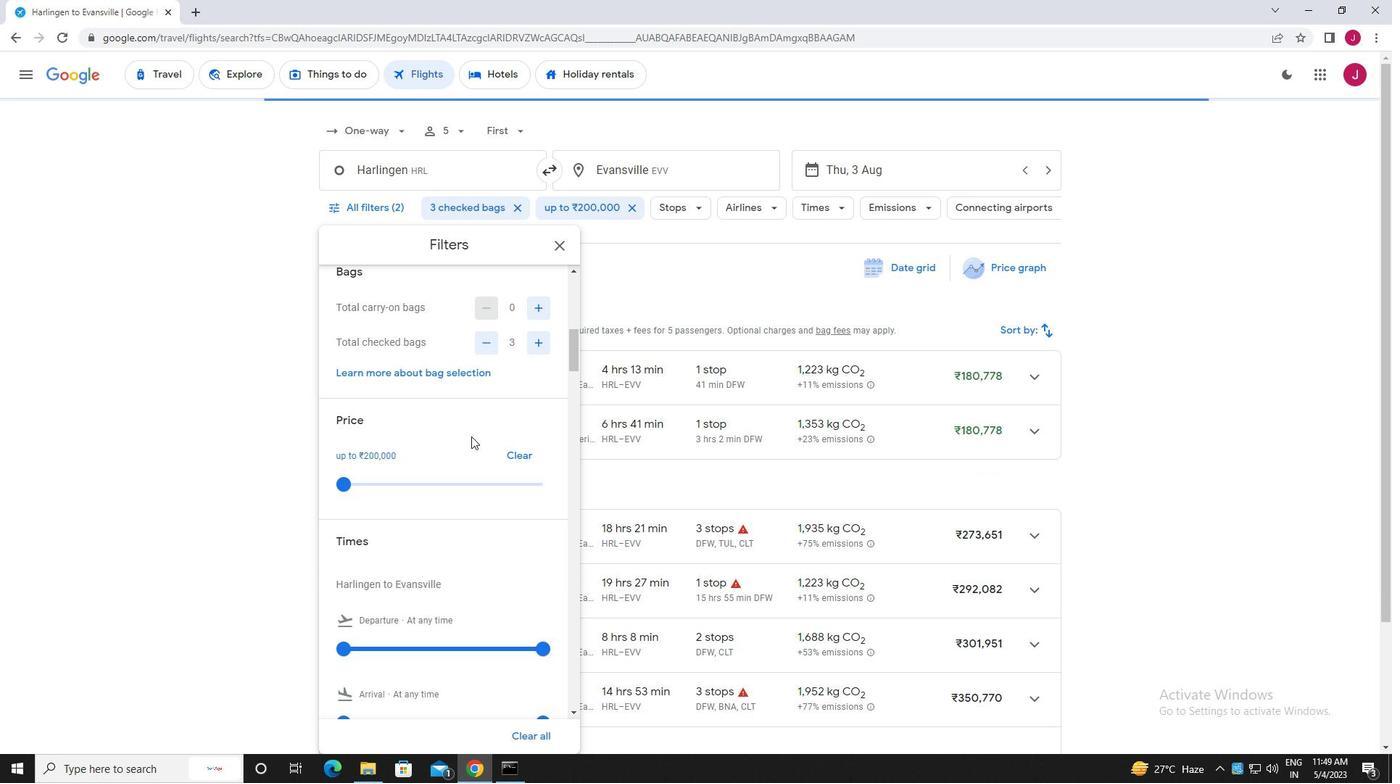
Action: Mouse scrolled (470, 436) with delta (0, 0)
Screenshot: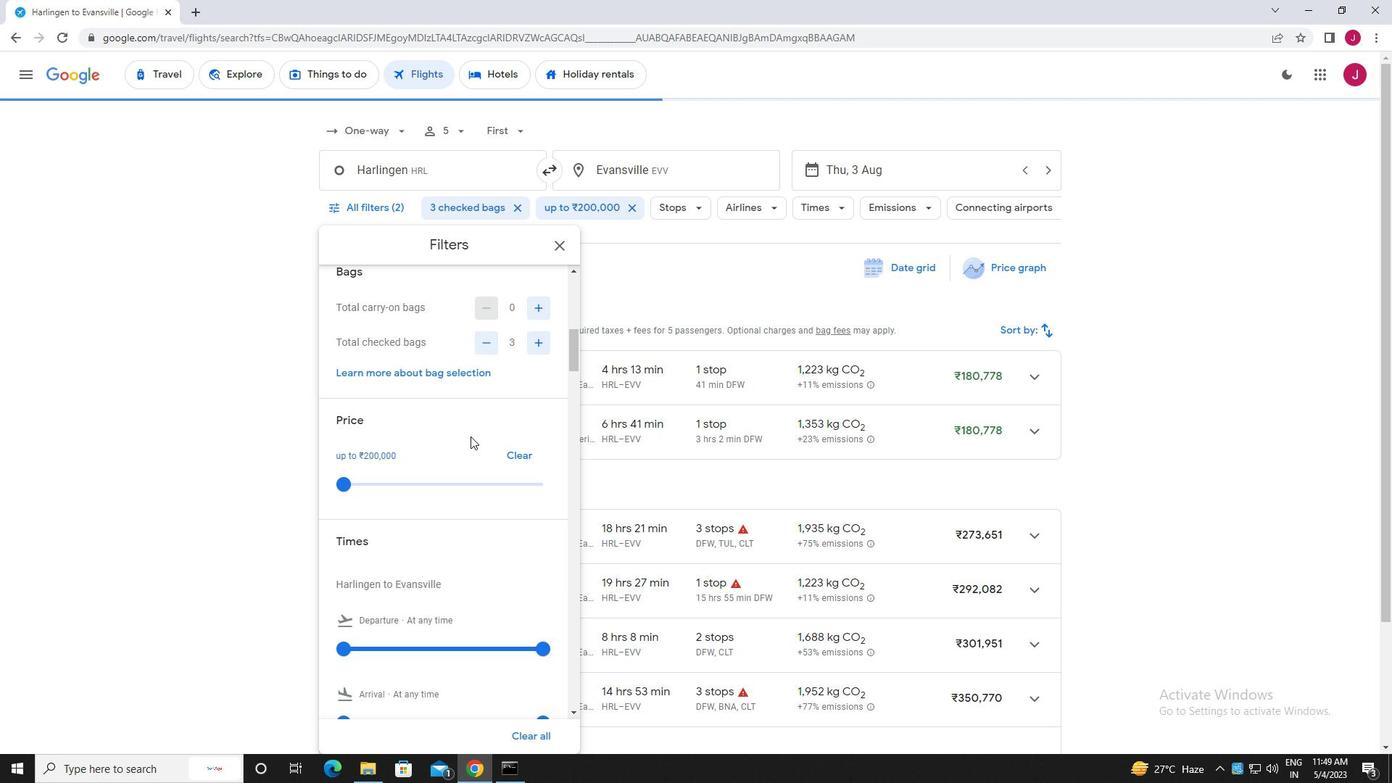 
Action: Mouse scrolled (470, 436) with delta (0, 0)
Screenshot: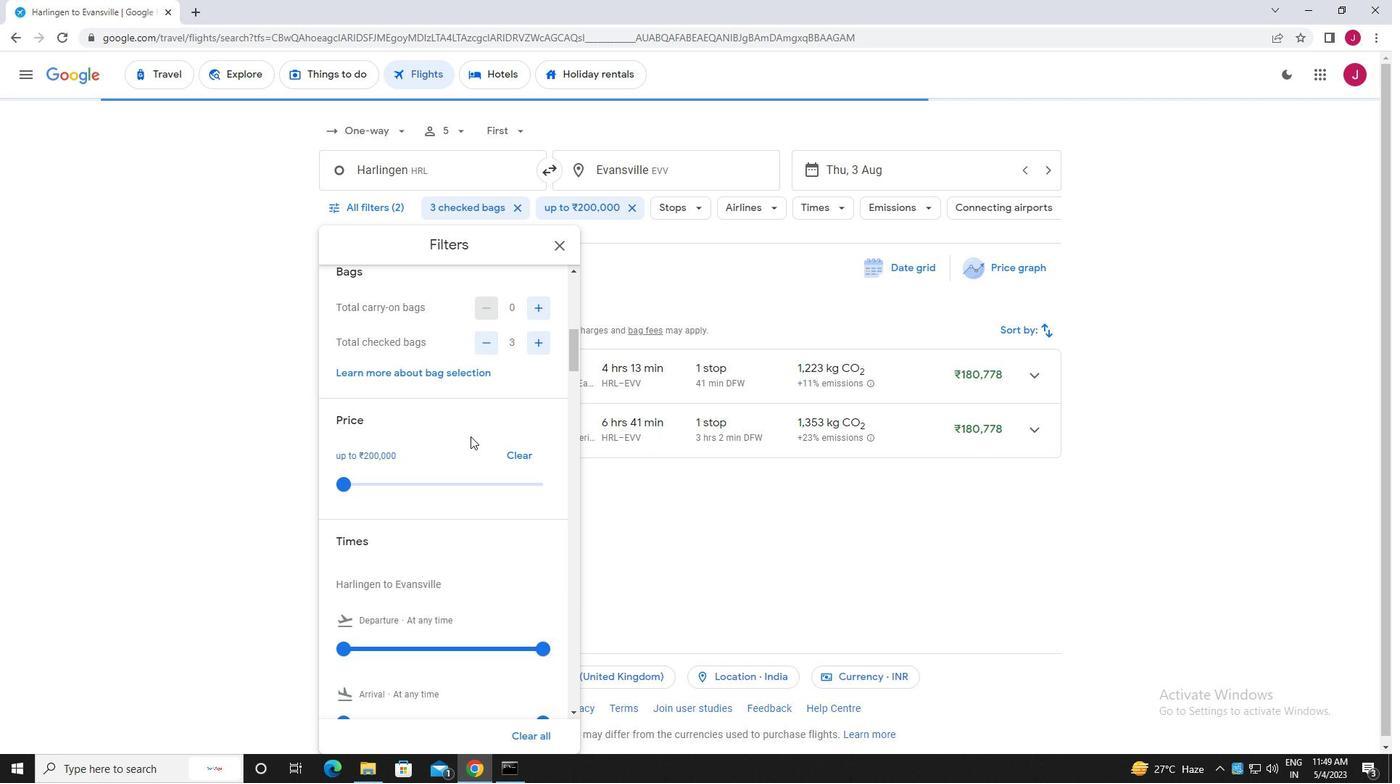 
Action: Mouse moved to (345, 504)
Screenshot: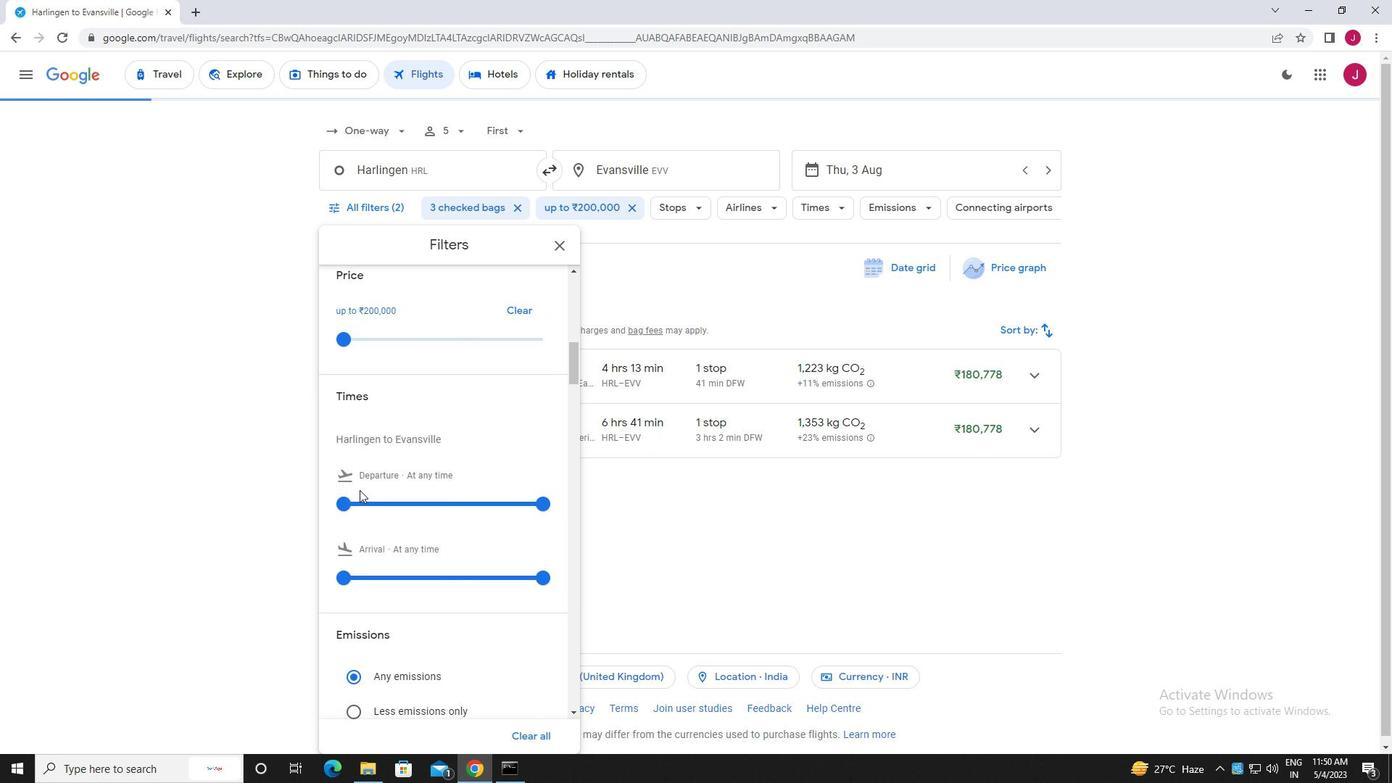 
Action: Mouse pressed left at (345, 504)
Screenshot: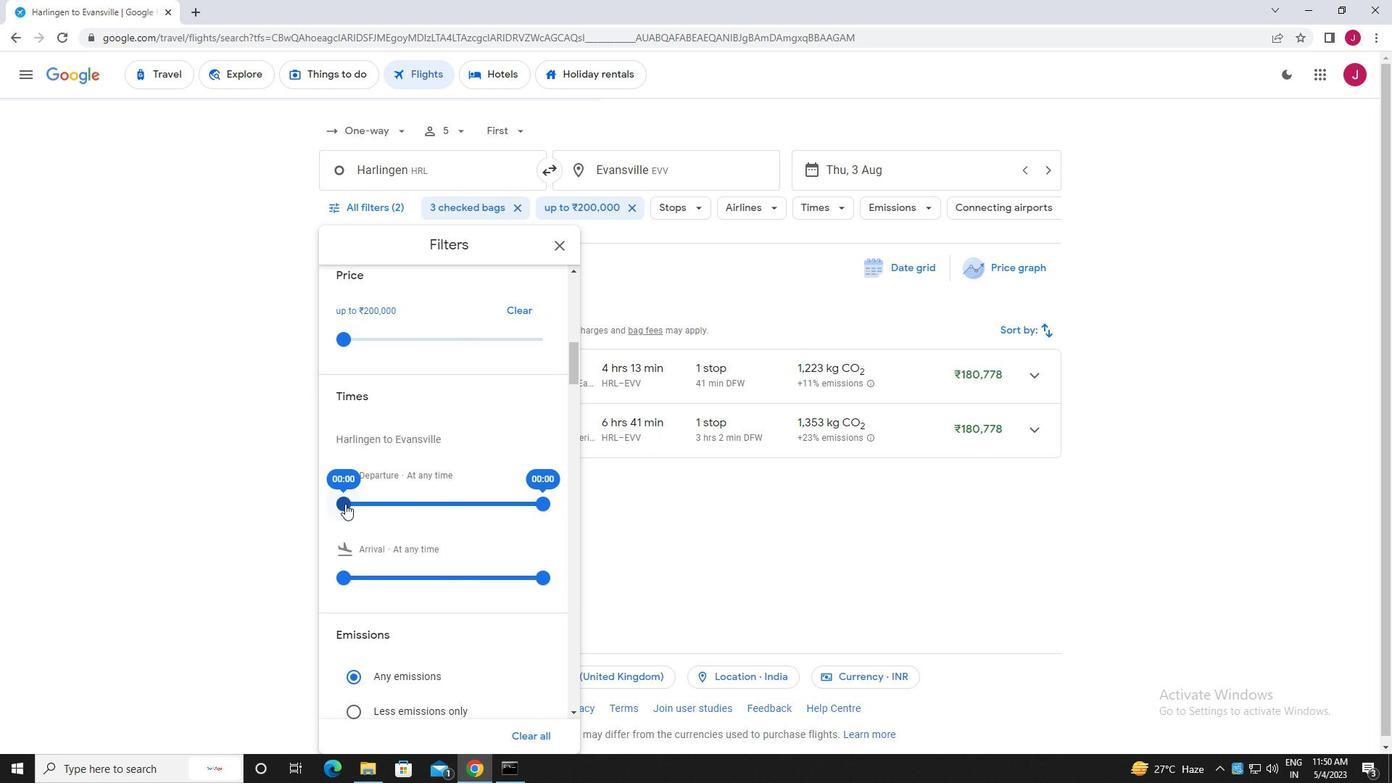 
Action: Mouse moved to (544, 502)
Screenshot: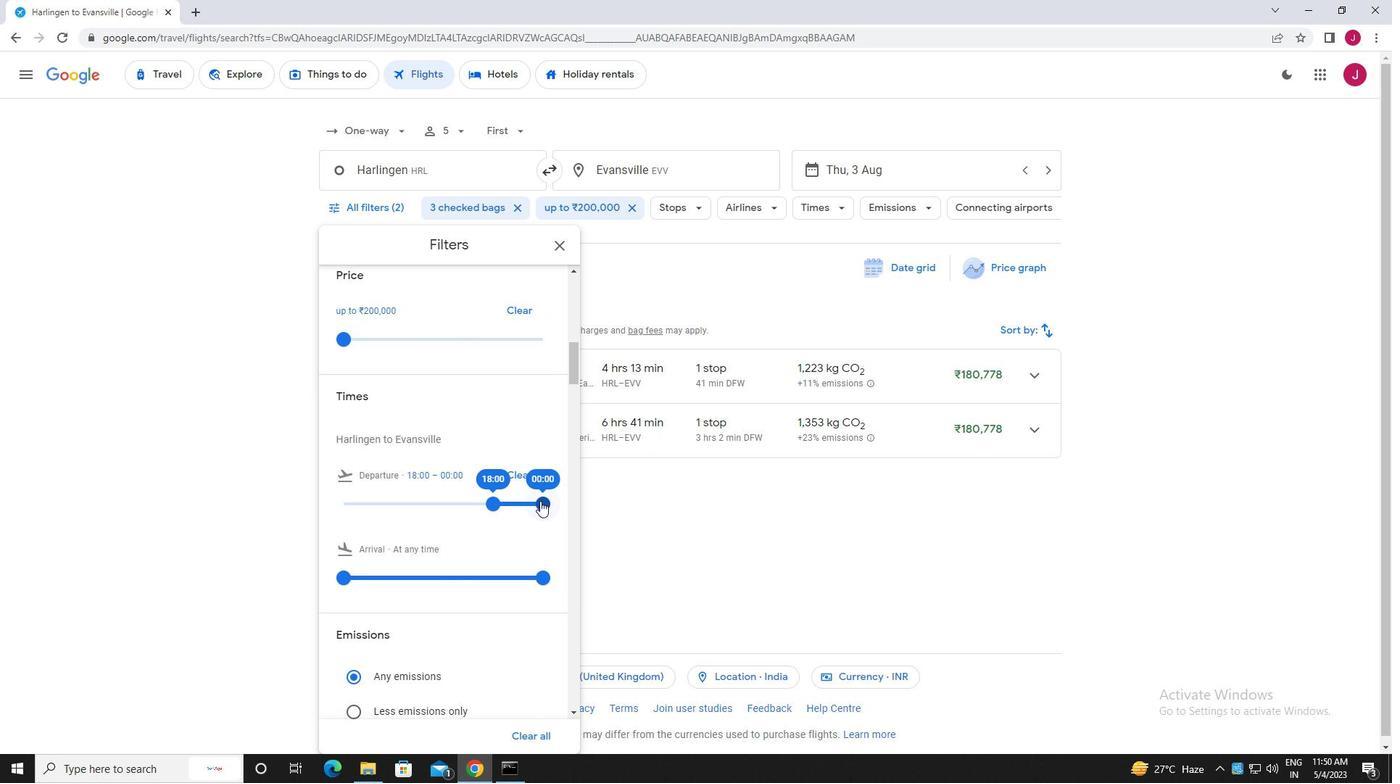
Action: Mouse pressed left at (544, 502)
Screenshot: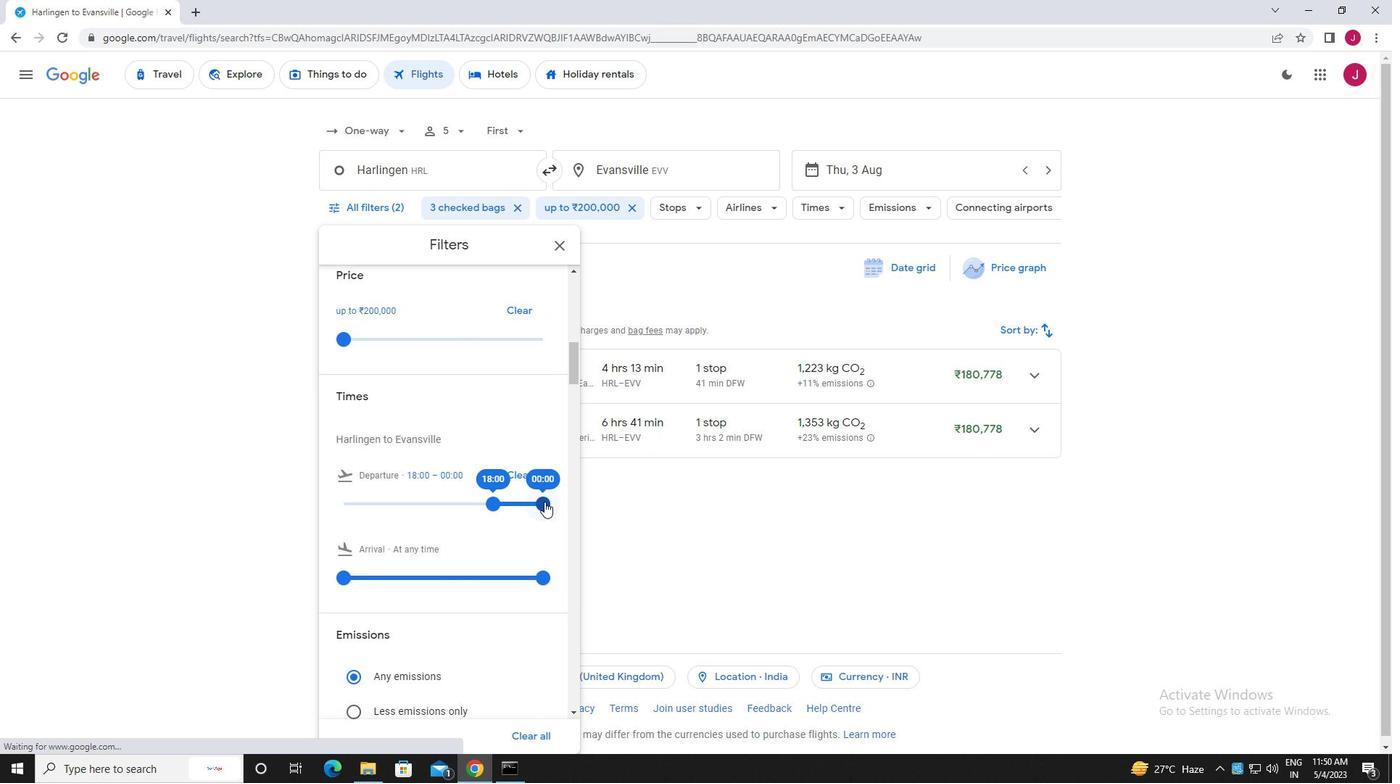 
Action: Mouse moved to (561, 244)
Screenshot: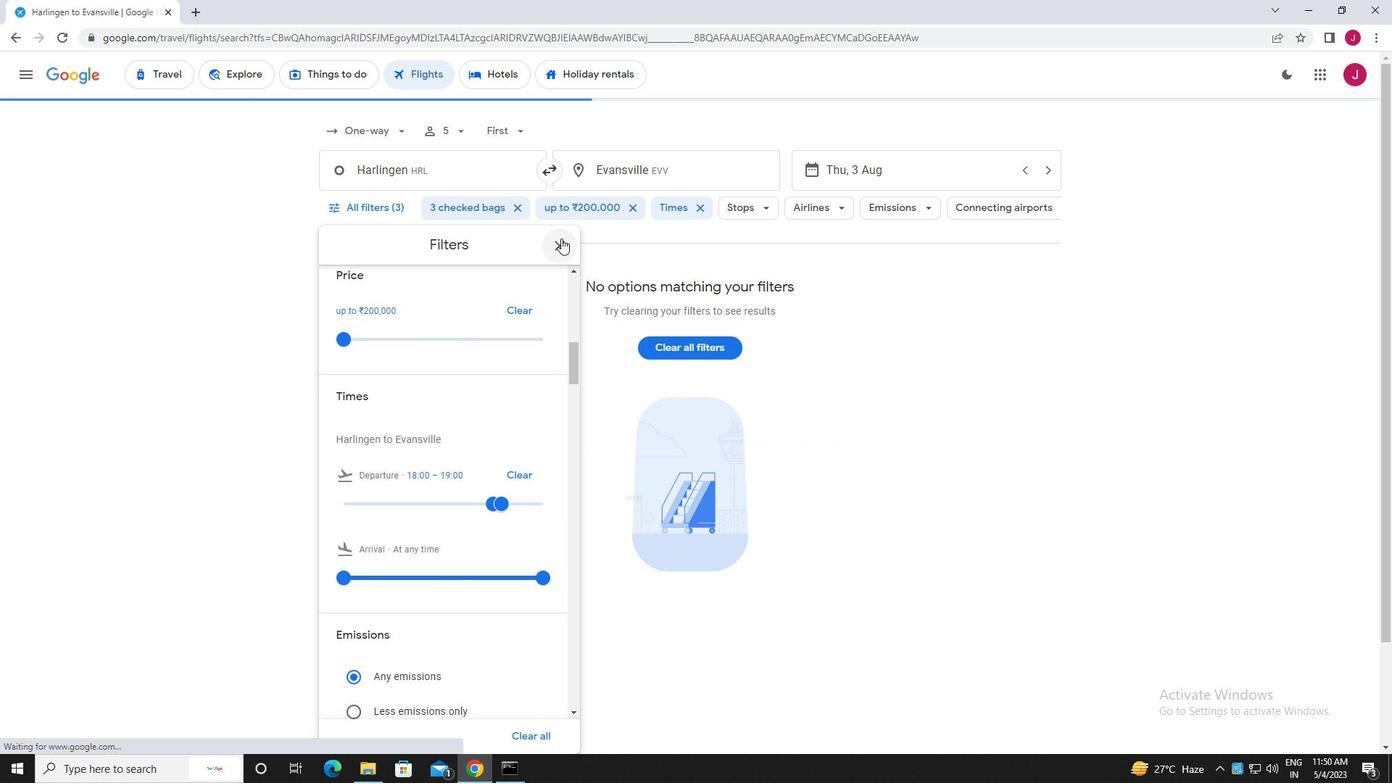 
Action: Mouse pressed left at (561, 244)
Screenshot: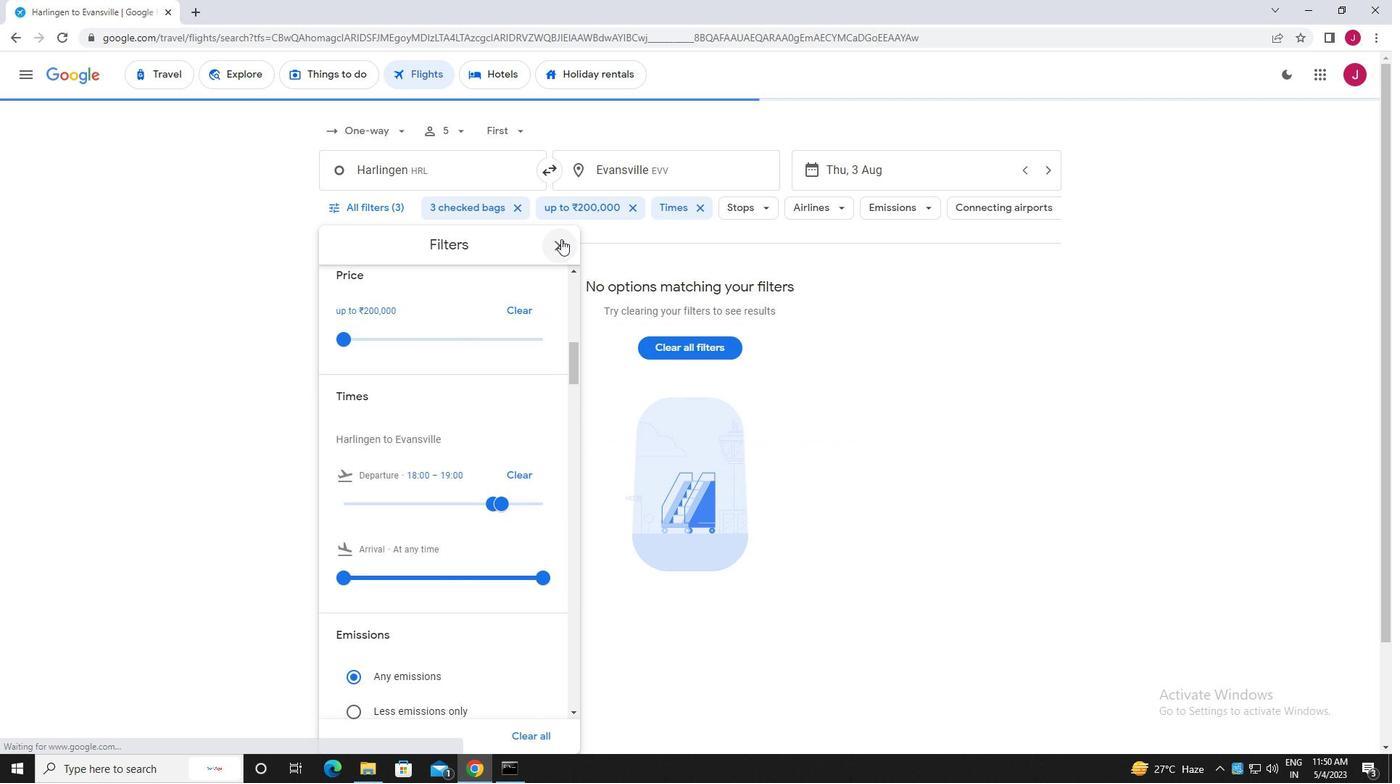 
Action: Mouse moved to (561, 245)
Screenshot: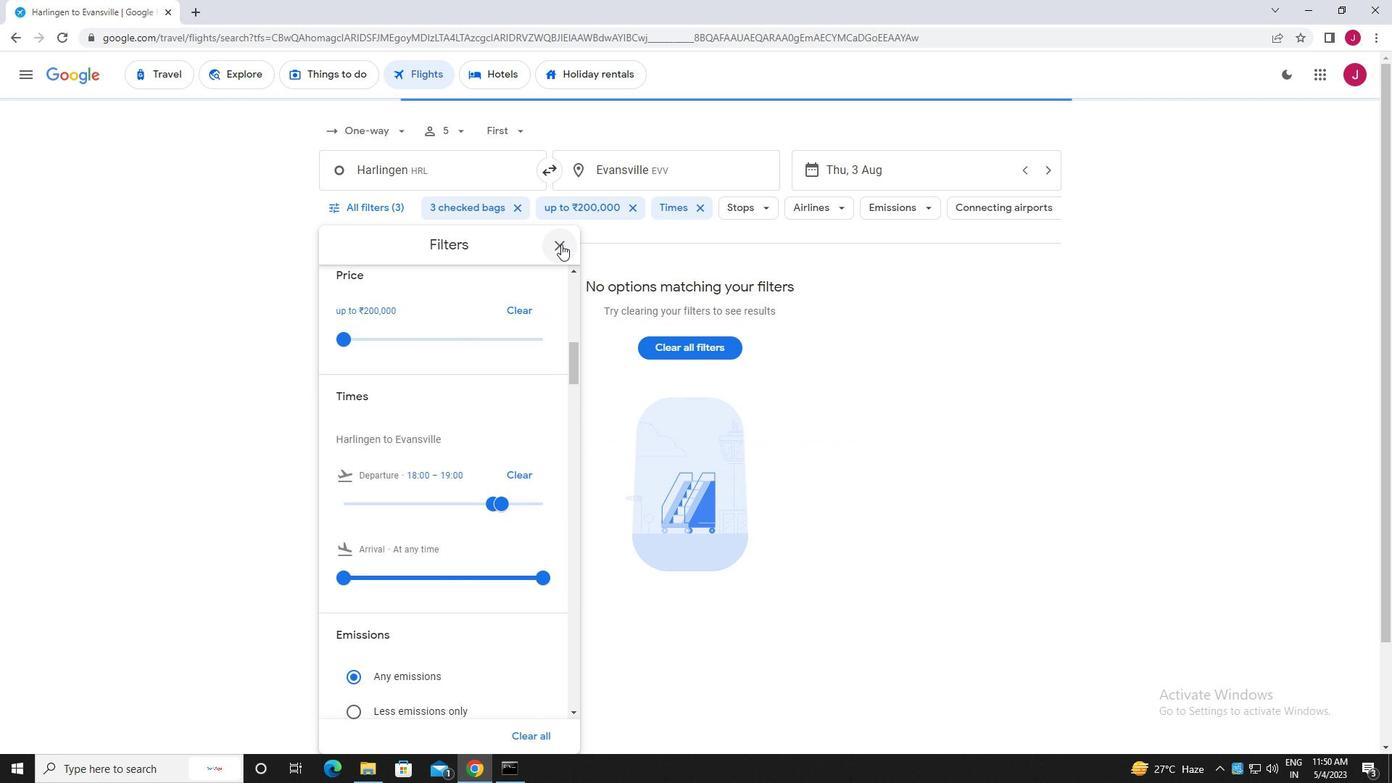 
